 Task: Find connections with filter location Rubí with filter topic #Marketingwith filter profile language Spanish with filter current company Morris Garages India with filter school Symbiosis Law School, Pune with filter industry Motor Vehicle Parts Manufacturing with filter service category Consulting with filter keywords title Youth Volunteer
Action: Mouse moved to (675, 92)
Screenshot: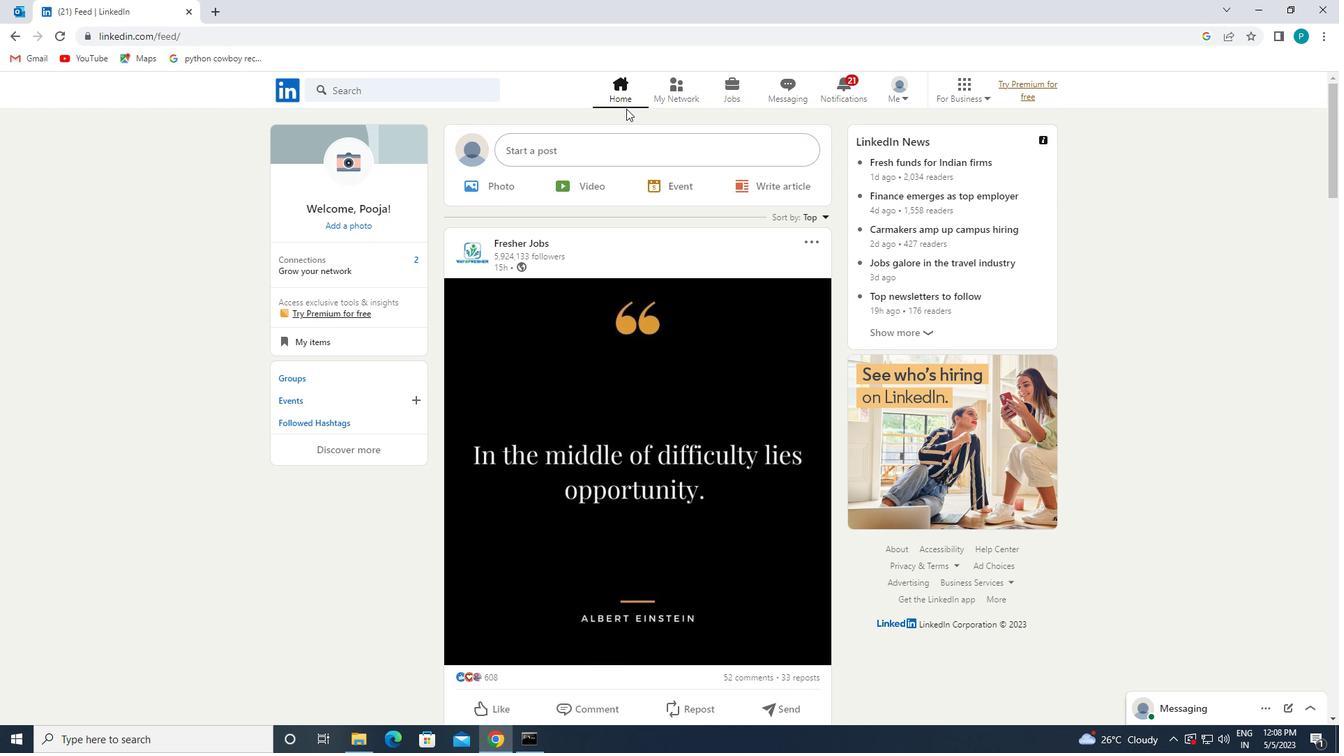 
Action: Mouse pressed left at (675, 92)
Screenshot: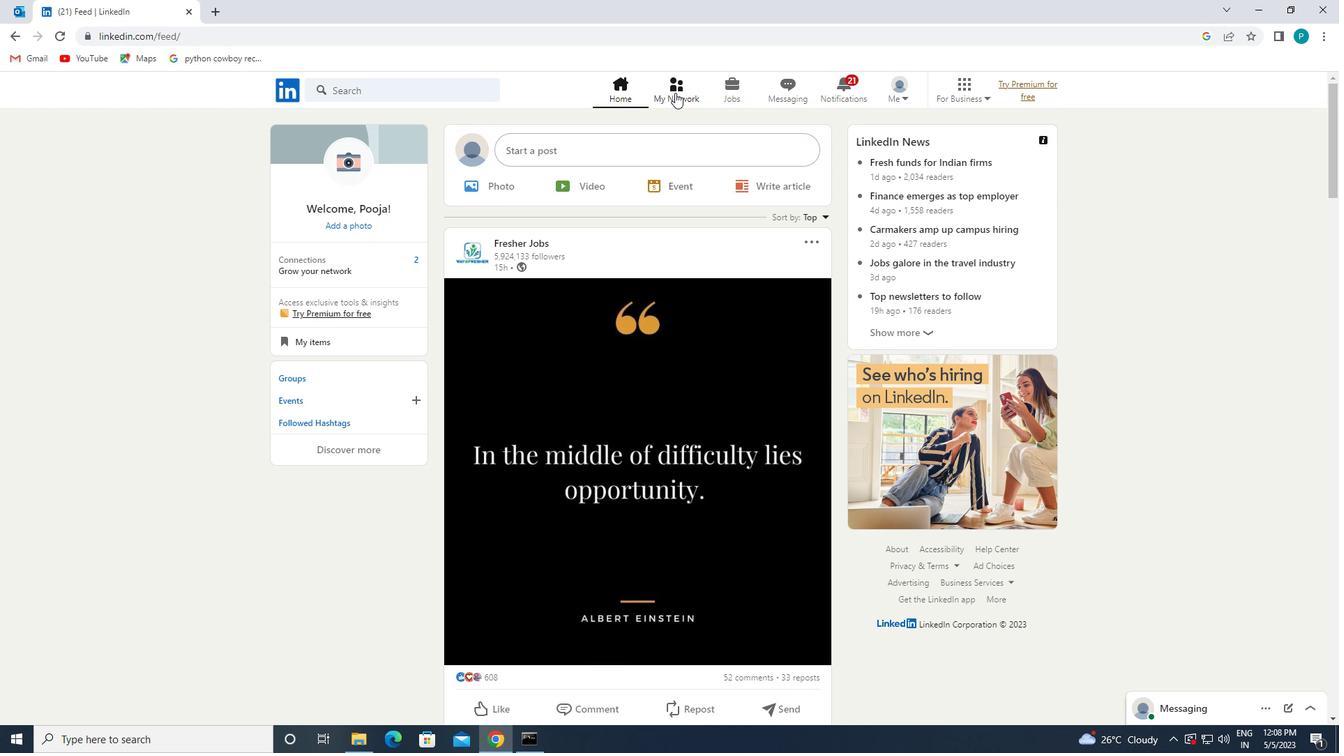 
Action: Mouse moved to (343, 159)
Screenshot: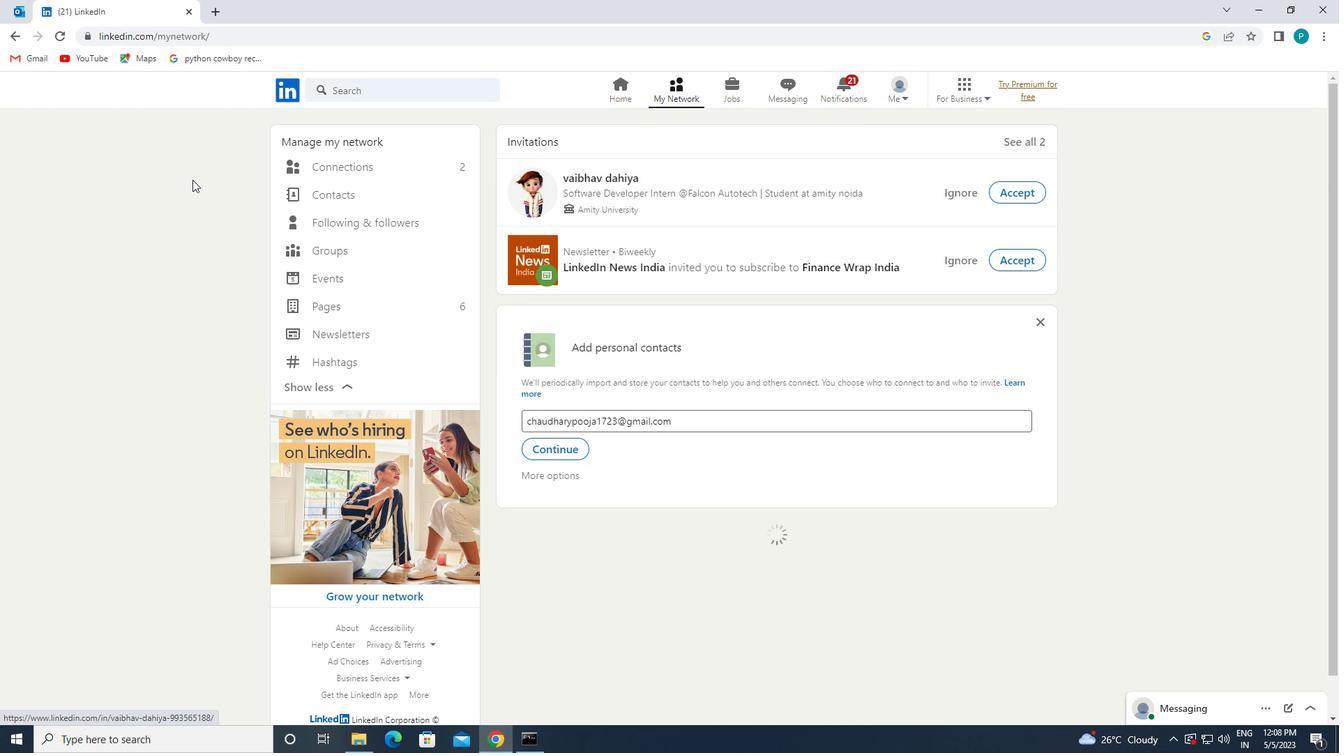 
Action: Mouse pressed left at (343, 159)
Screenshot: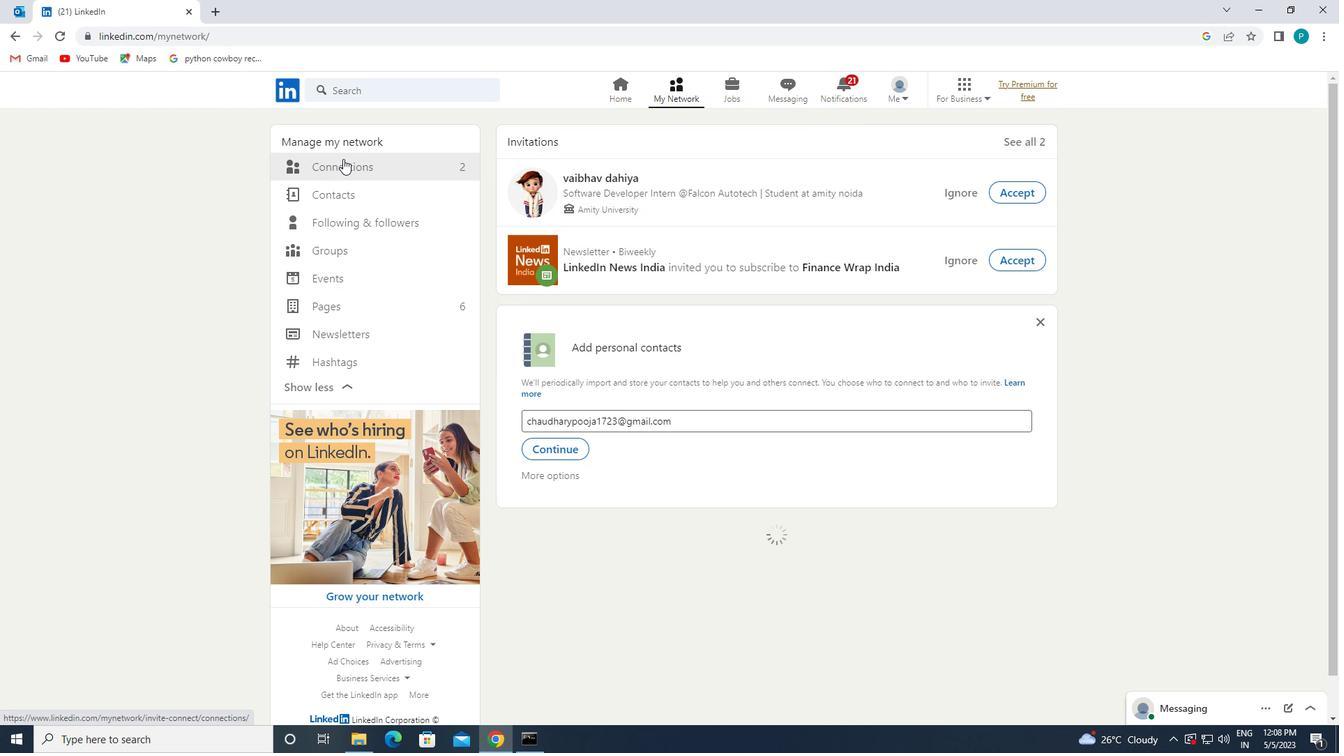 
Action: Mouse moved to (744, 170)
Screenshot: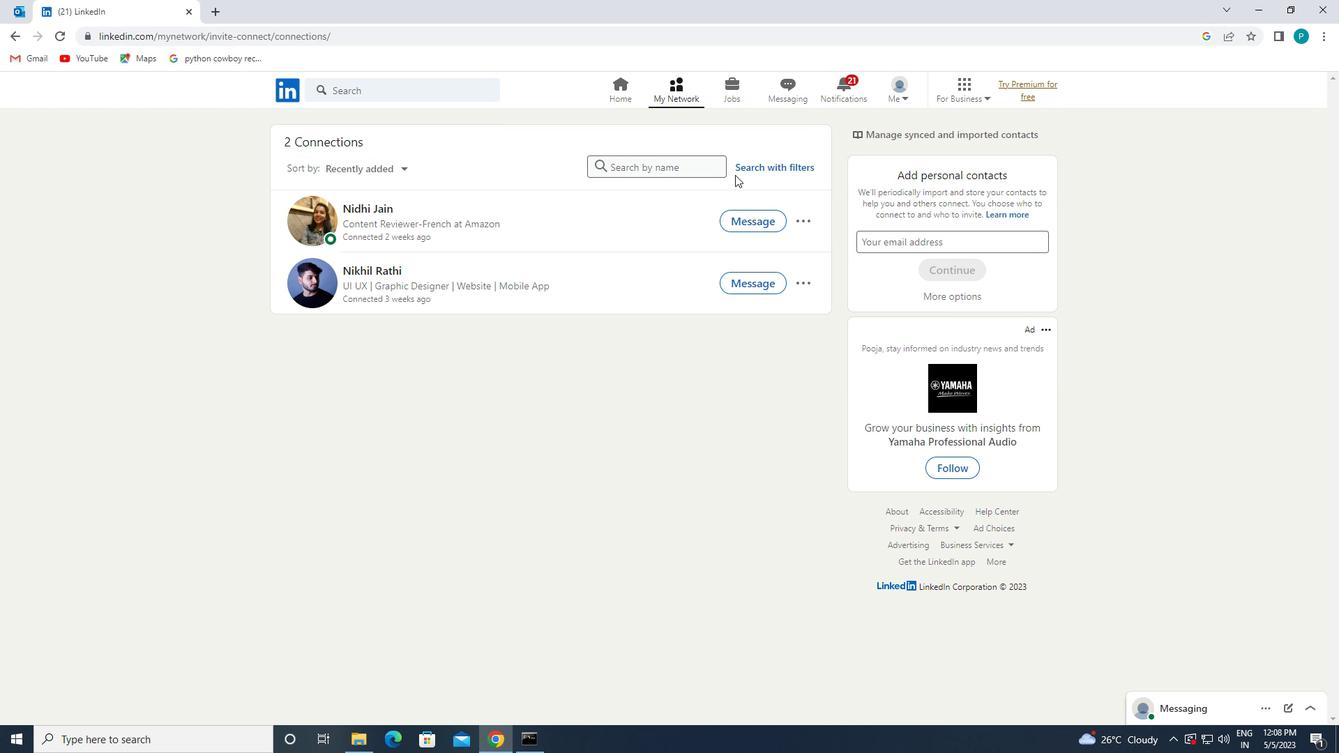 
Action: Mouse pressed left at (744, 170)
Screenshot: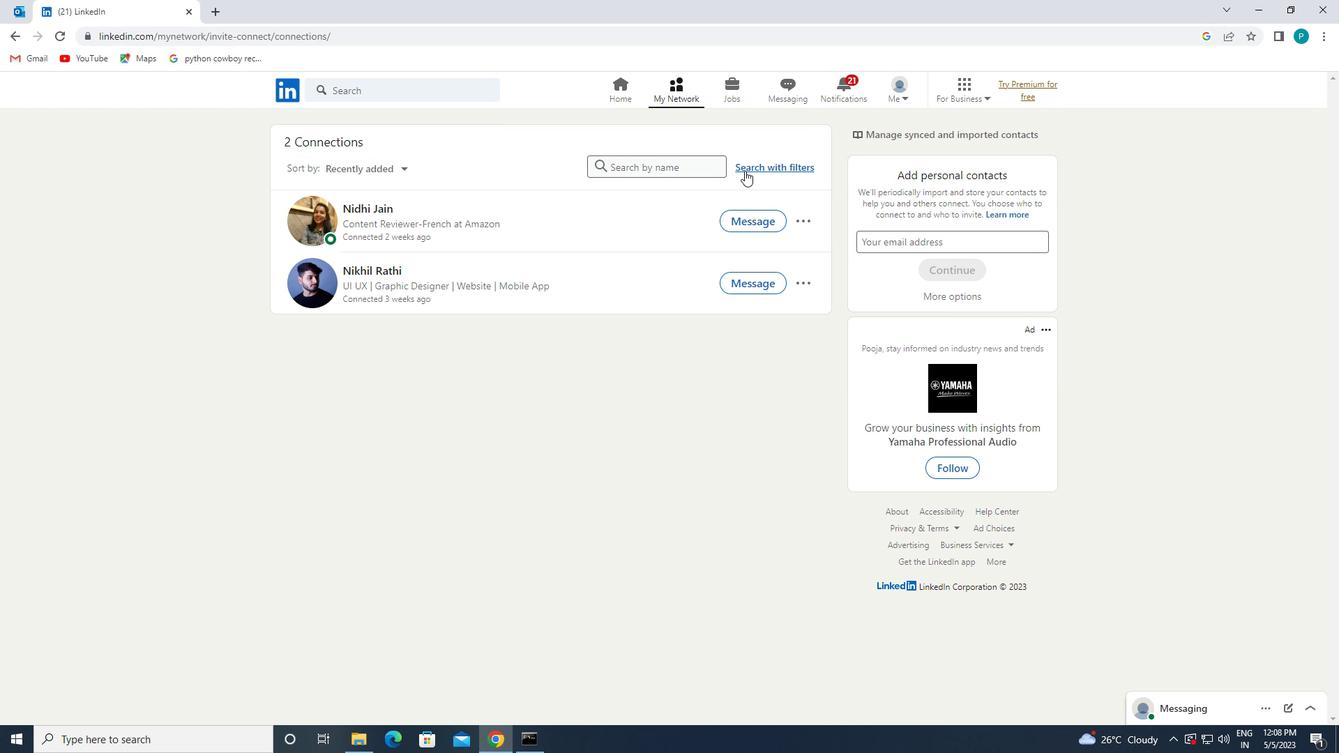 
Action: Mouse moved to (704, 139)
Screenshot: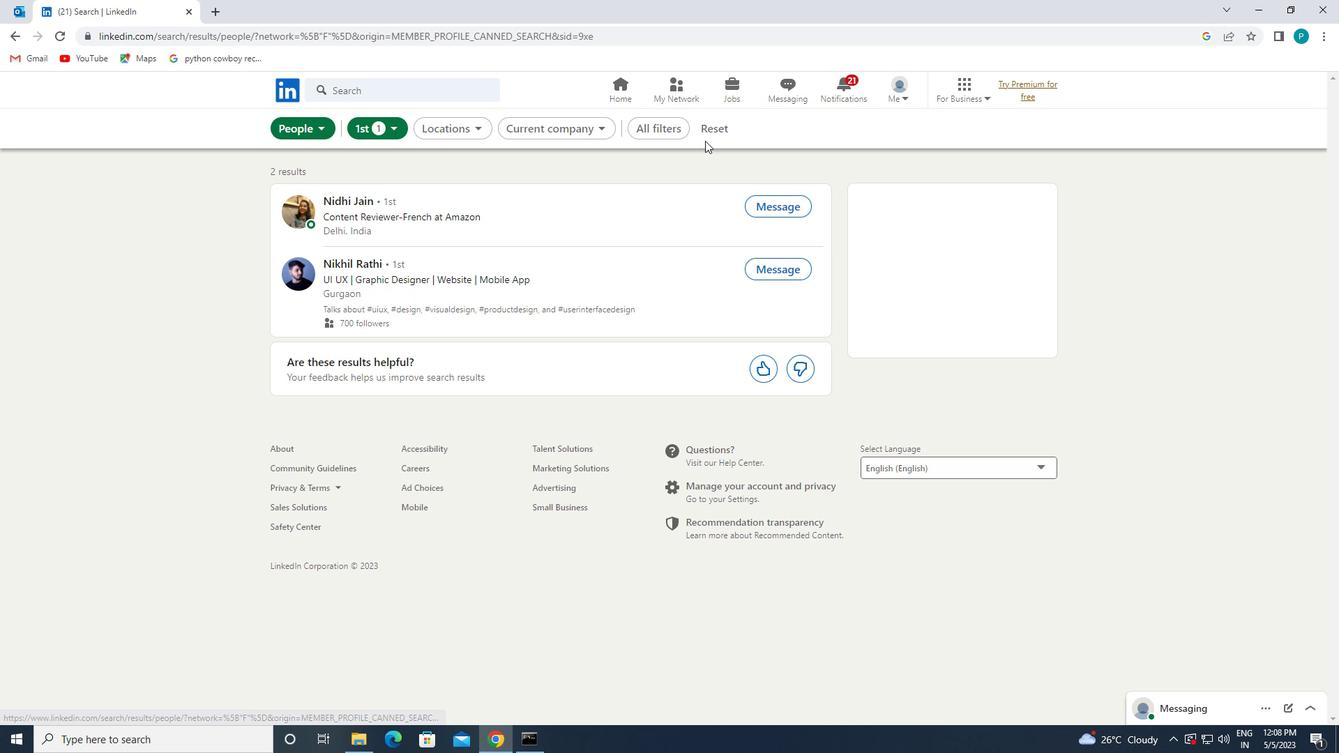 
Action: Mouse pressed left at (704, 139)
Screenshot: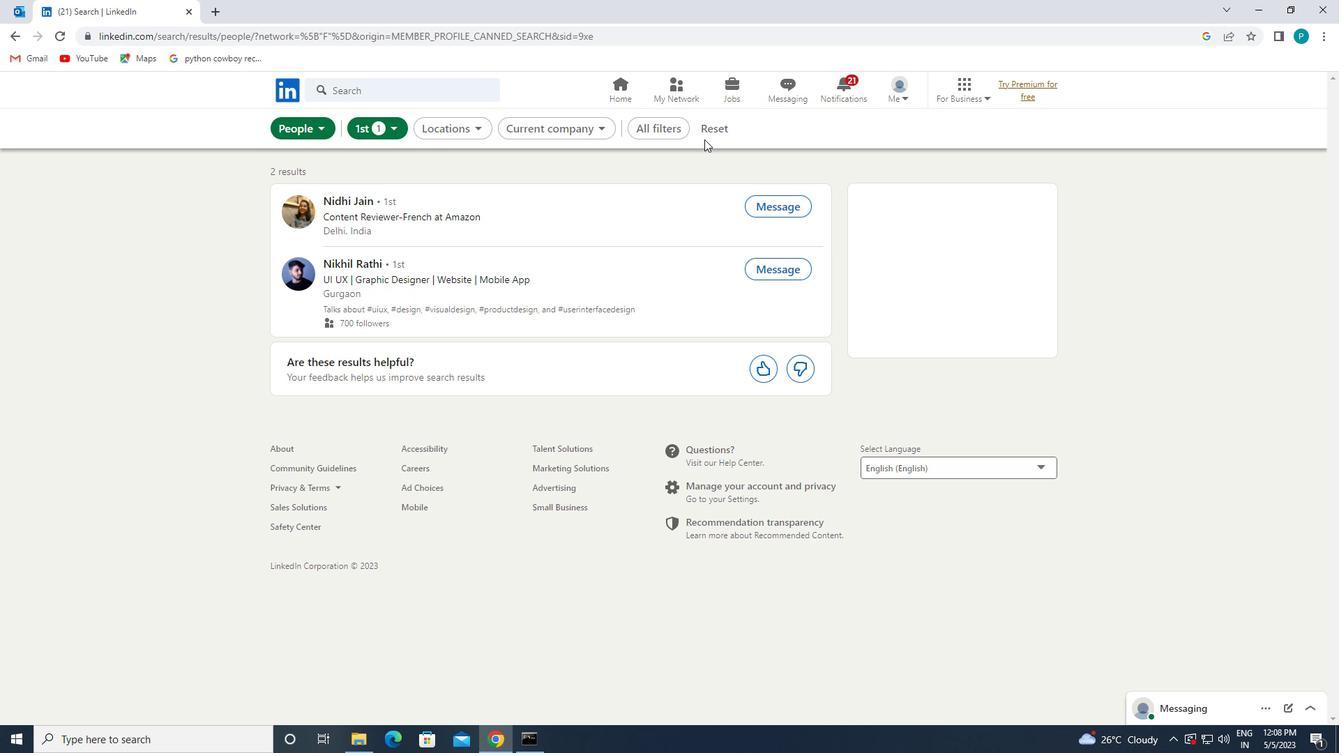 
Action: Mouse moved to (704, 128)
Screenshot: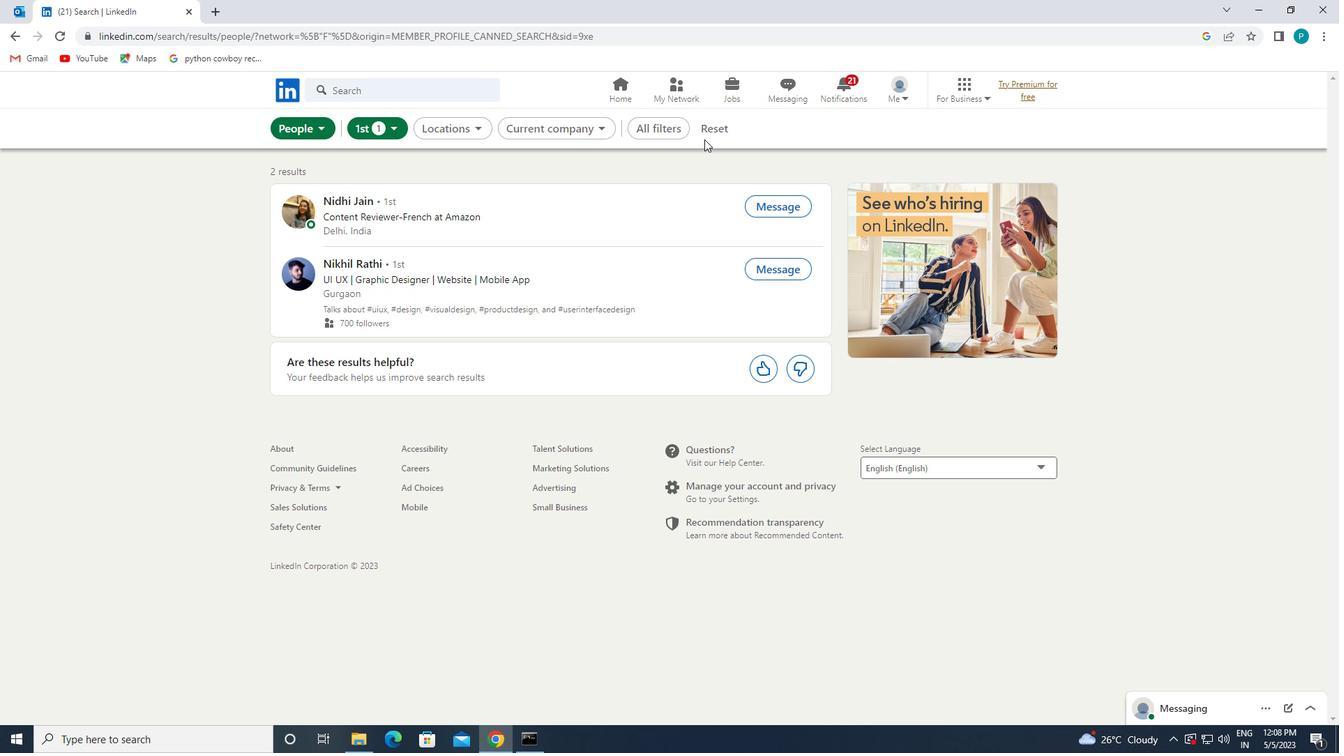 
Action: Mouse pressed left at (704, 128)
Screenshot: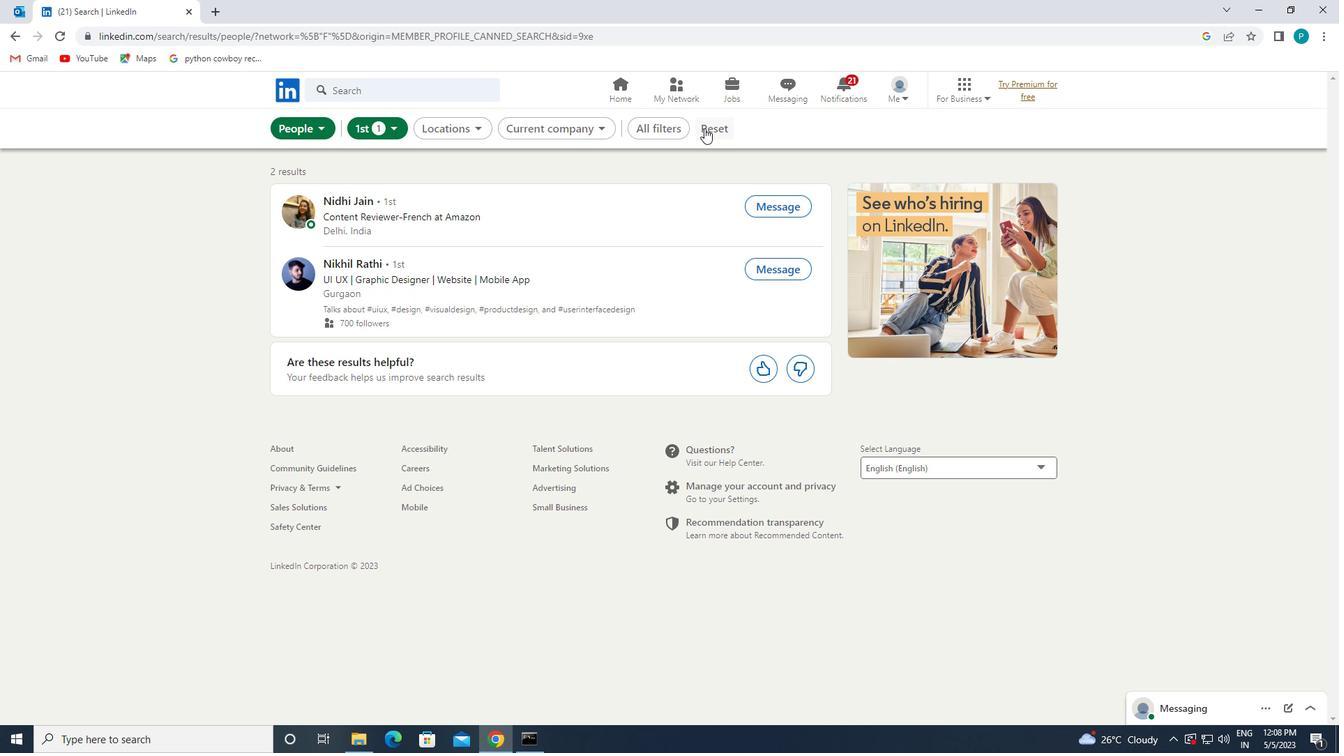 
Action: Mouse moved to (694, 124)
Screenshot: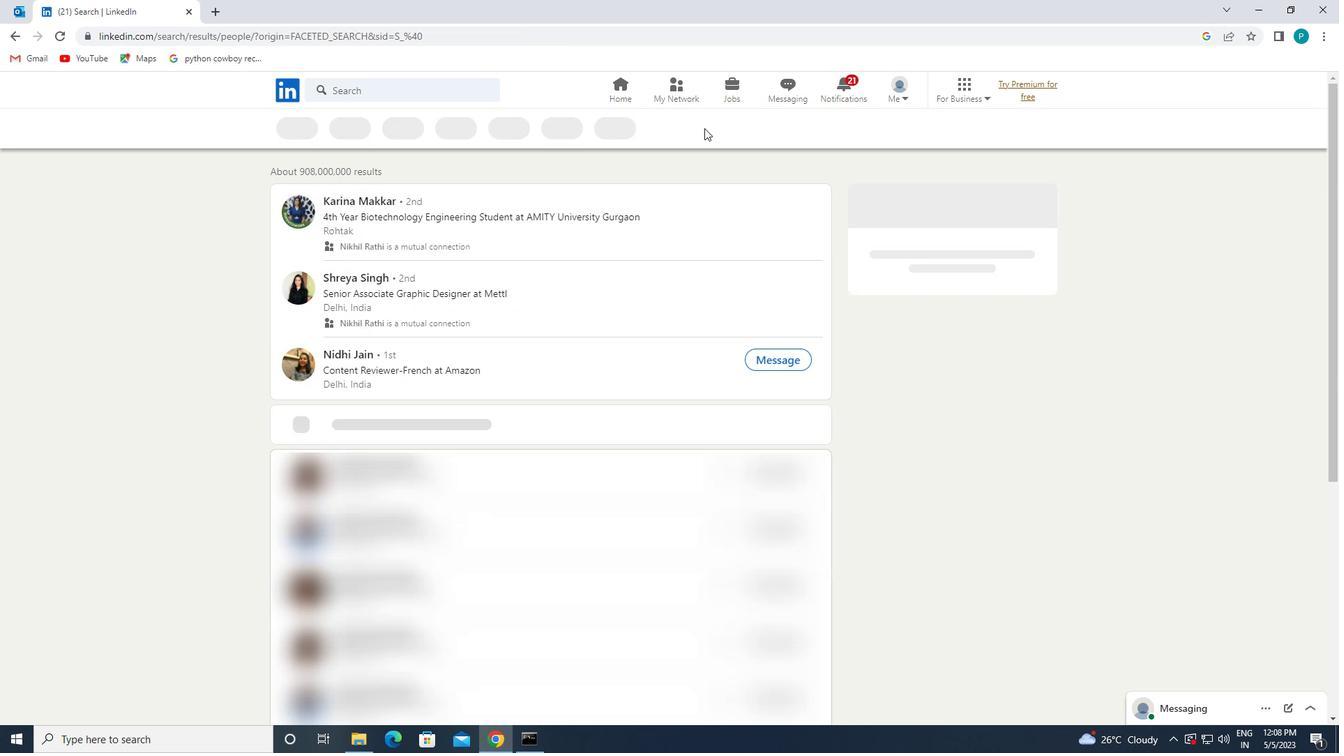 
Action: Mouse pressed left at (694, 124)
Screenshot: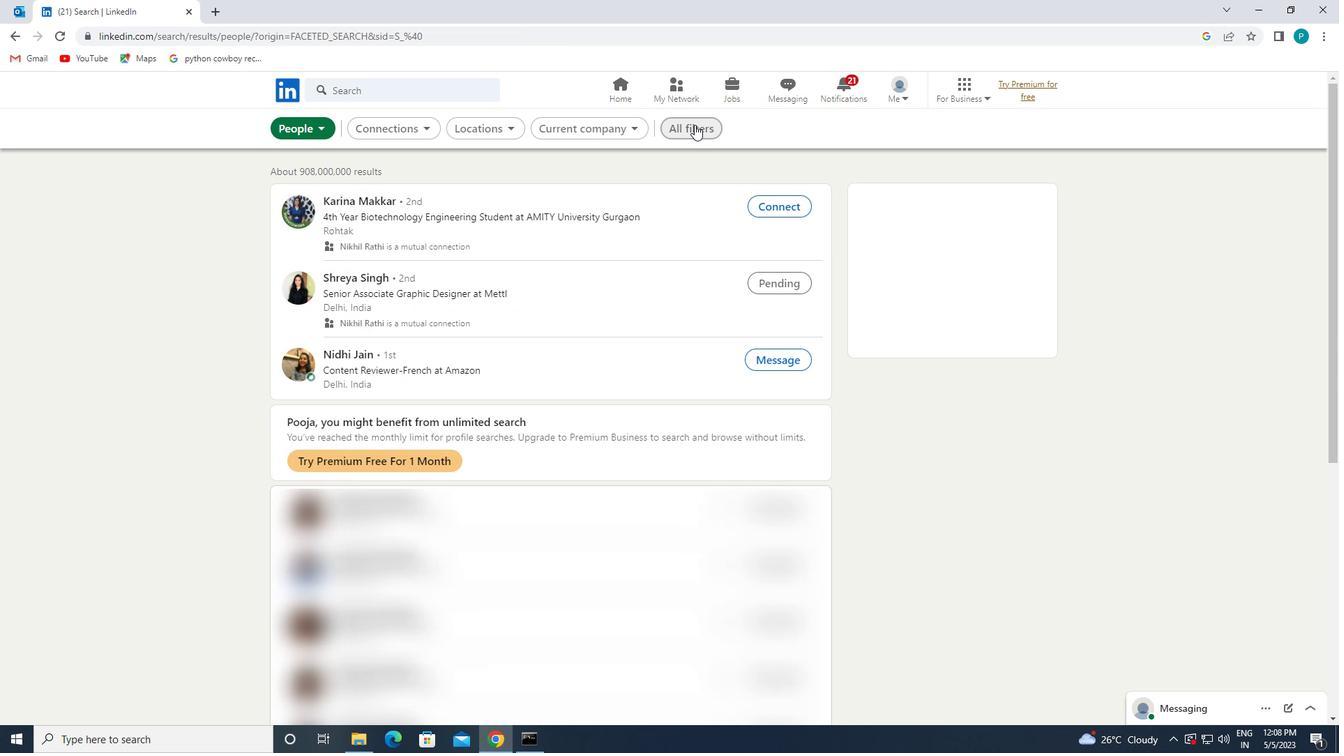 
Action: Mouse moved to (1131, 320)
Screenshot: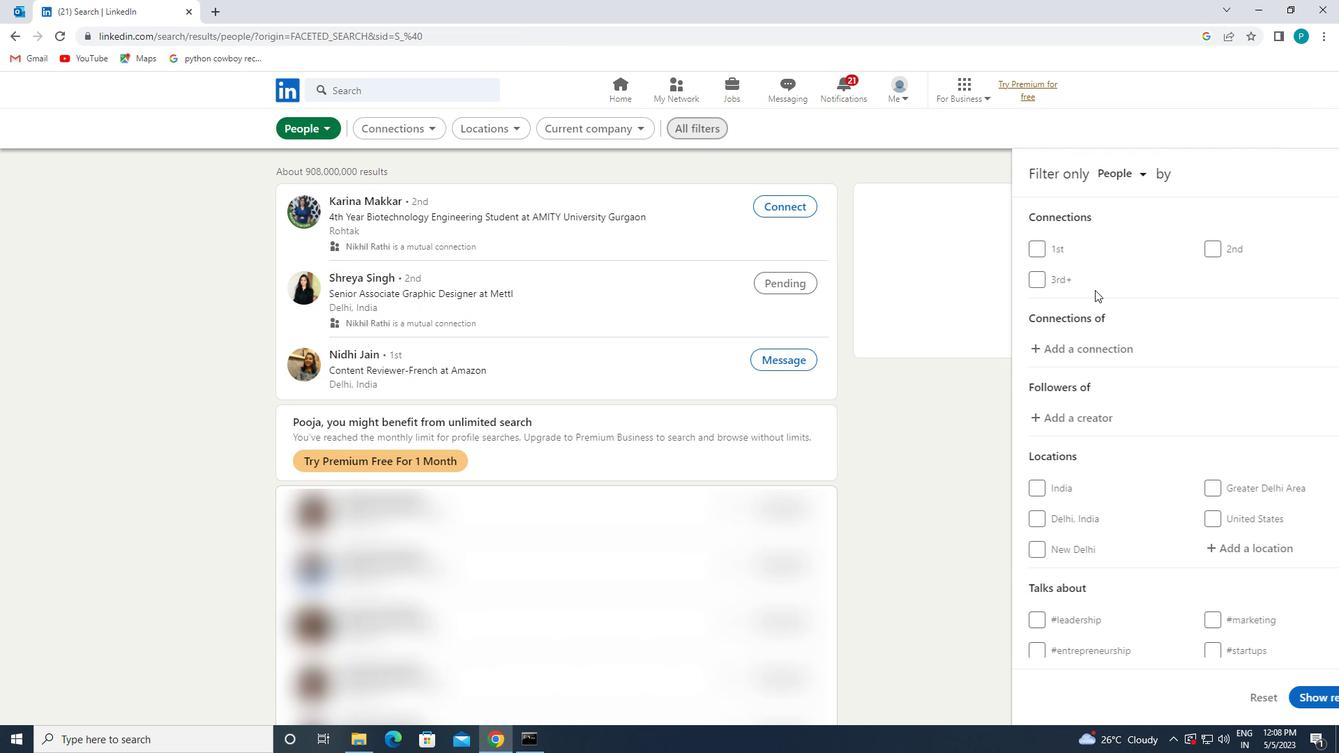 
Action: Mouse scrolled (1131, 319) with delta (0, 0)
Screenshot: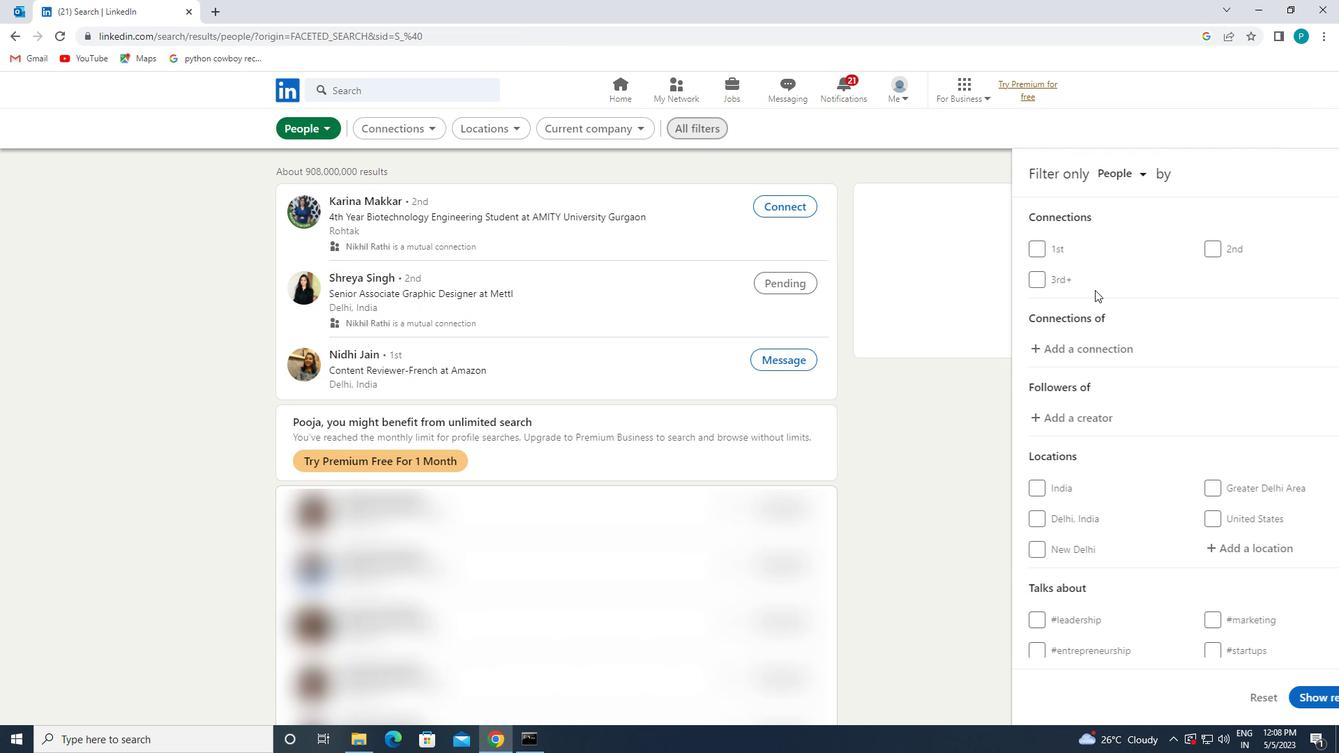 
Action: Mouse moved to (1132, 320)
Screenshot: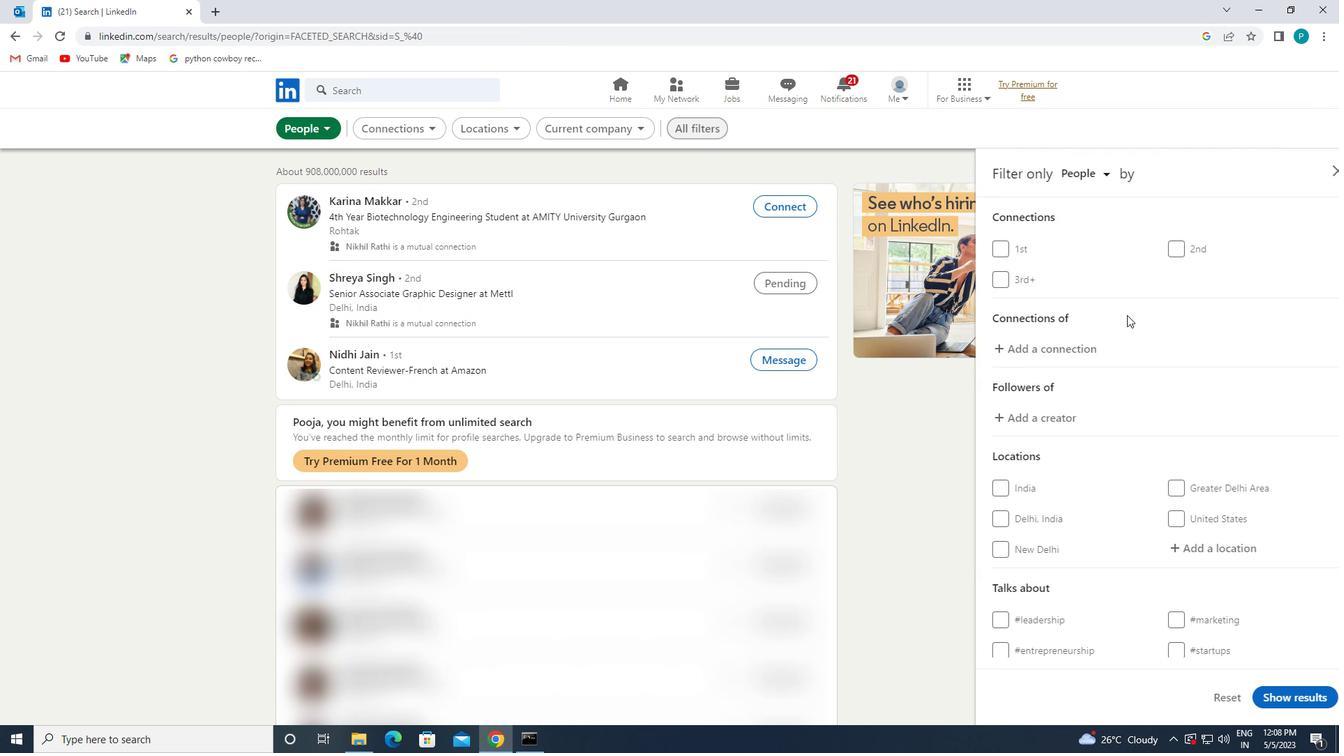 
Action: Mouse scrolled (1132, 320) with delta (0, 0)
Screenshot: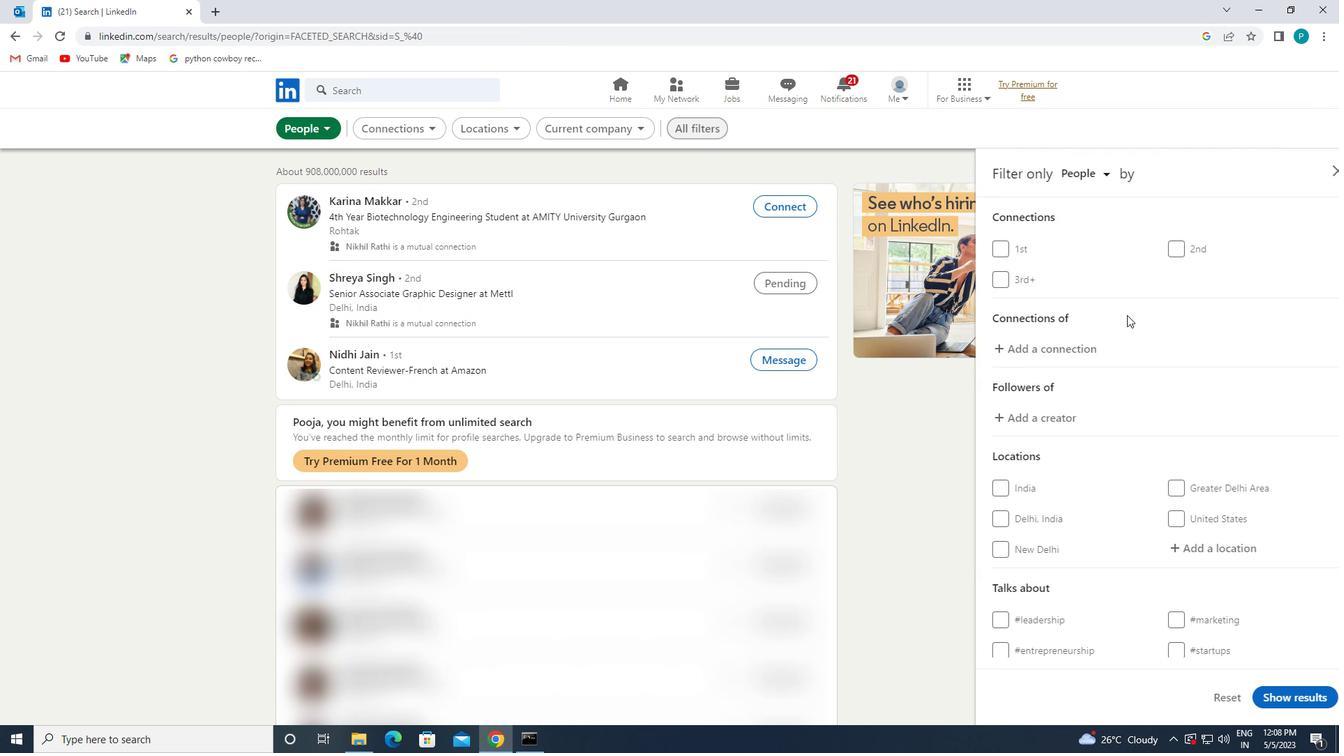 
Action: Mouse scrolled (1132, 320) with delta (0, 0)
Screenshot: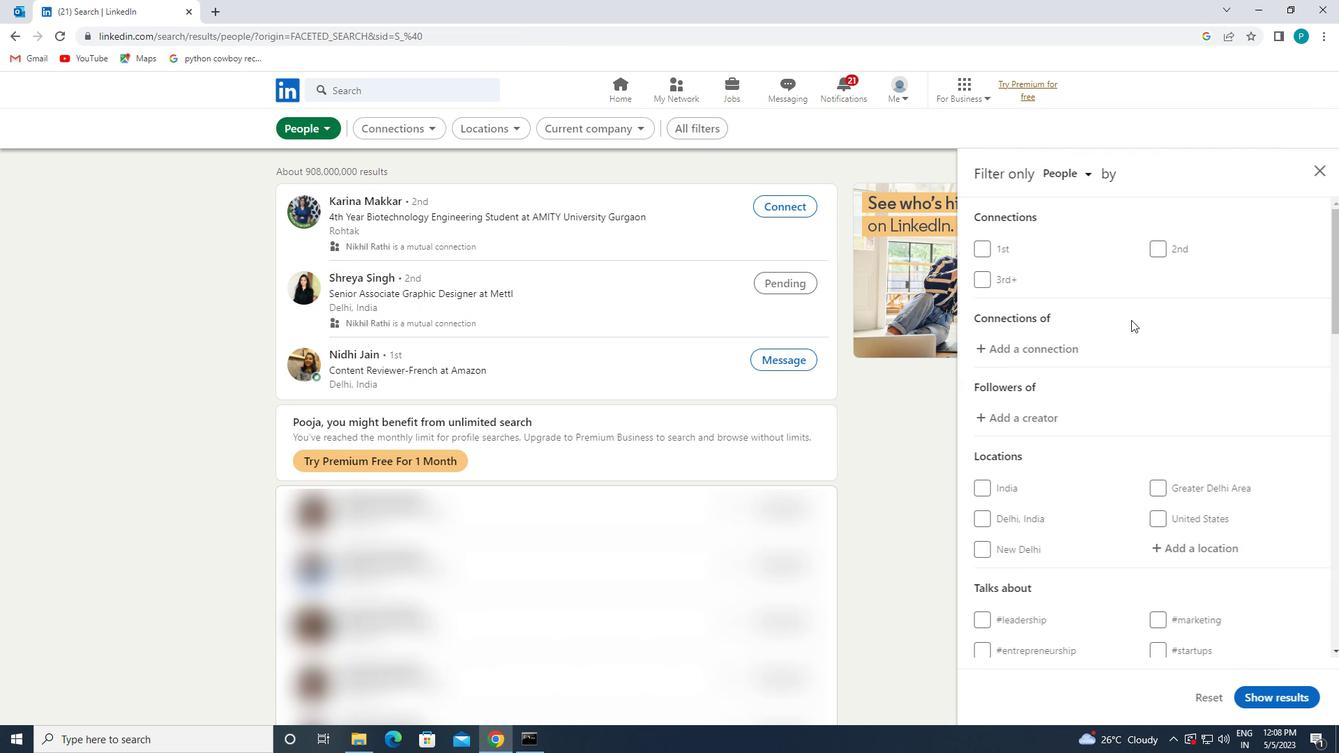 
Action: Mouse moved to (1169, 334)
Screenshot: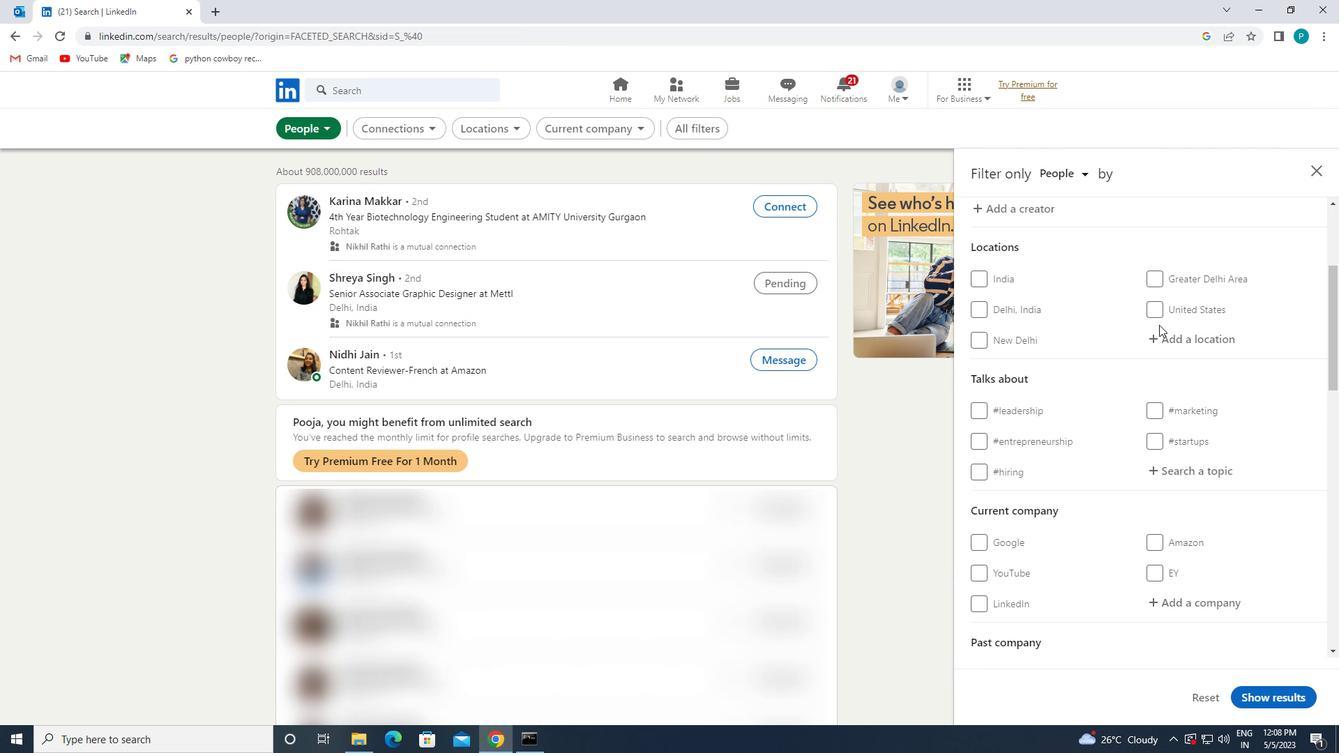 
Action: Mouse pressed left at (1169, 334)
Screenshot: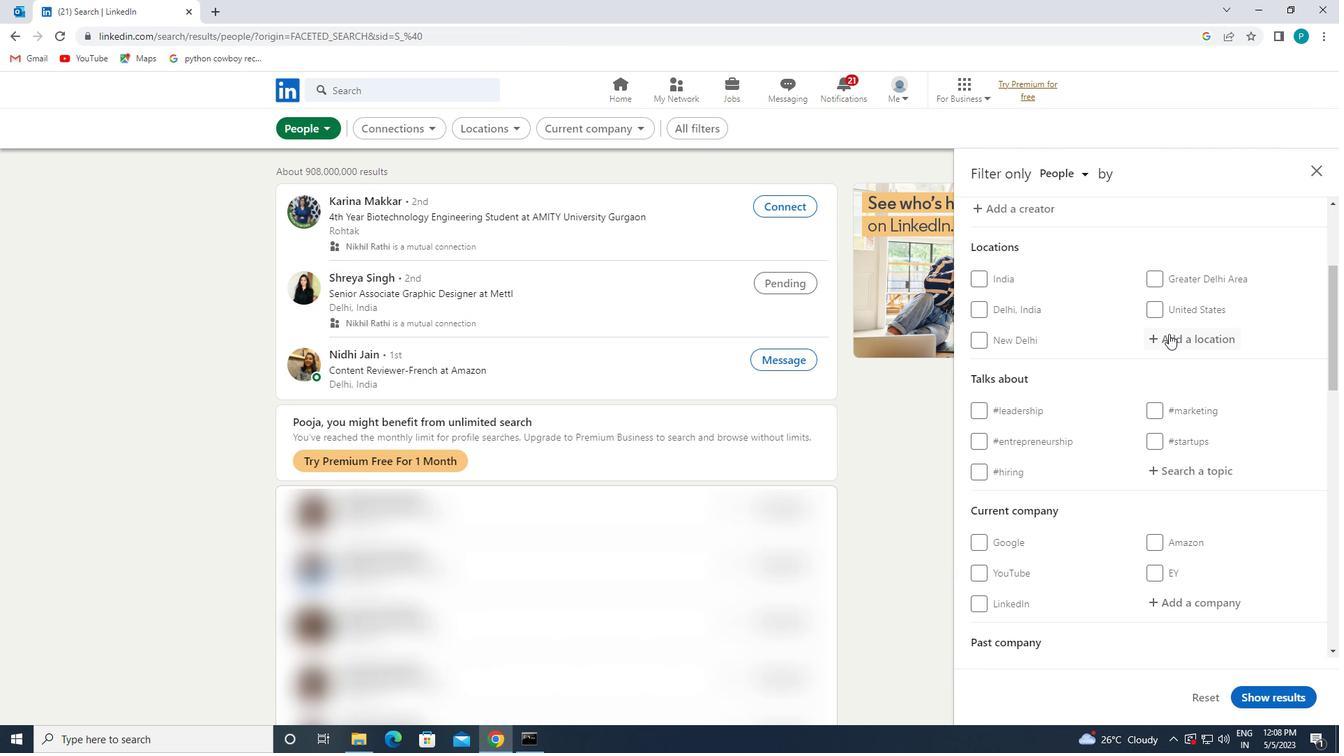 
Action: Mouse moved to (1170, 334)
Screenshot: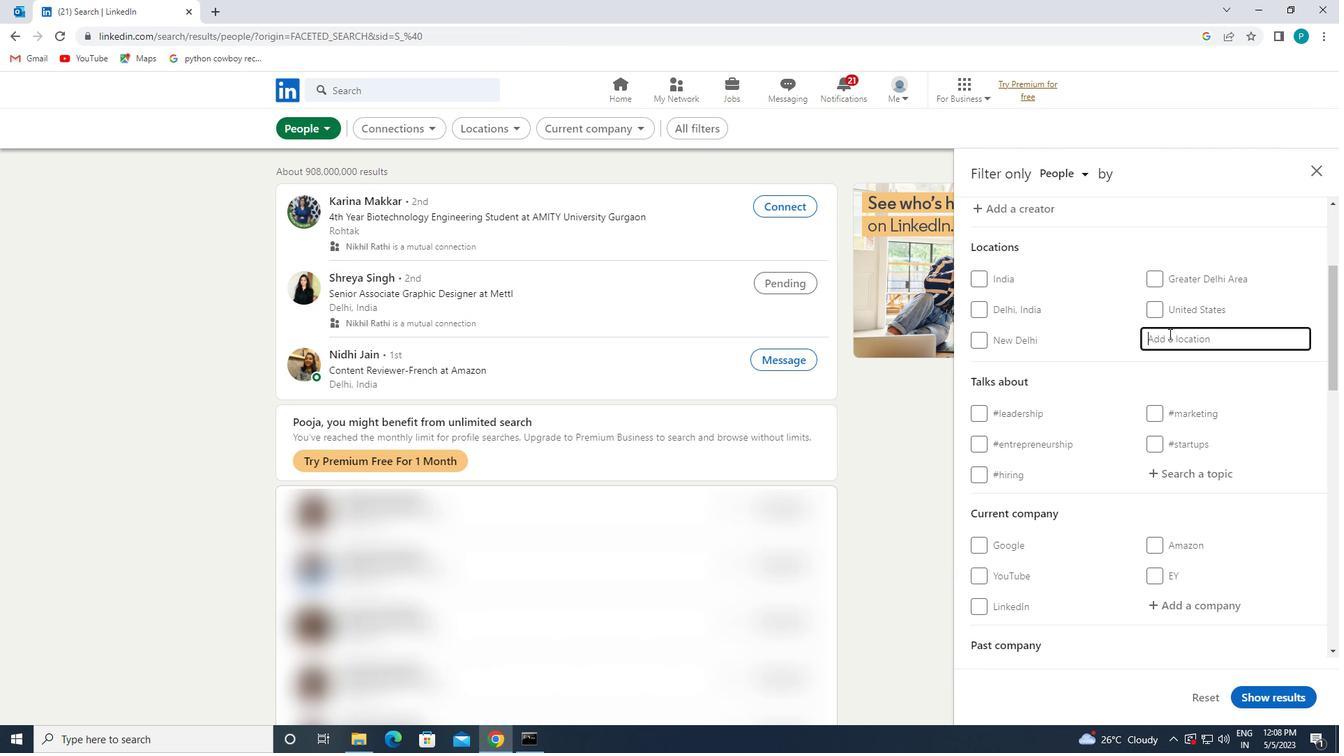 
Action: Key pressed <Key.caps_lock>r<Key.caps_lock>ubi
Screenshot: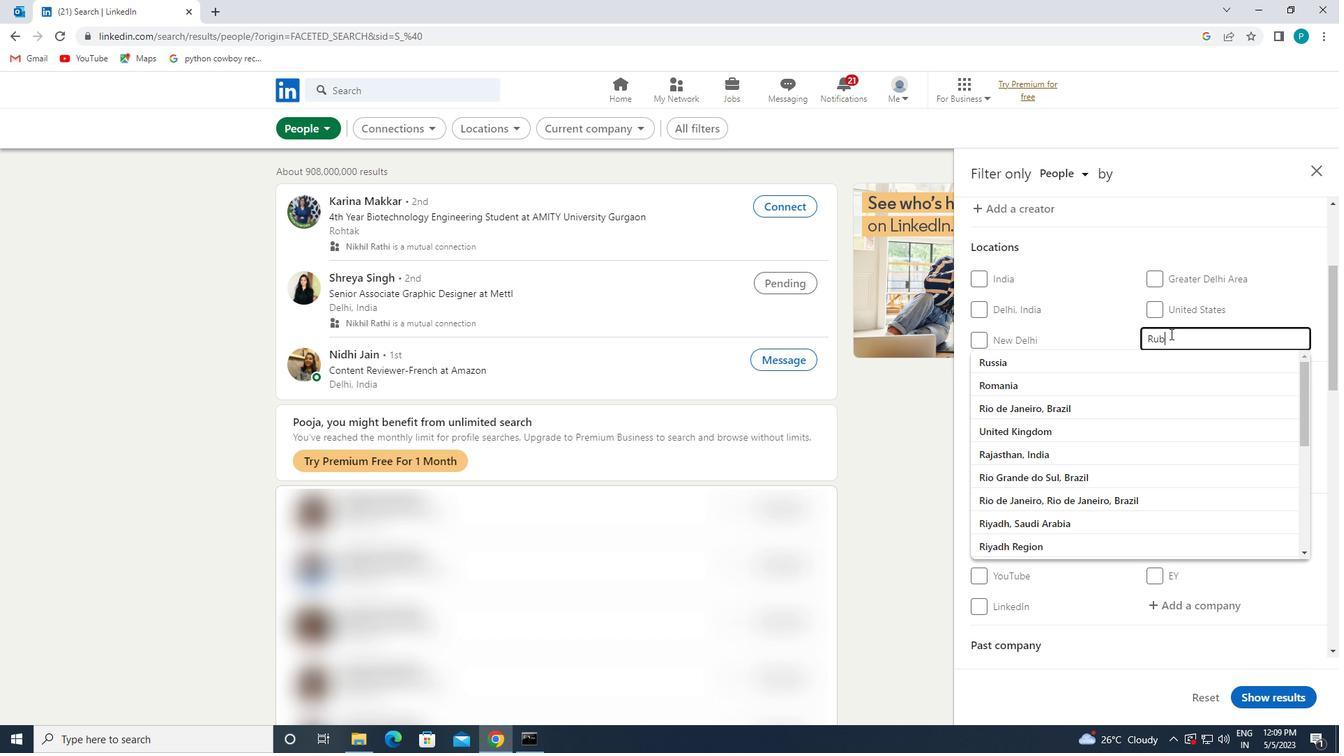 
Action: Mouse moved to (1143, 365)
Screenshot: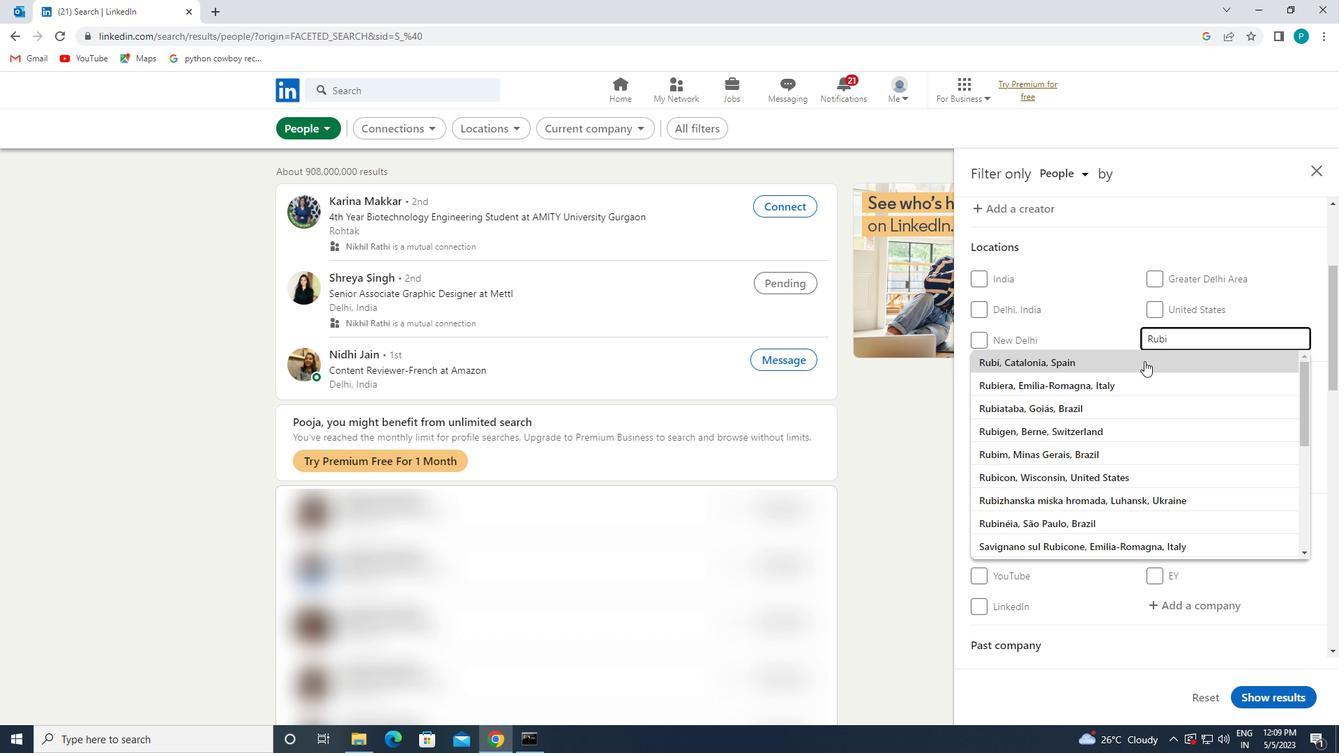 
Action: Mouse pressed left at (1143, 365)
Screenshot: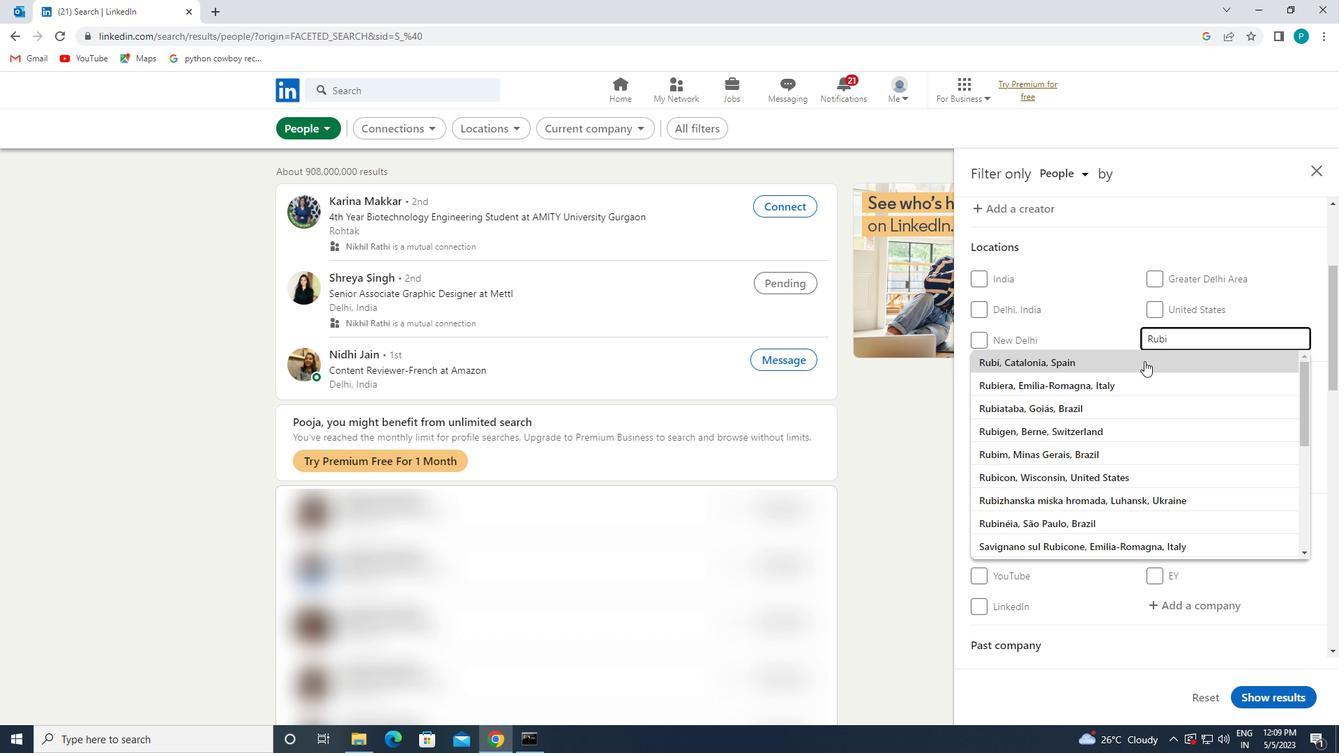 
Action: Mouse moved to (1159, 375)
Screenshot: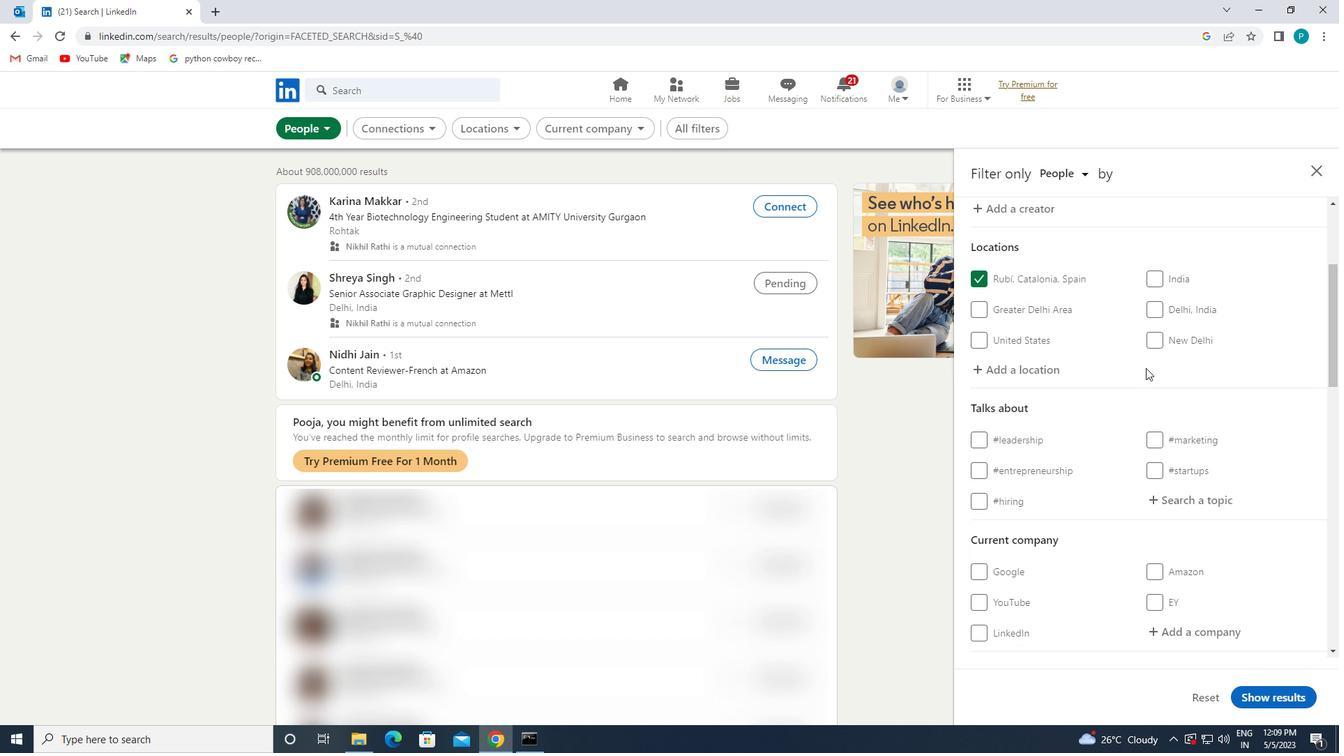 
Action: Mouse scrolled (1159, 375) with delta (0, 0)
Screenshot: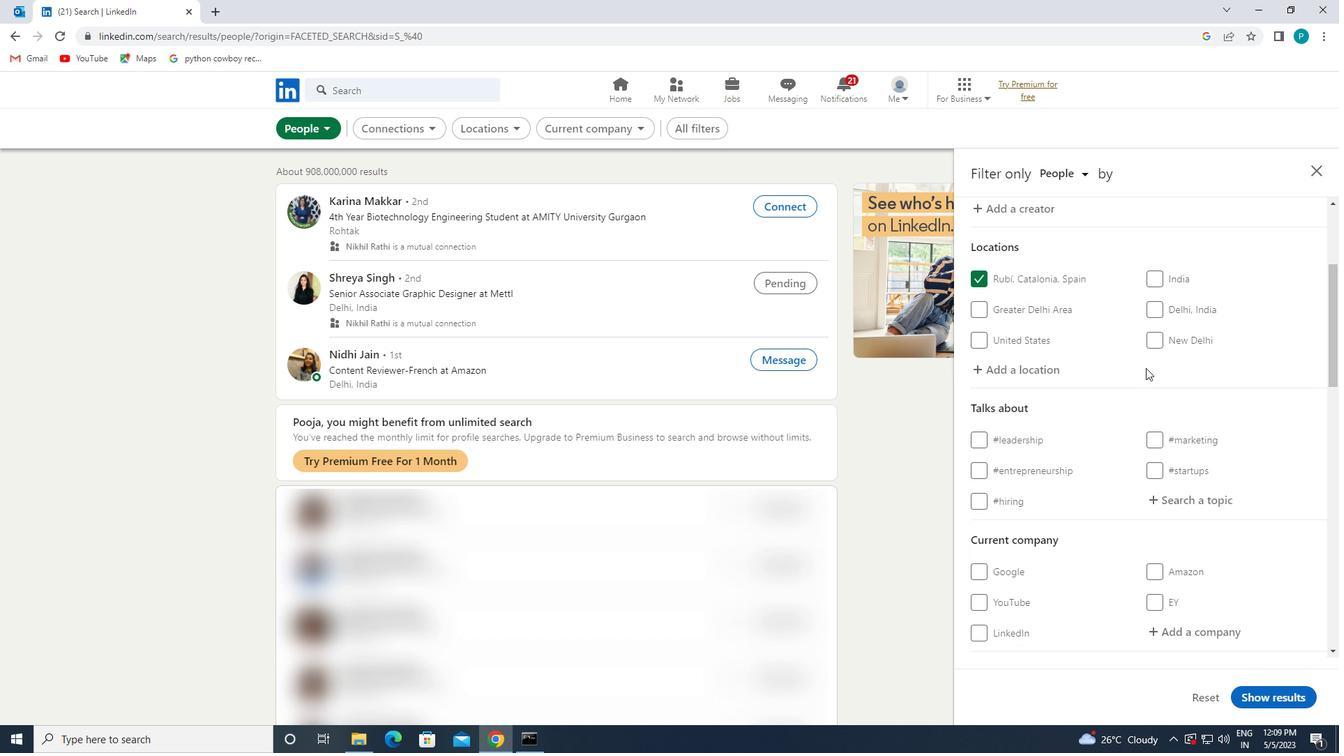 
Action: Mouse scrolled (1159, 375) with delta (0, 0)
Screenshot: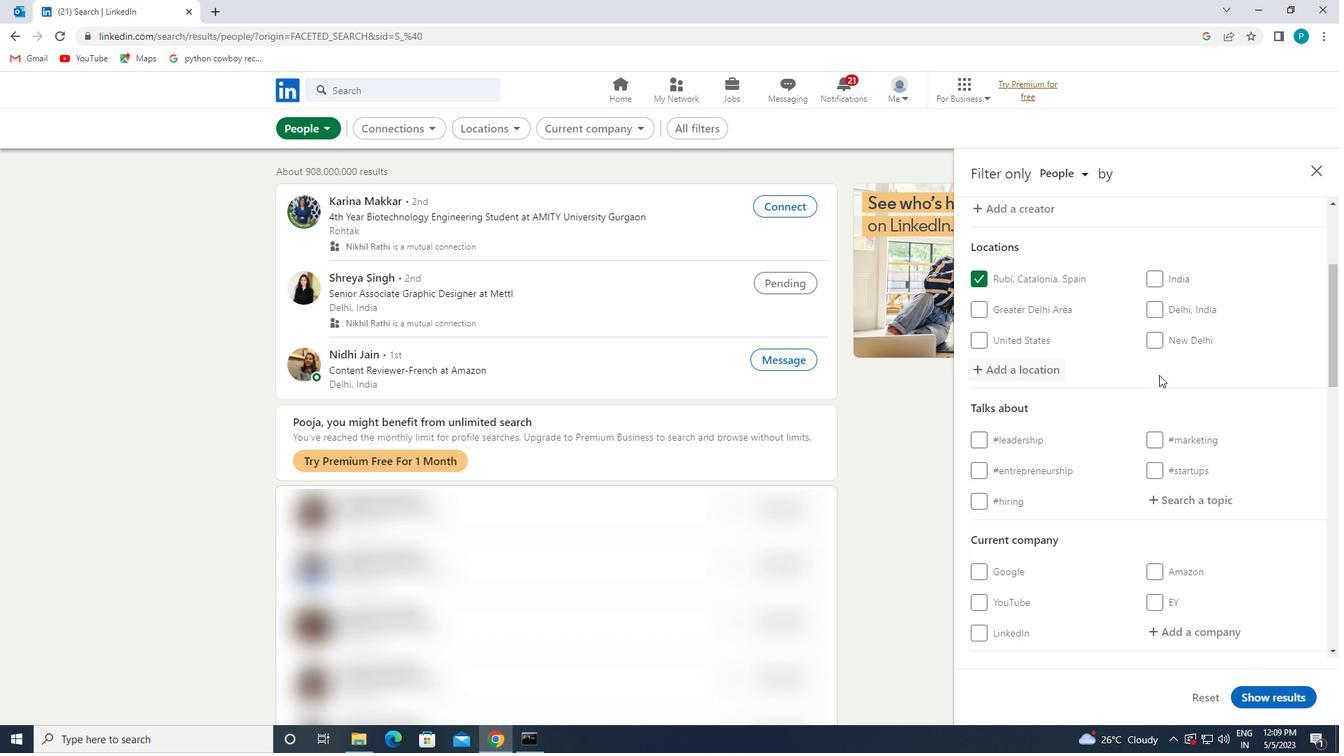 
Action: Mouse scrolled (1159, 375) with delta (0, 0)
Screenshot: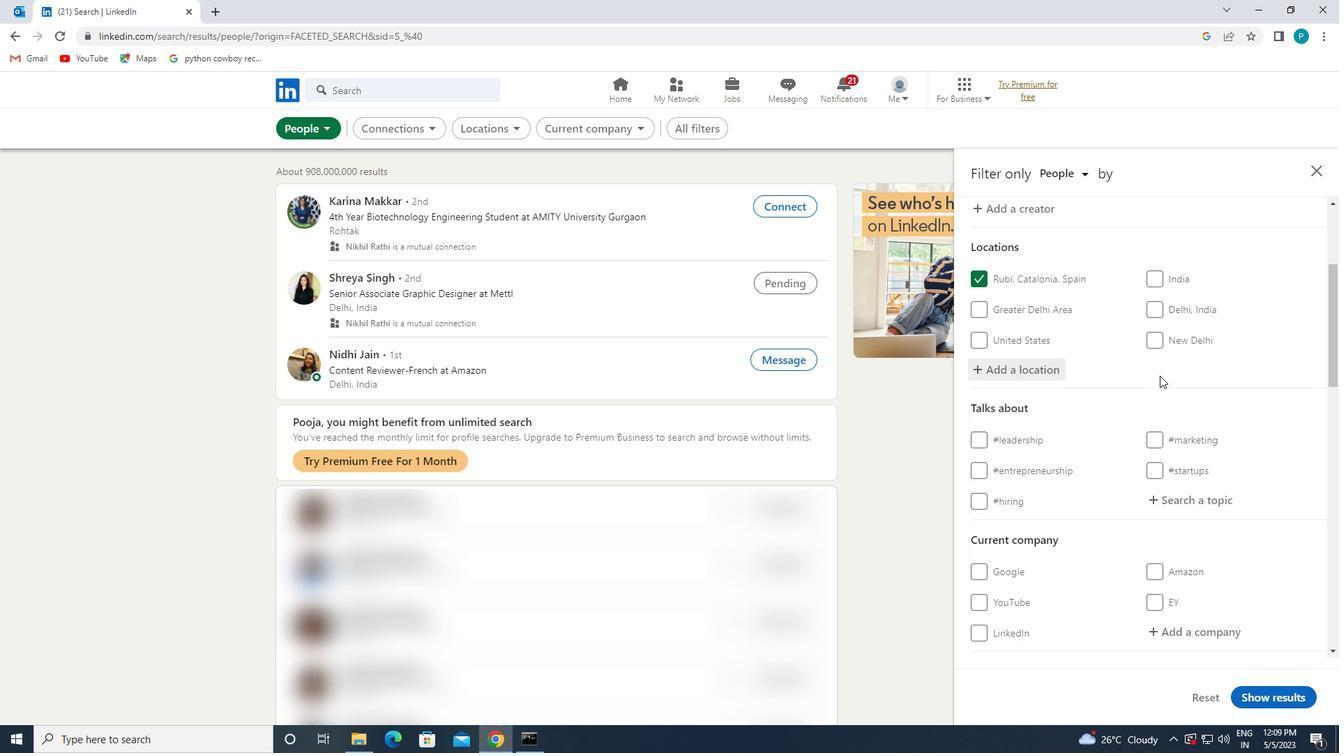 
Action: Mouse moved to (1166, 270)
Screenshot: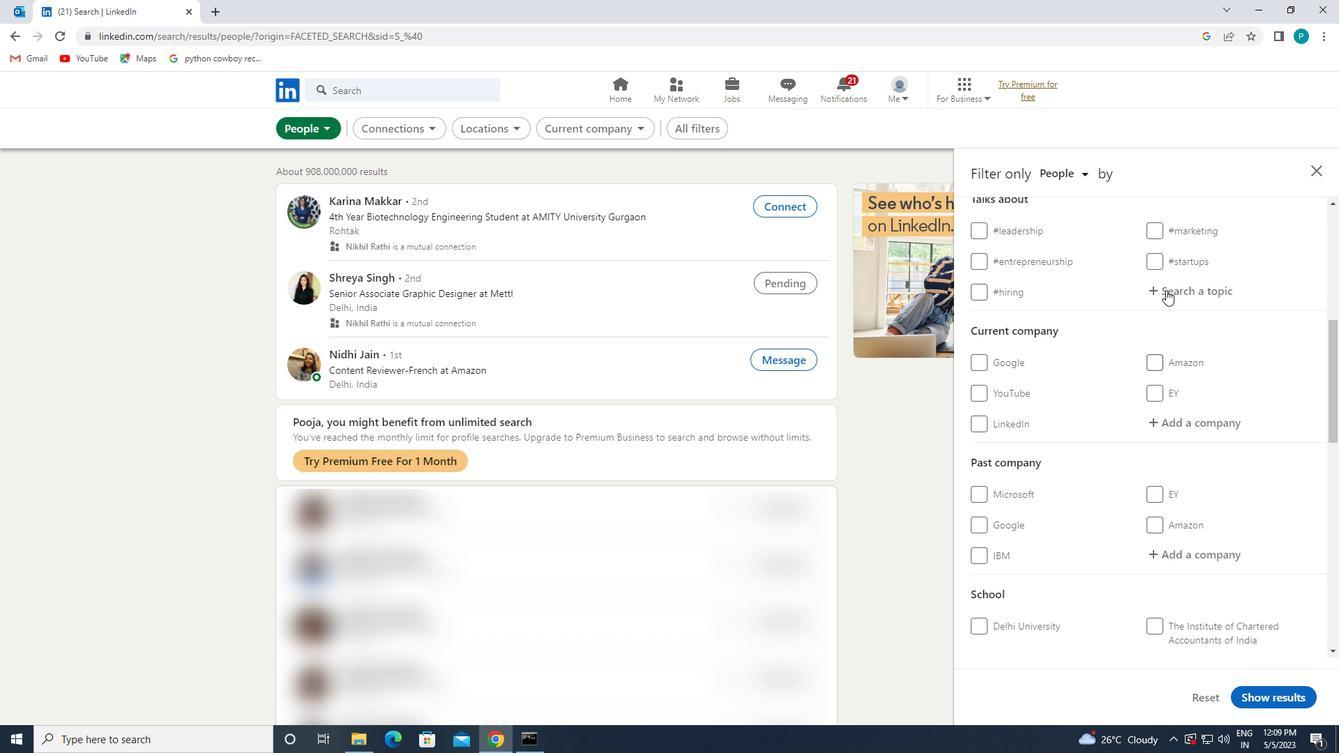 
Action: Mouse pressed left at (1166, 270)
Screenshot: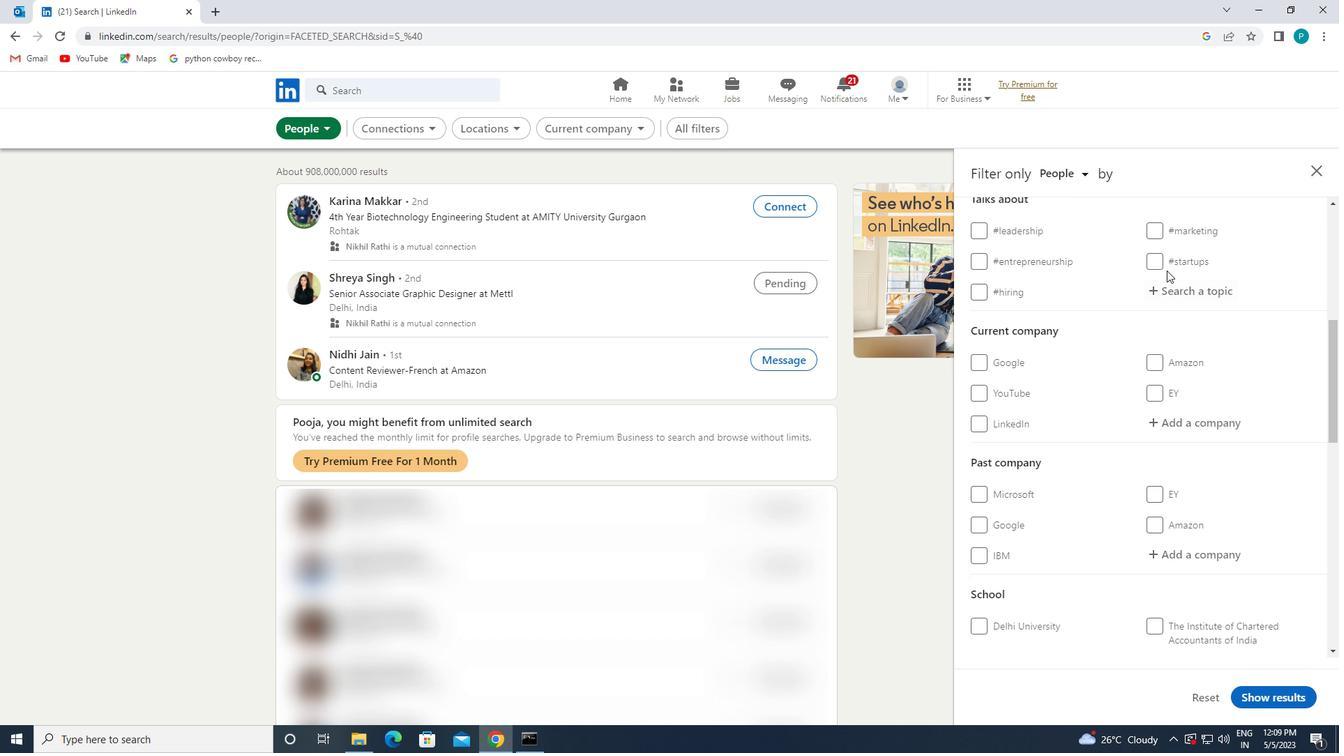 
Action: Mouse moved to (1171, 281)
Screenshot: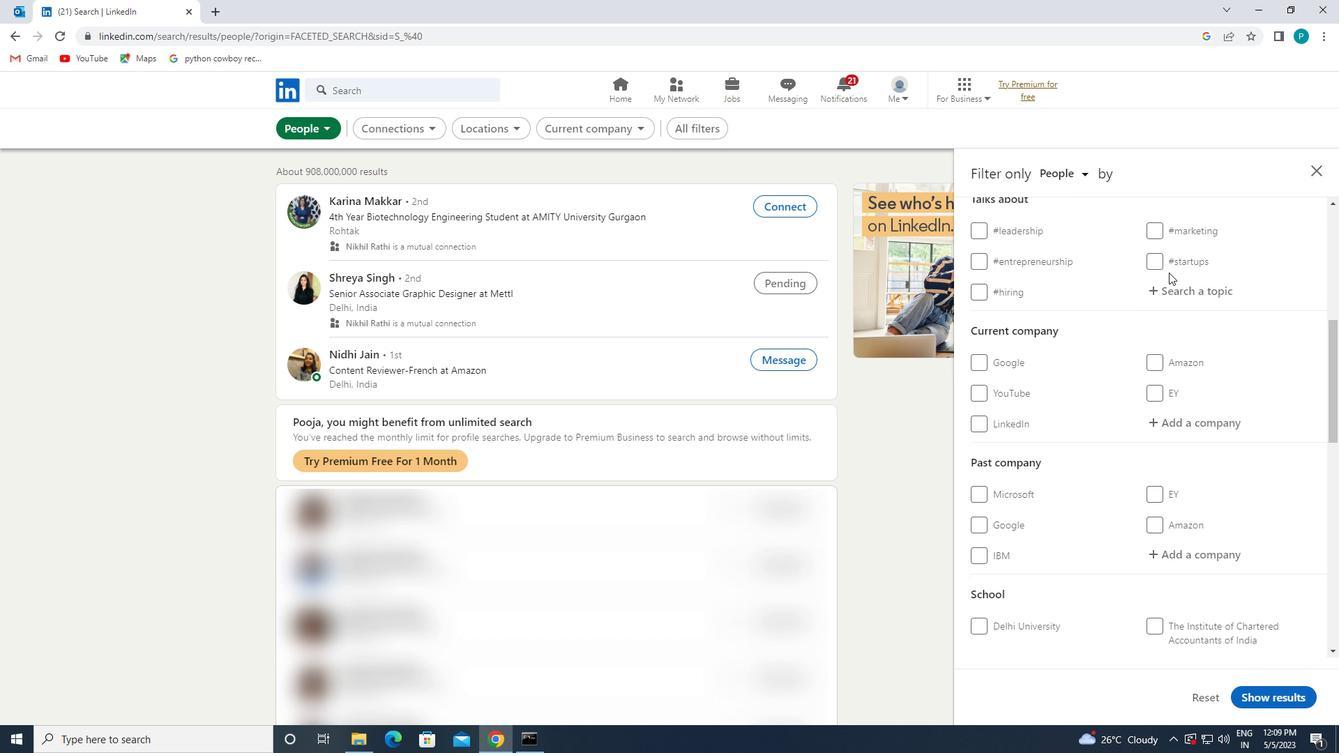 
Action: Mouse pressed left at (1171, 281)
Screenshot: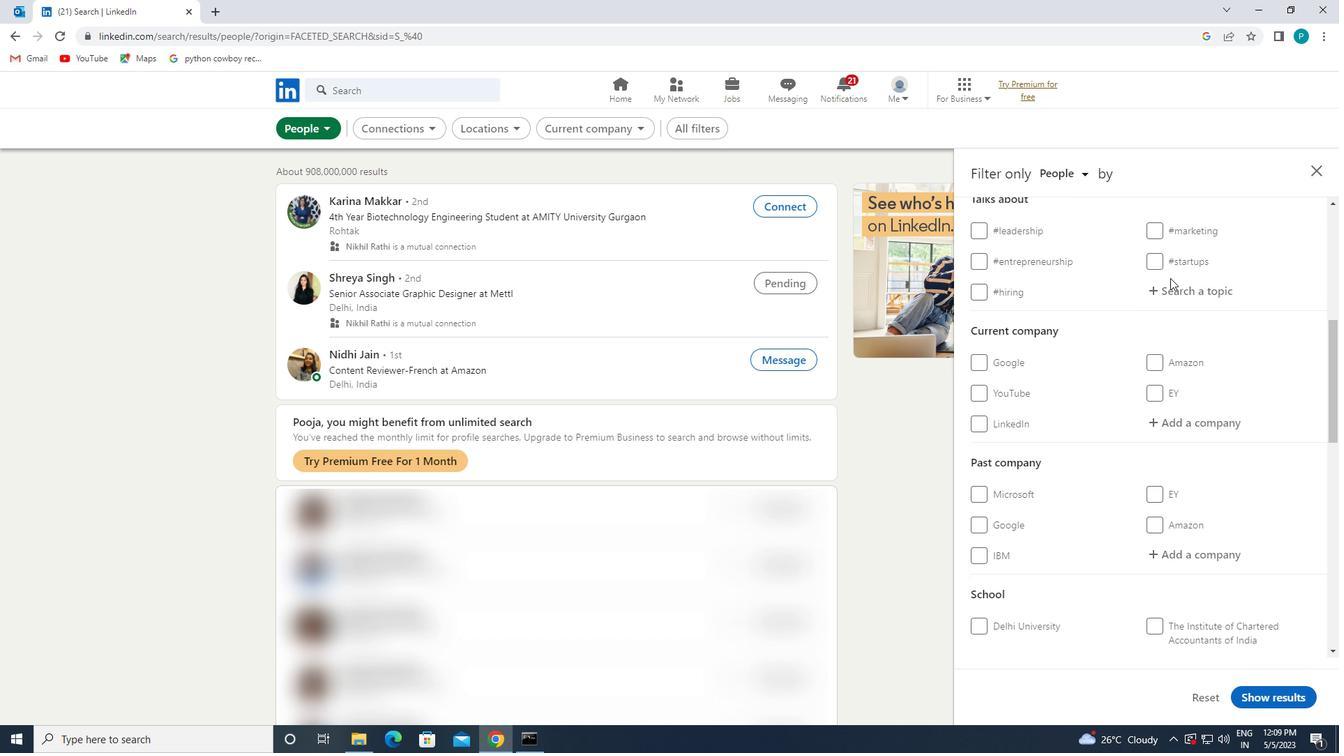 
Action: Key pressed <Key.shift>#<Key.caps_lock>M<Key.caps_lock>ARJ<Key.backspace>KETING
Screenshot: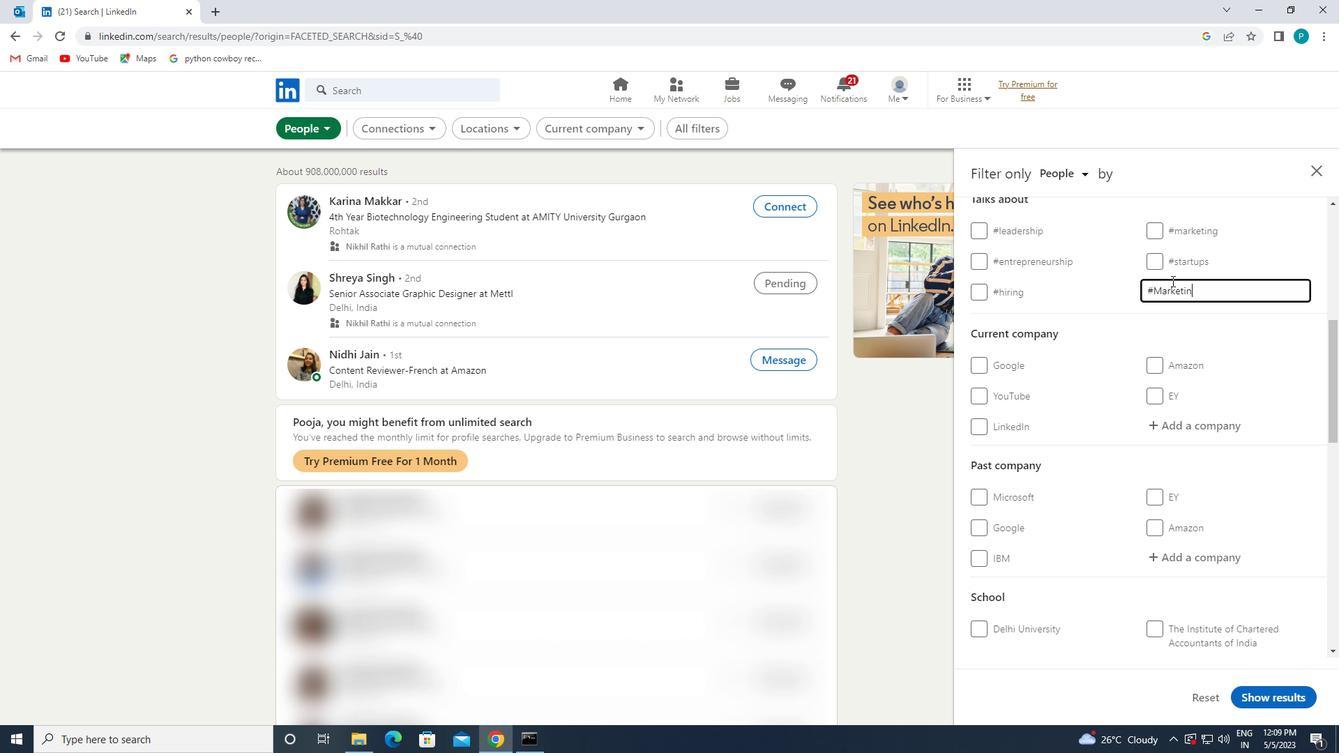 
Action: Mouse moved to (1136, 378)
Screenshot: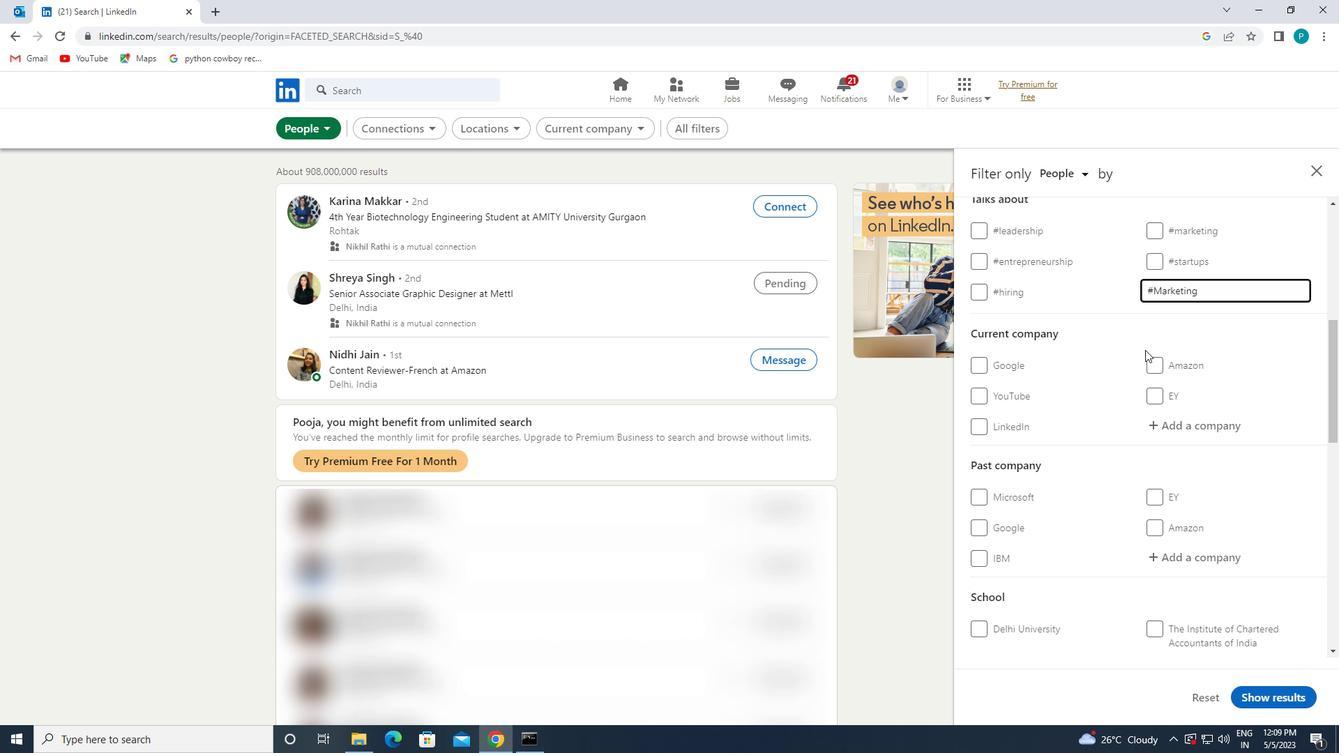 
Action: Mouse scrolled (1136, 377) with delta (0, 0)
Screenshot: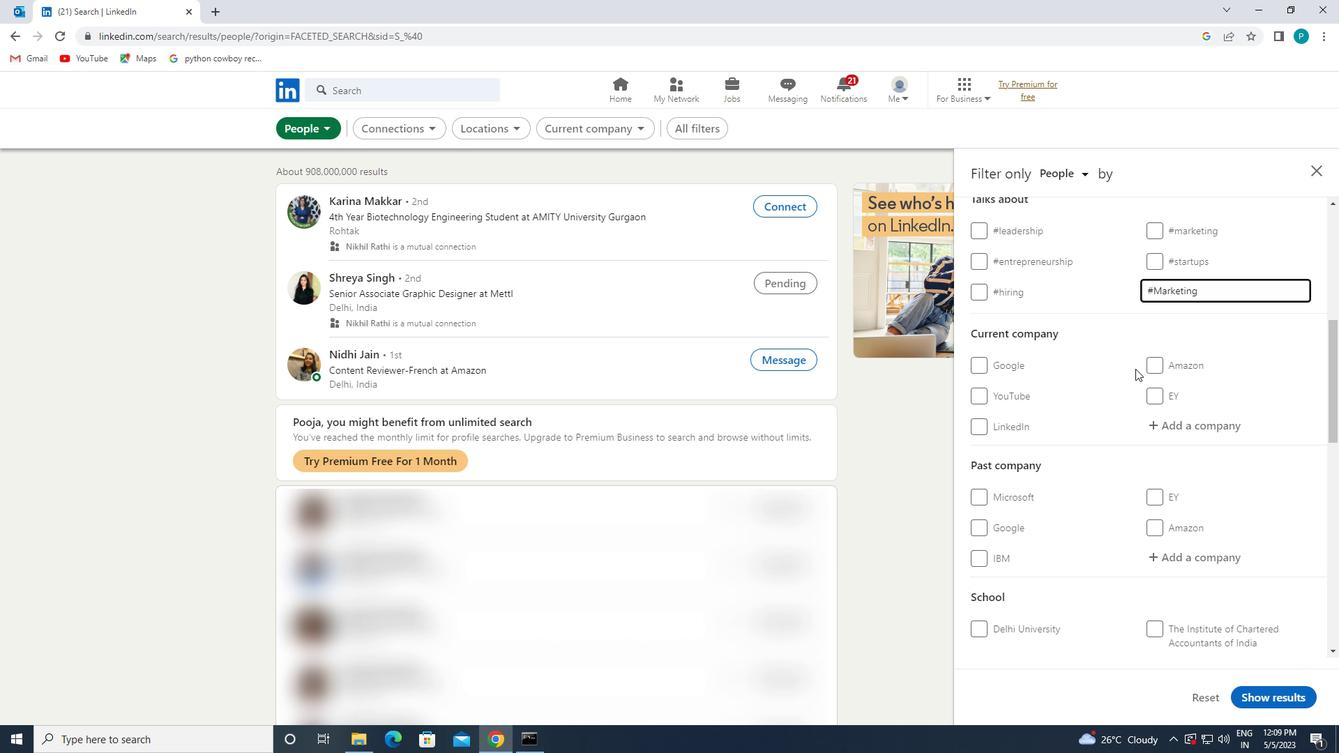 
Action: Mouse moved to (1136, 379)
Screenshot: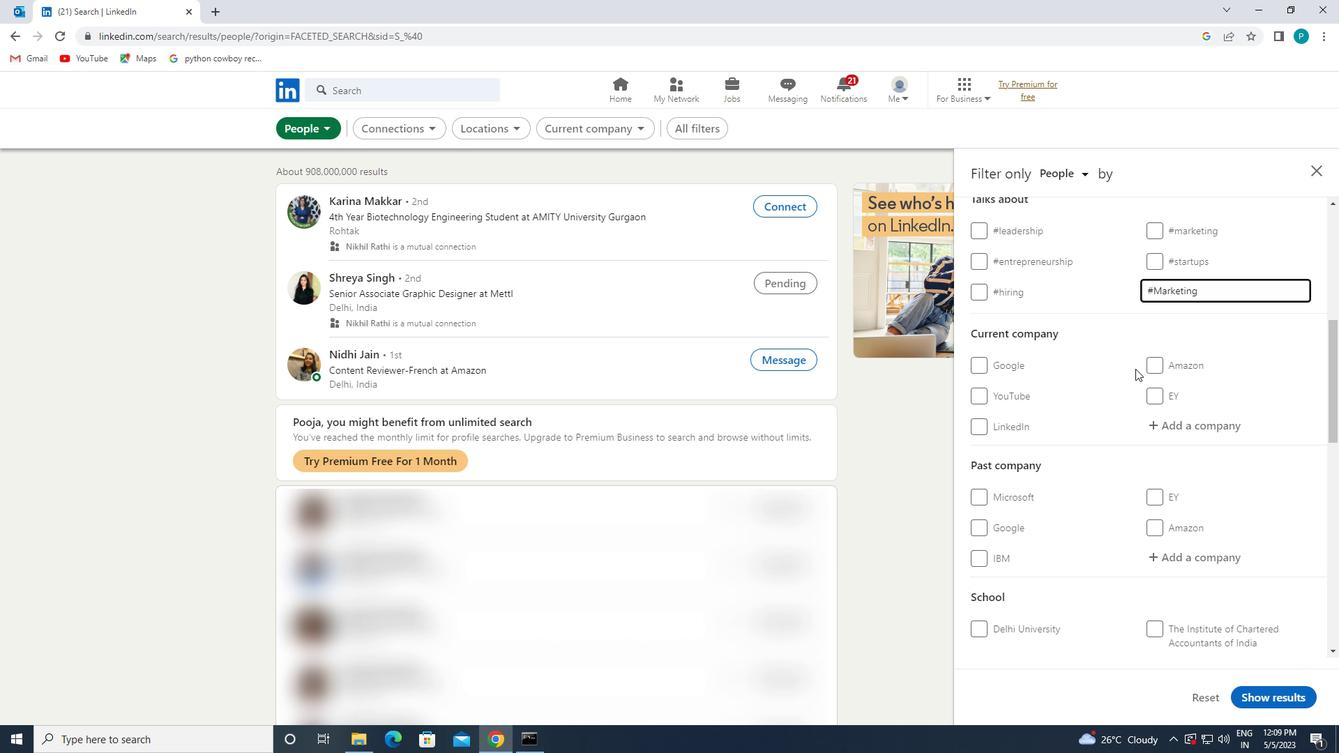 
Action: Mouse scrolled (1136, 378) with delta (0, 0)
Screenshot: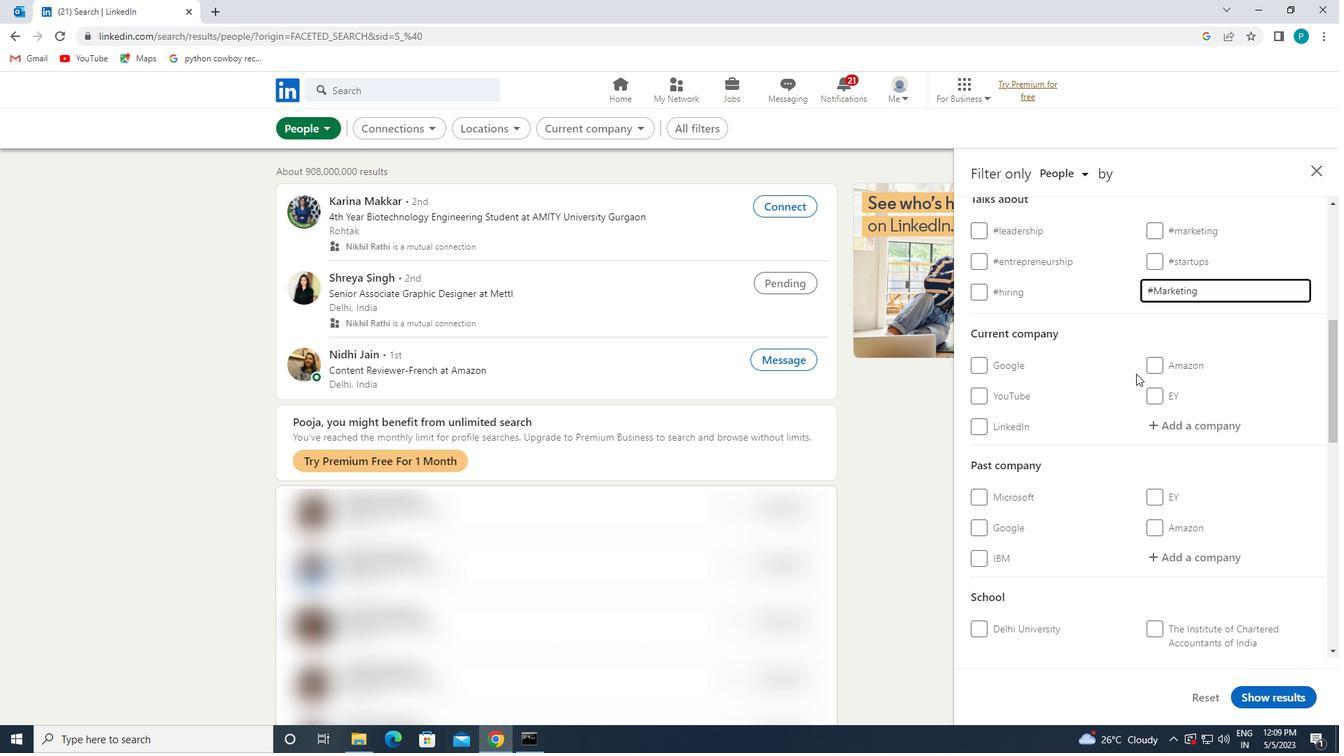 
Action: Mouse scrolled (1136, 378) with delta (0, 0)
Screenshot: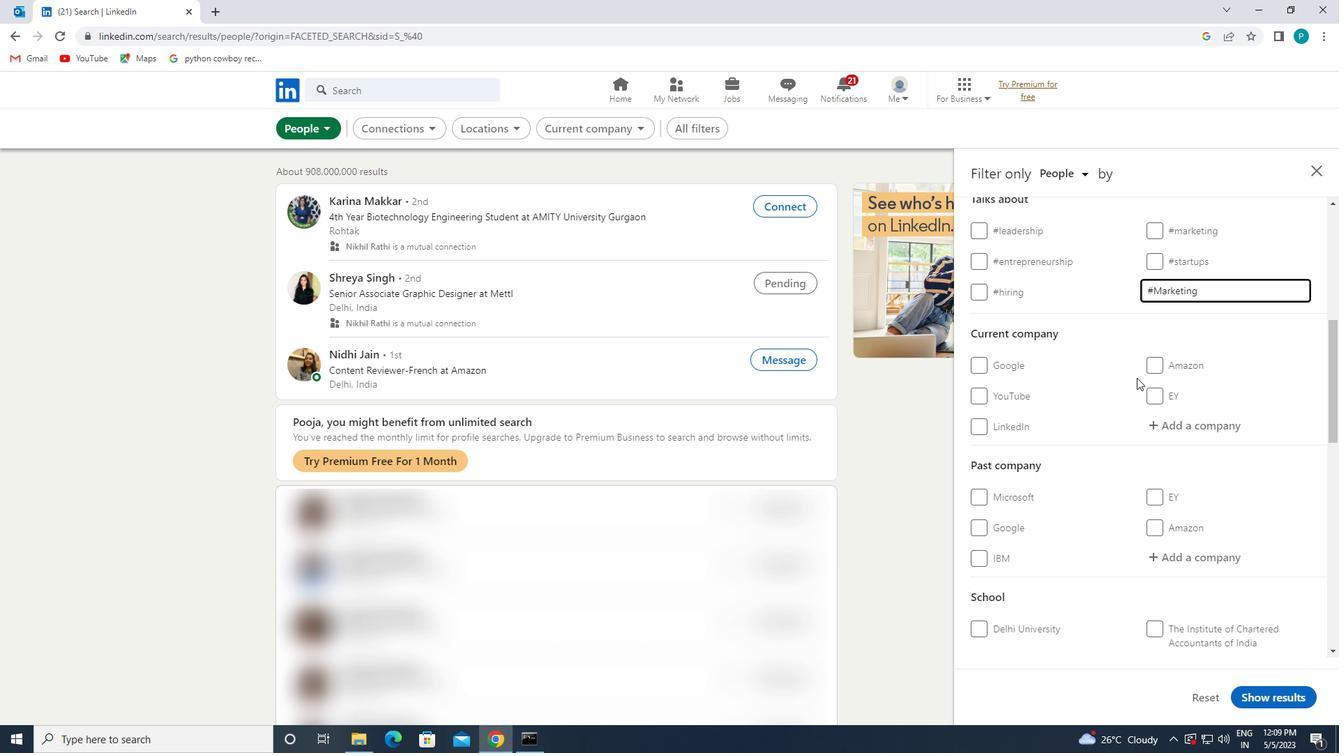 
Action: Mouse scrolled (1136, 378) with delta (0, 0)
Screenshot: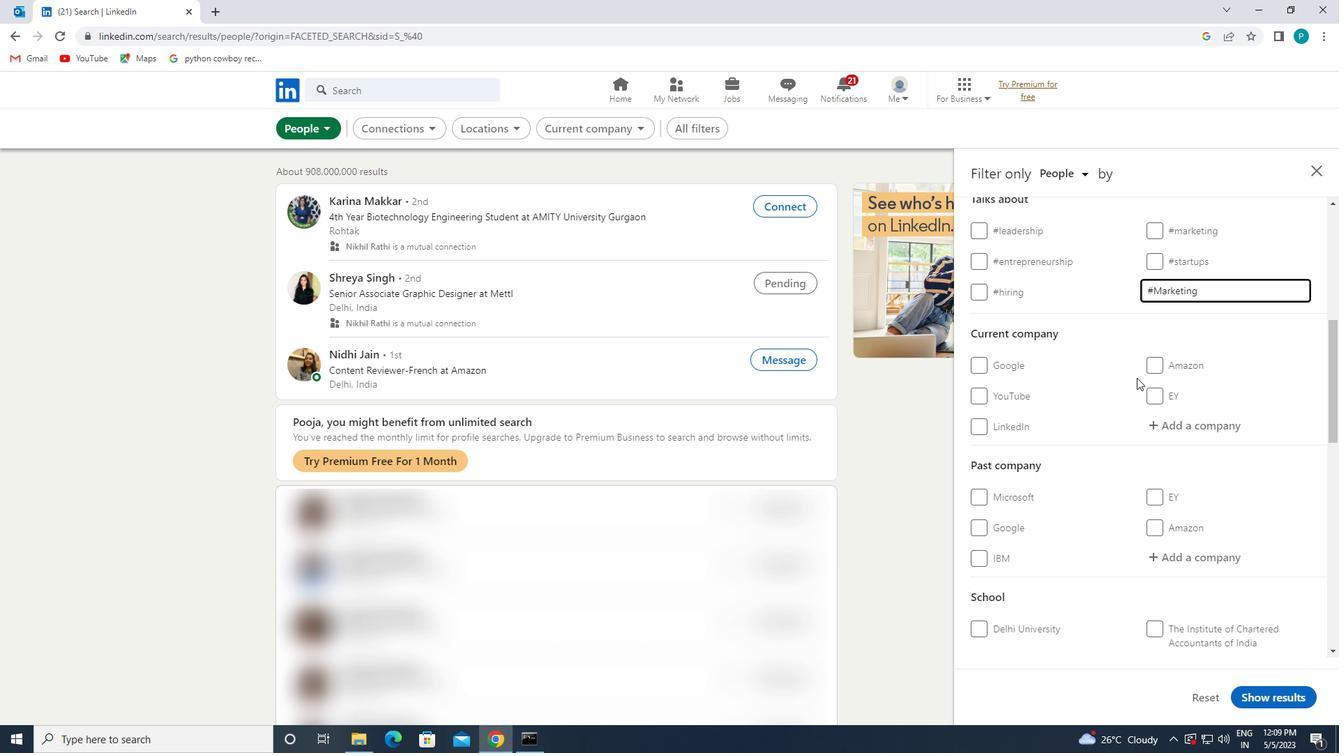
Action: Mouse moved to (1143, 394)
Screenshot: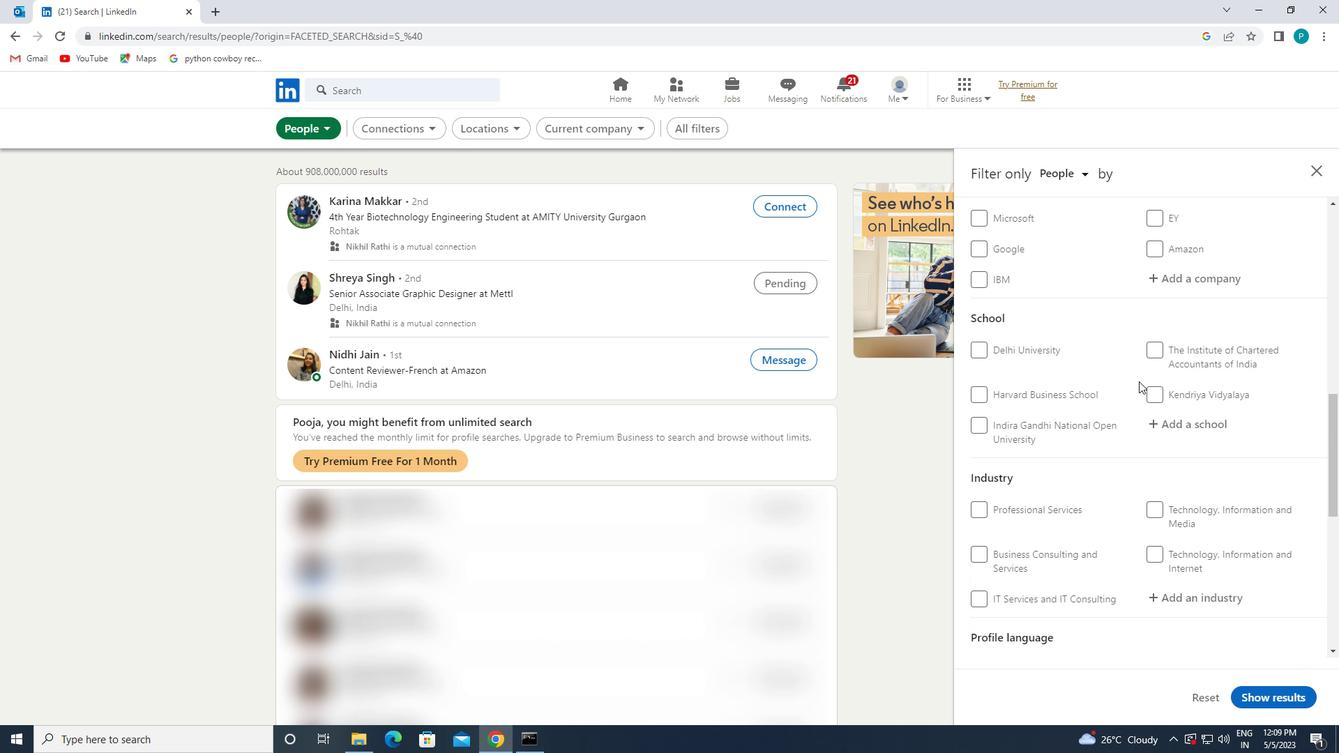 
Action: Mouse scrolled (1143, 394) with delta (0, 0)
Screenshot: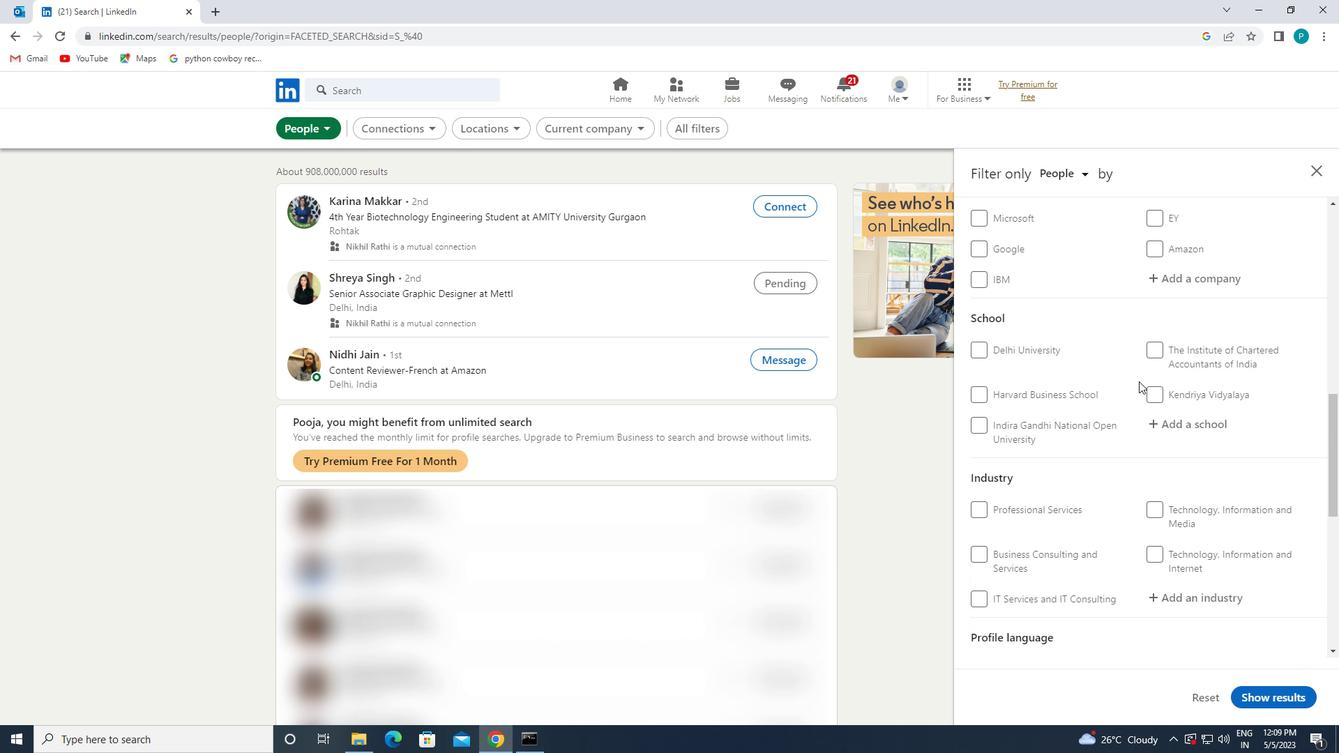 
Action: Mouse scrolled (1143, 394) with delta (0, 0)
Screenshot: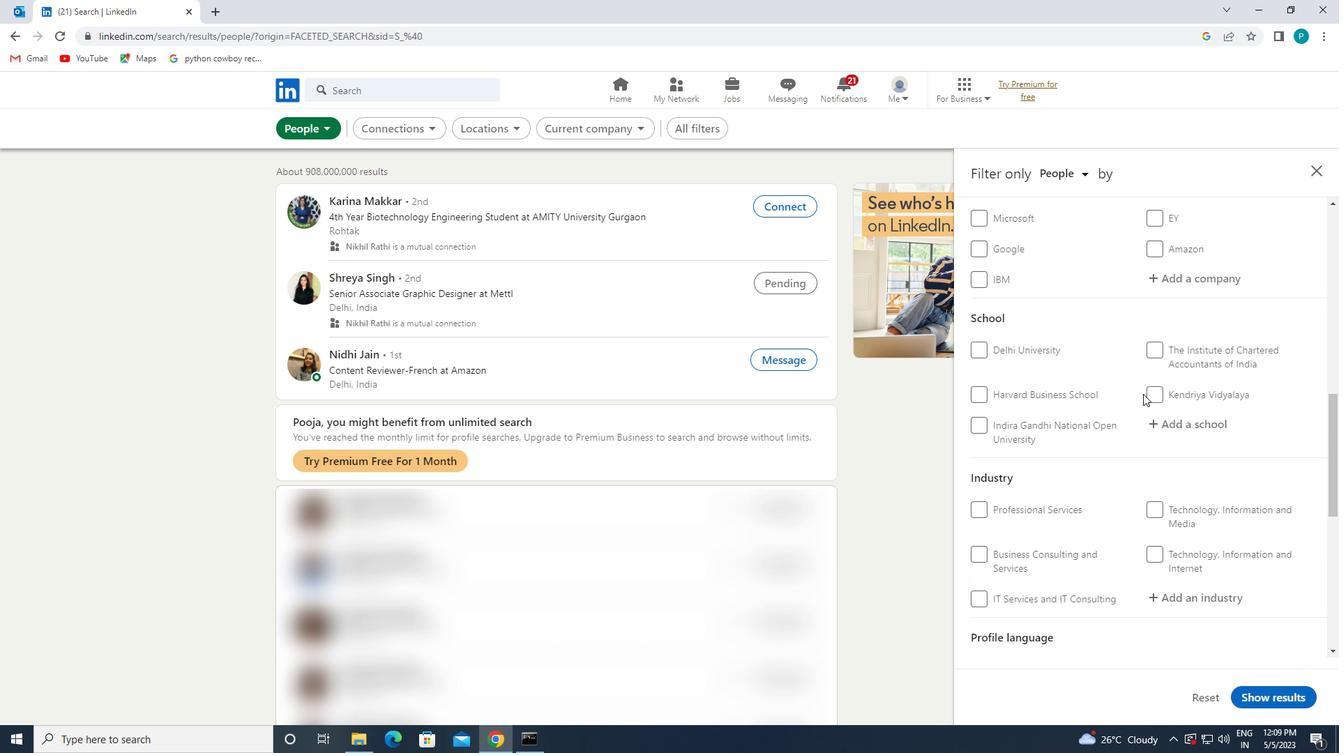 
Action: Mouse moved to (995, 557)
Screenshot: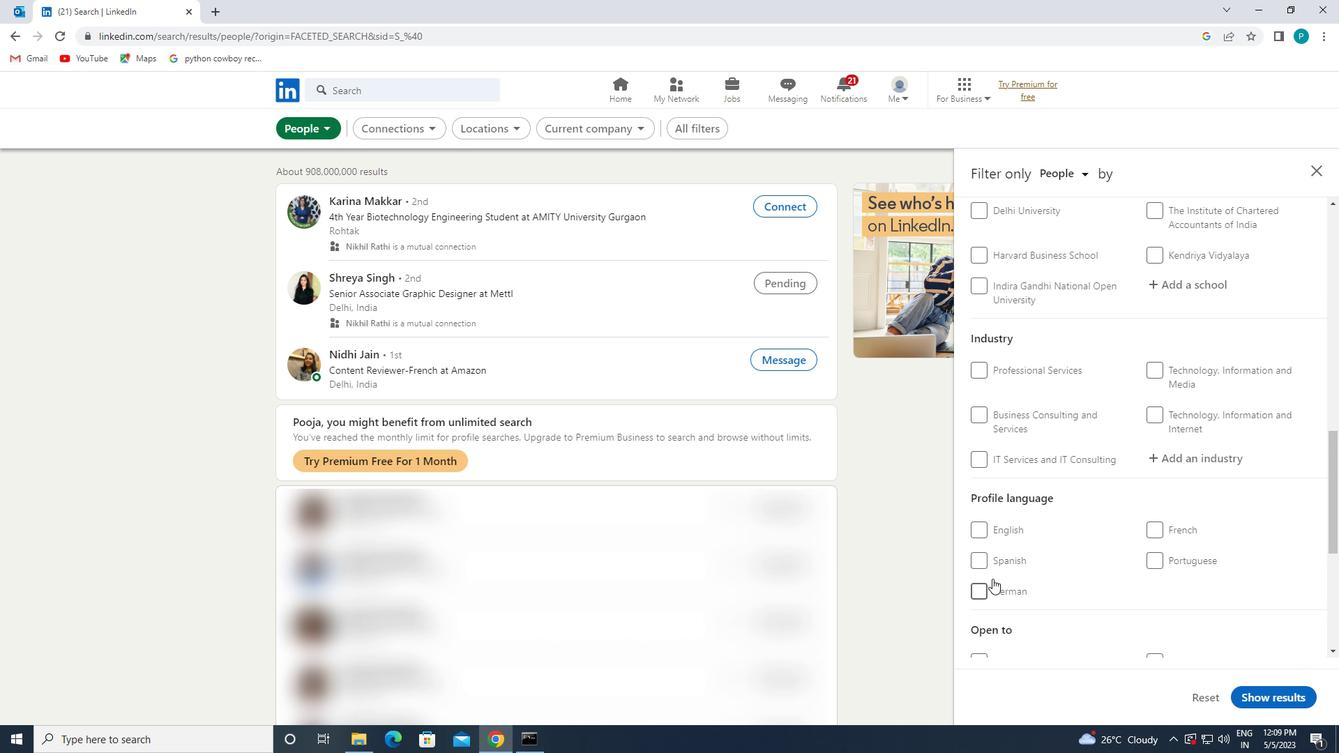 
Action: Mouse pressed left at (995, 557)
Screenshot: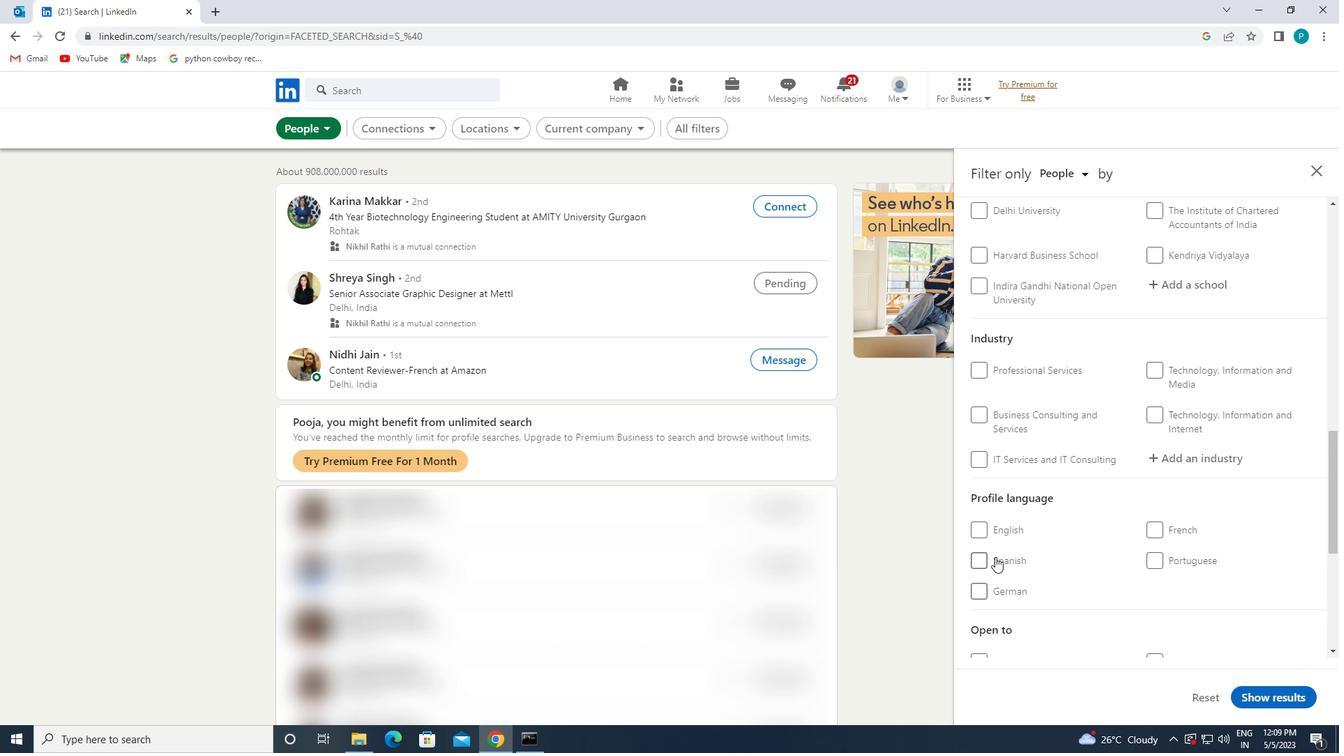 
Action: Mouse moved to (1252, 511)
Screenshot: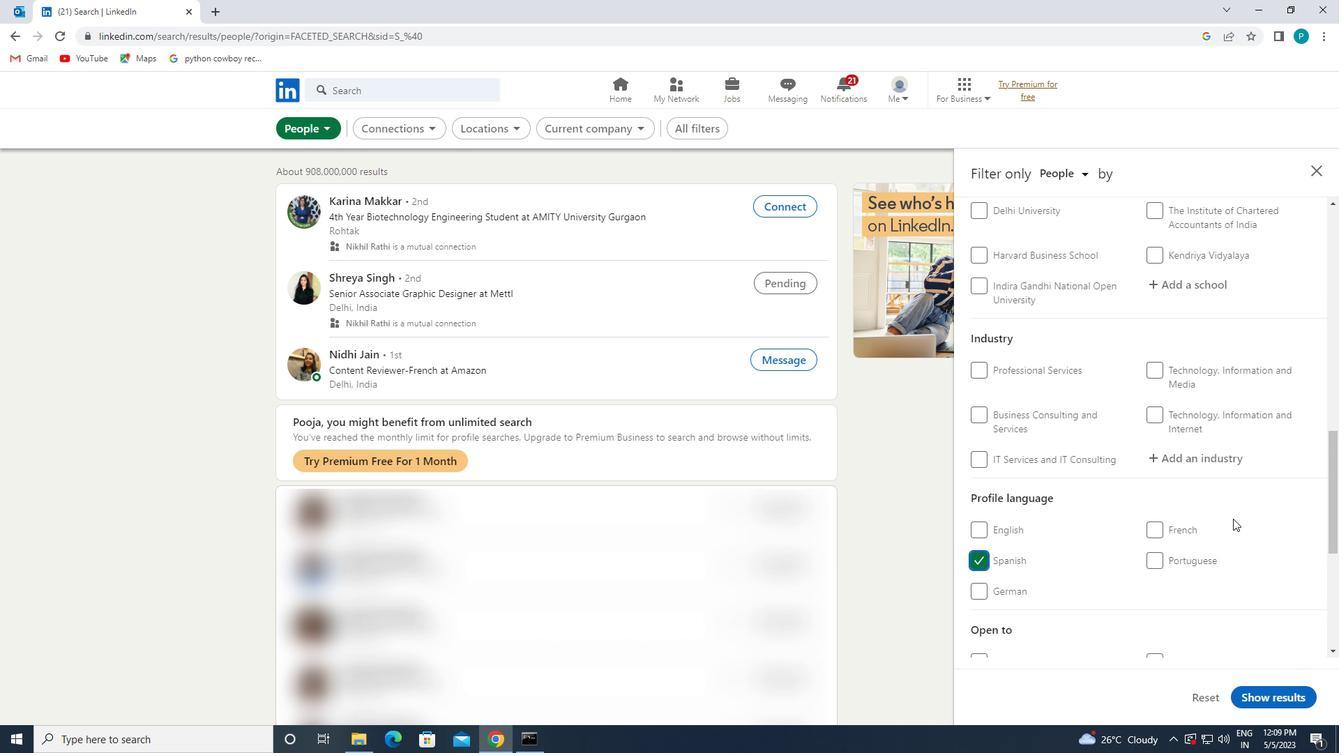 
Action: Mouse scrolled (1252, 512) with delta (0, 0)
Screenshot: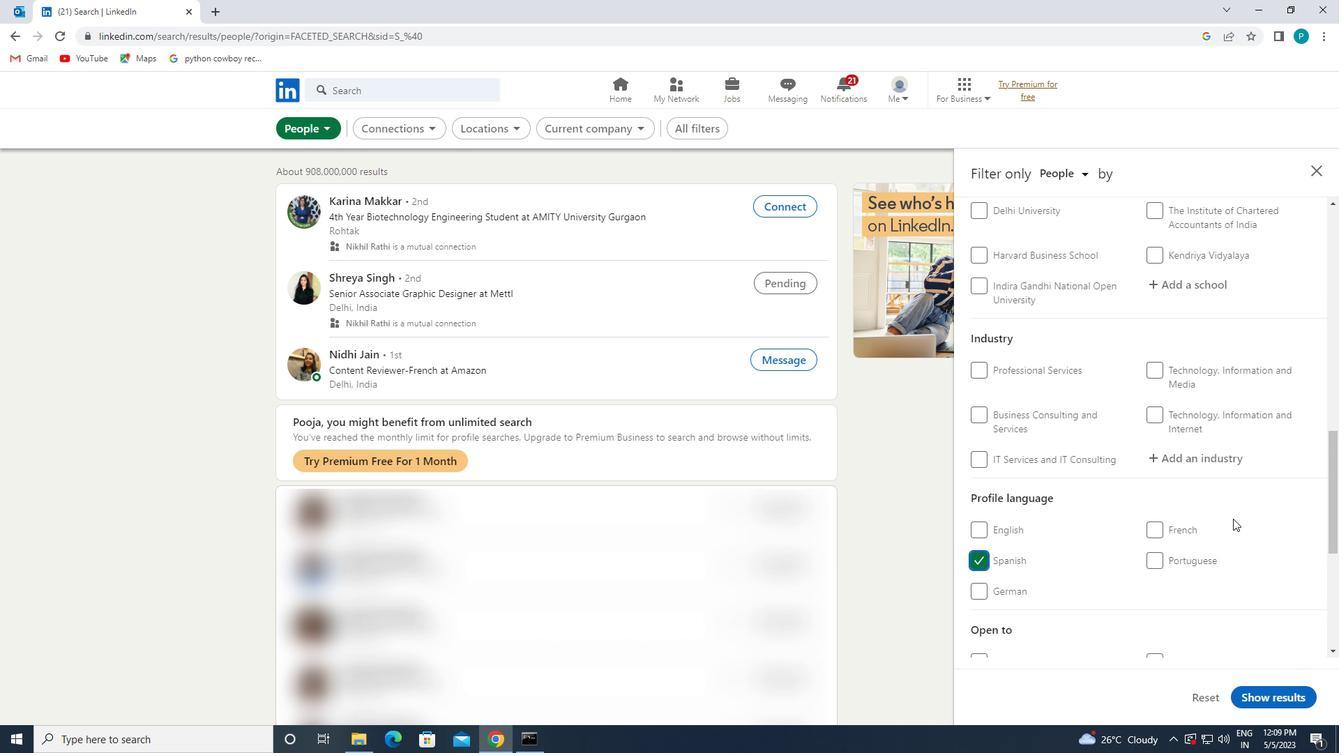 
Action: Mouse scrolled (1252, 512) with delta (0, 0)
Screenshot: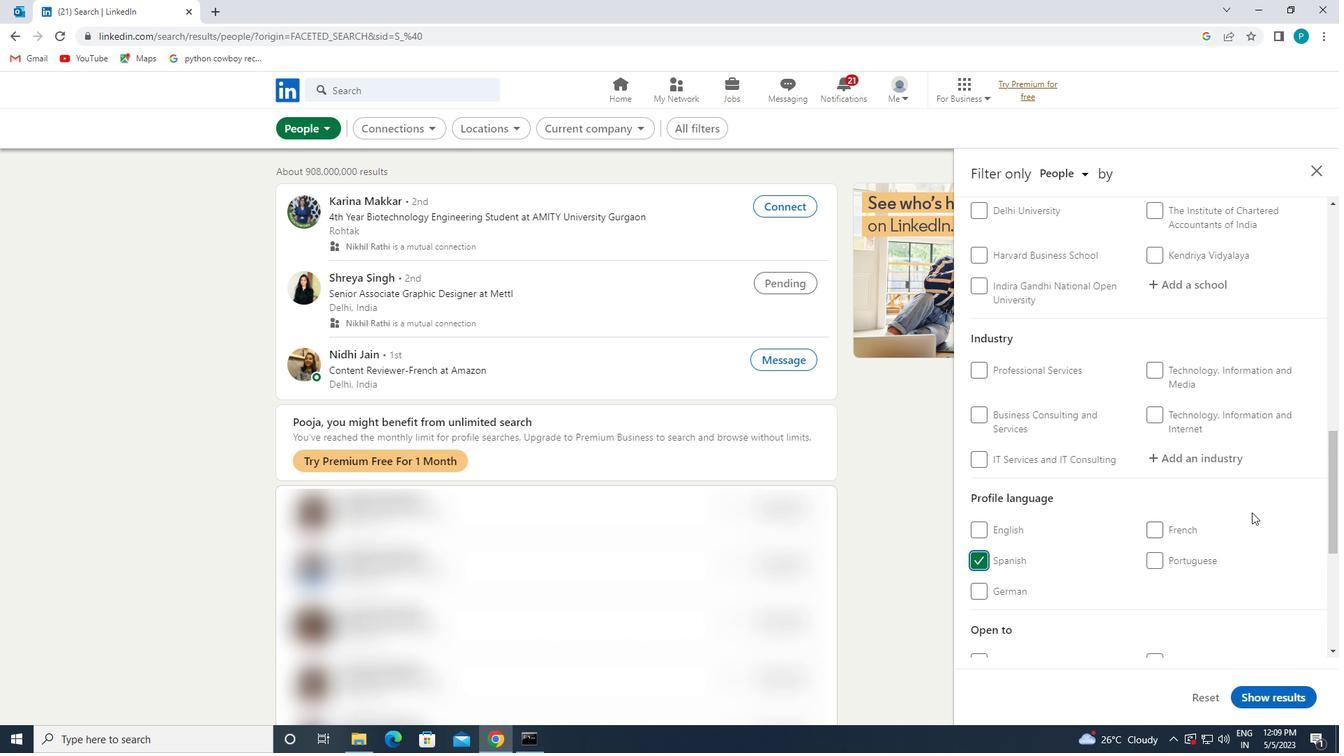 
Action: Mouse scrolled (1252, 512) with delta (0, 0)
Screenshot: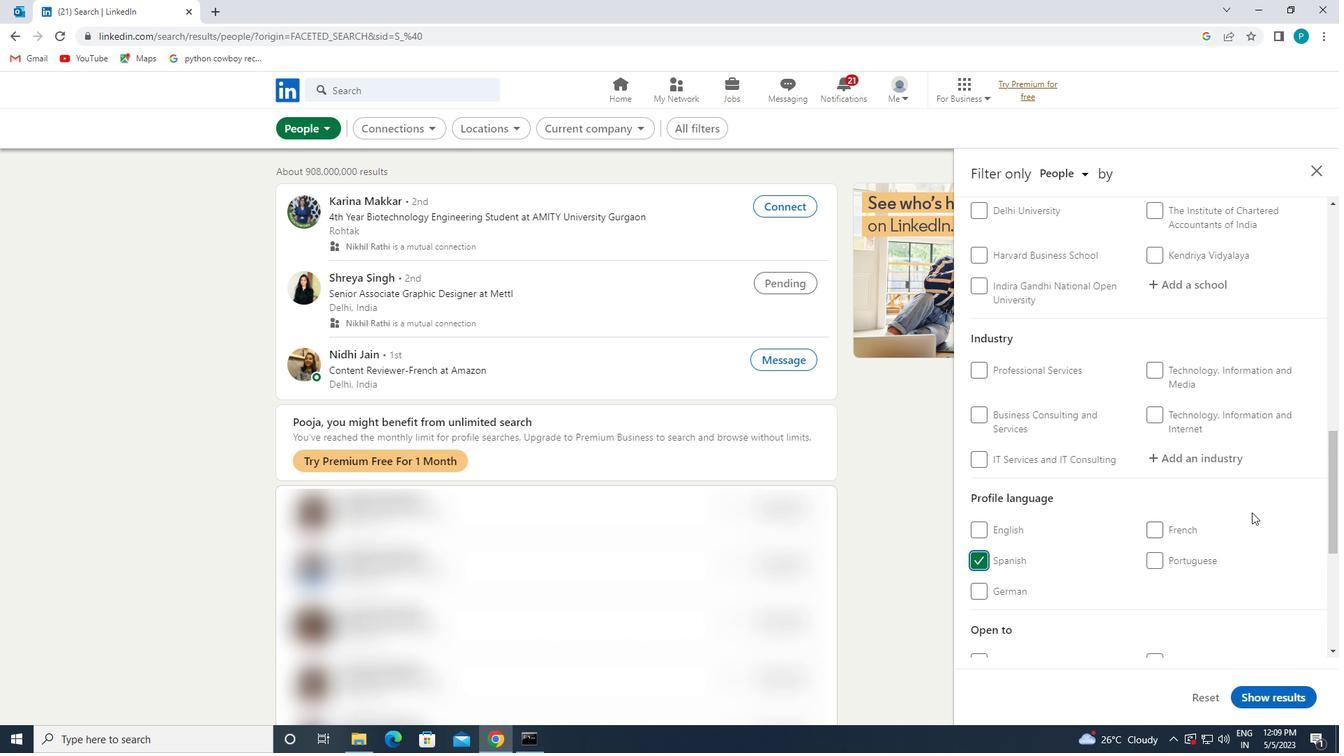
Action: Mouse moved to (1252, 509)
Screenshot: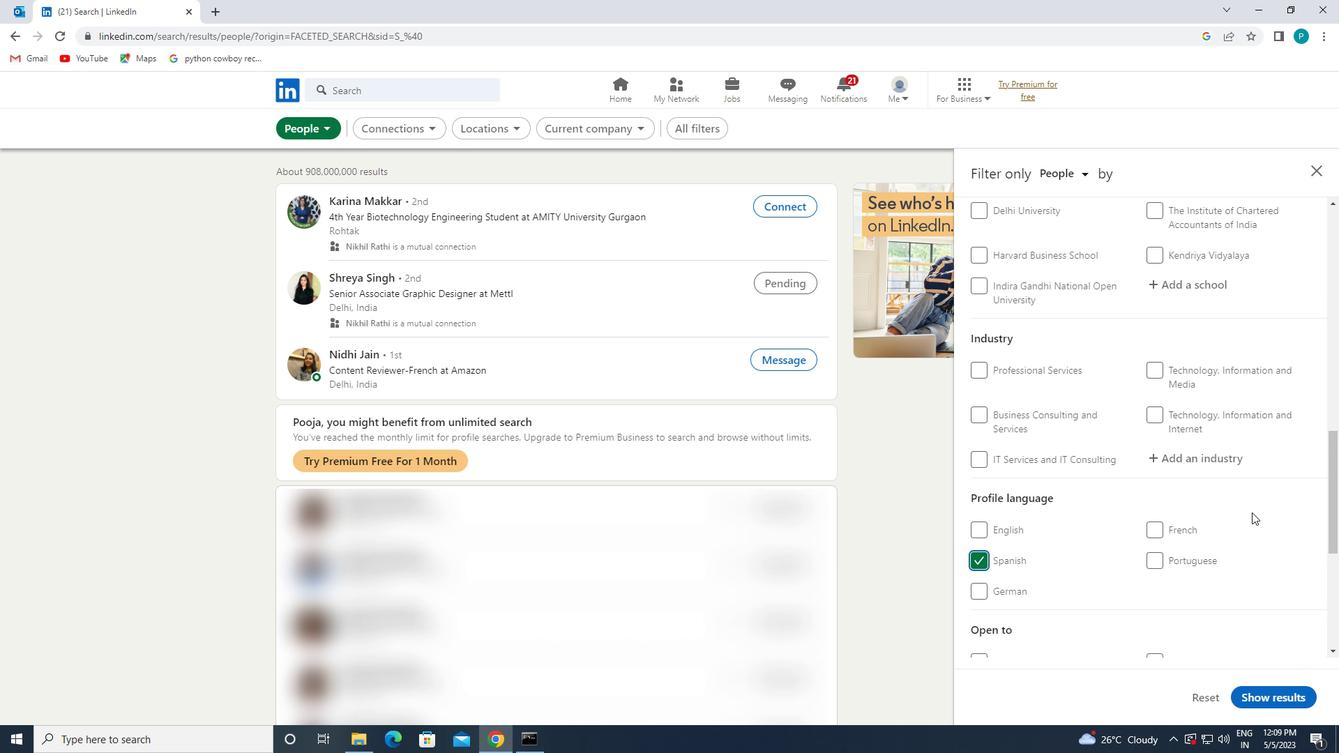
Action: Mouse scrolled (1252, 510) with delta (0, 0)
Screenshot: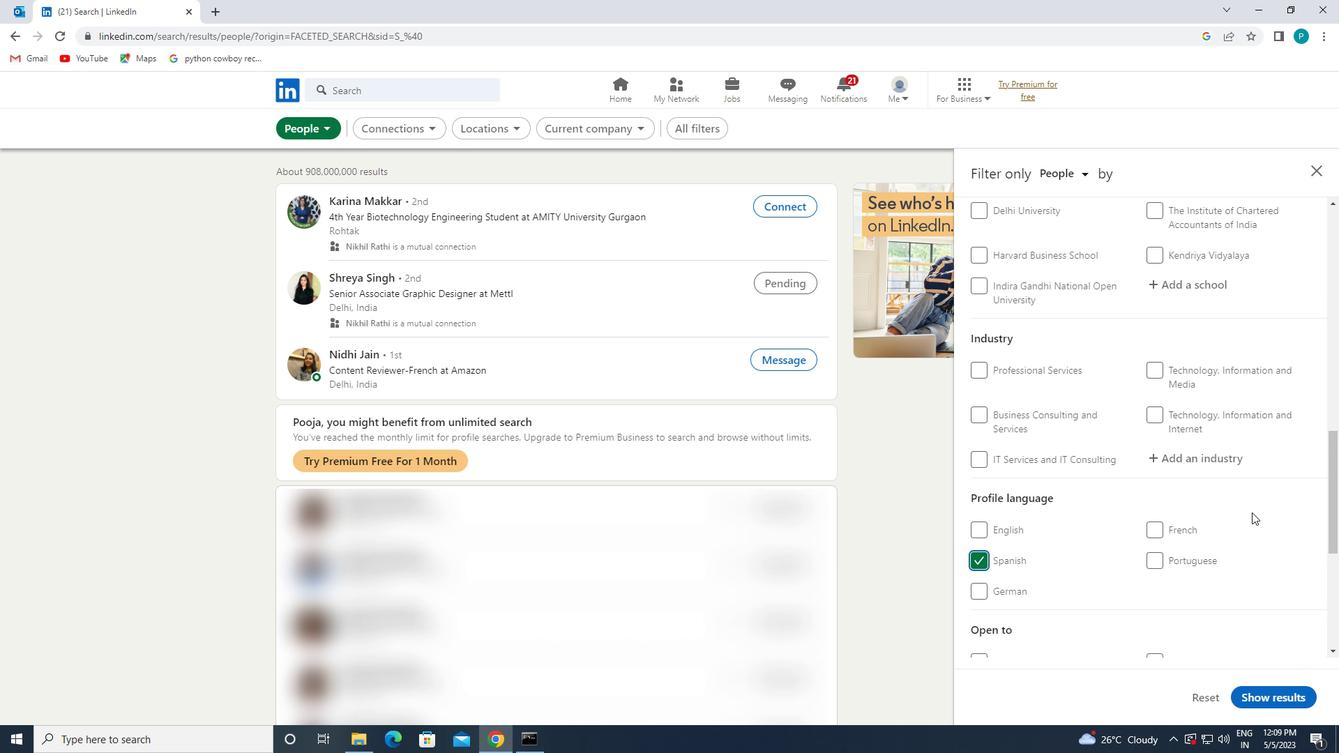 
Action: Mouse moved to (1229, 468)
Screenshot: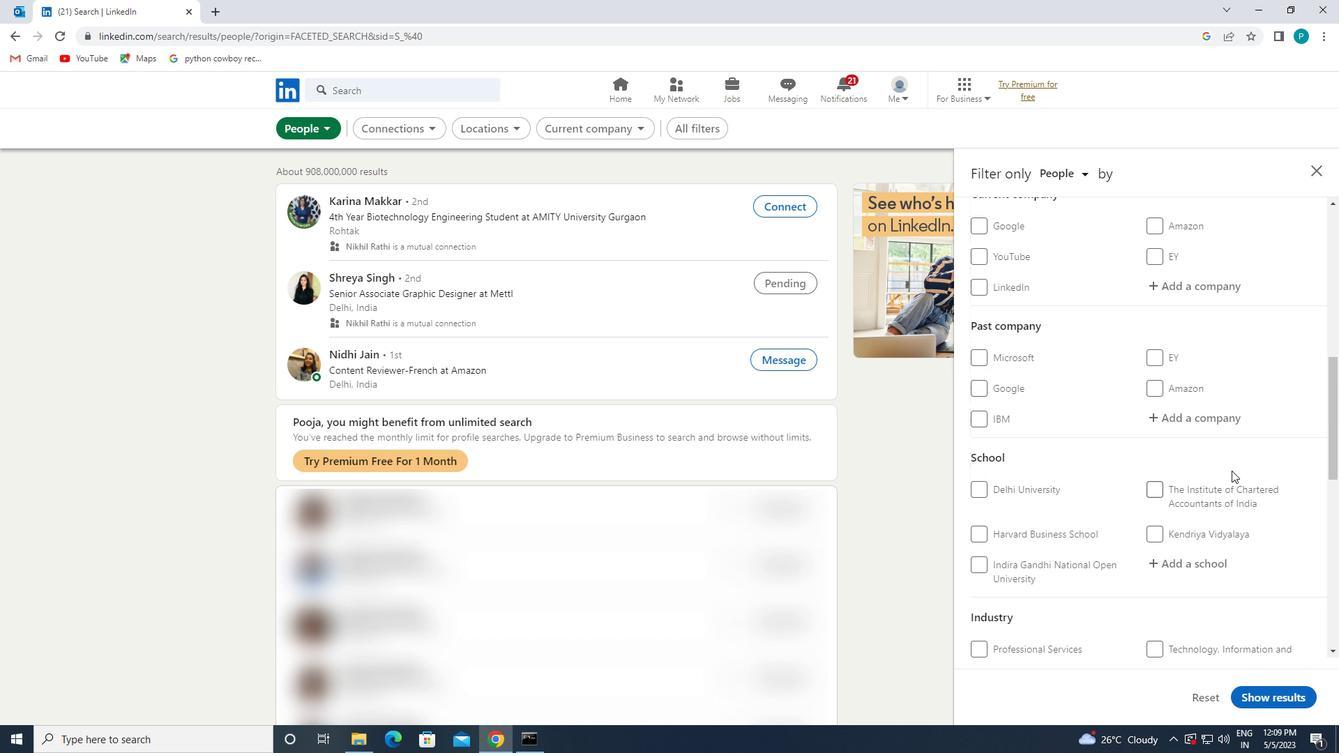 
Action: Mouse scrolled (1229, 468) with delta (0, 0)
Screenshot: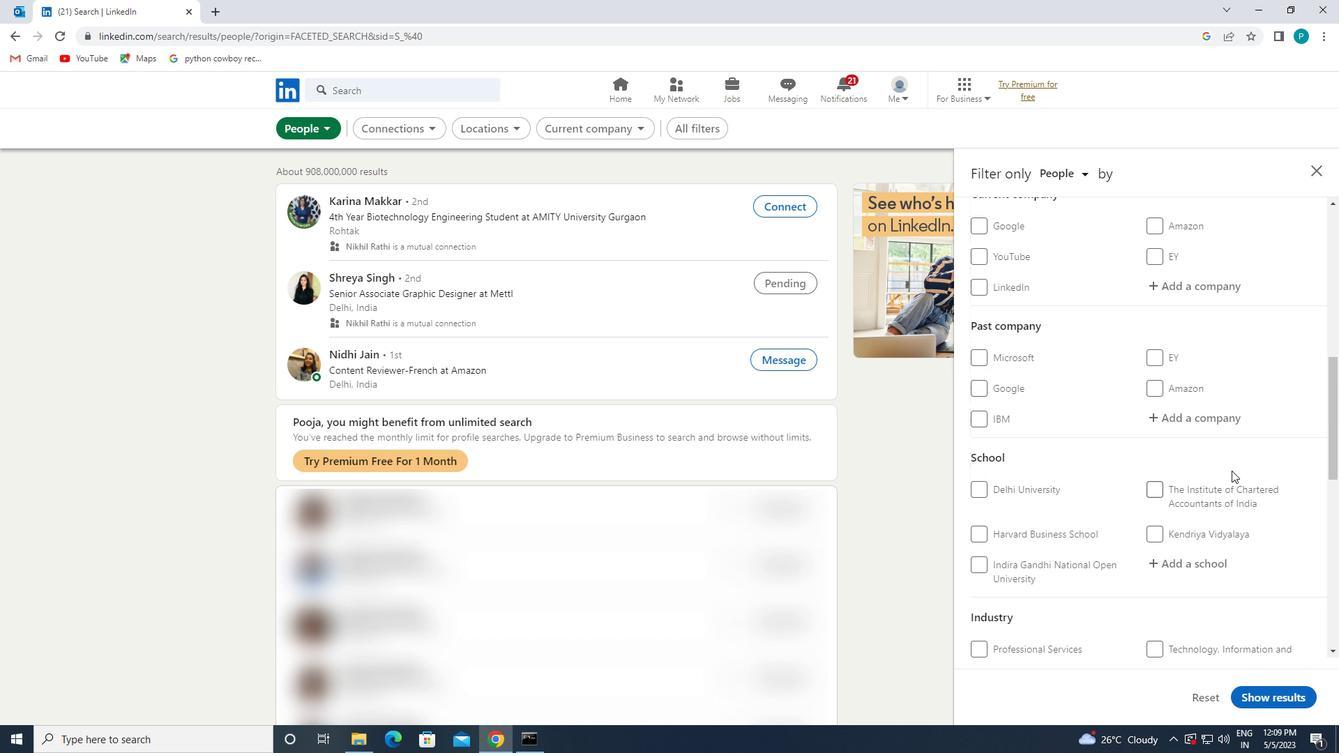 
Action: Mouse moved to (1126, 284)
Screenshot: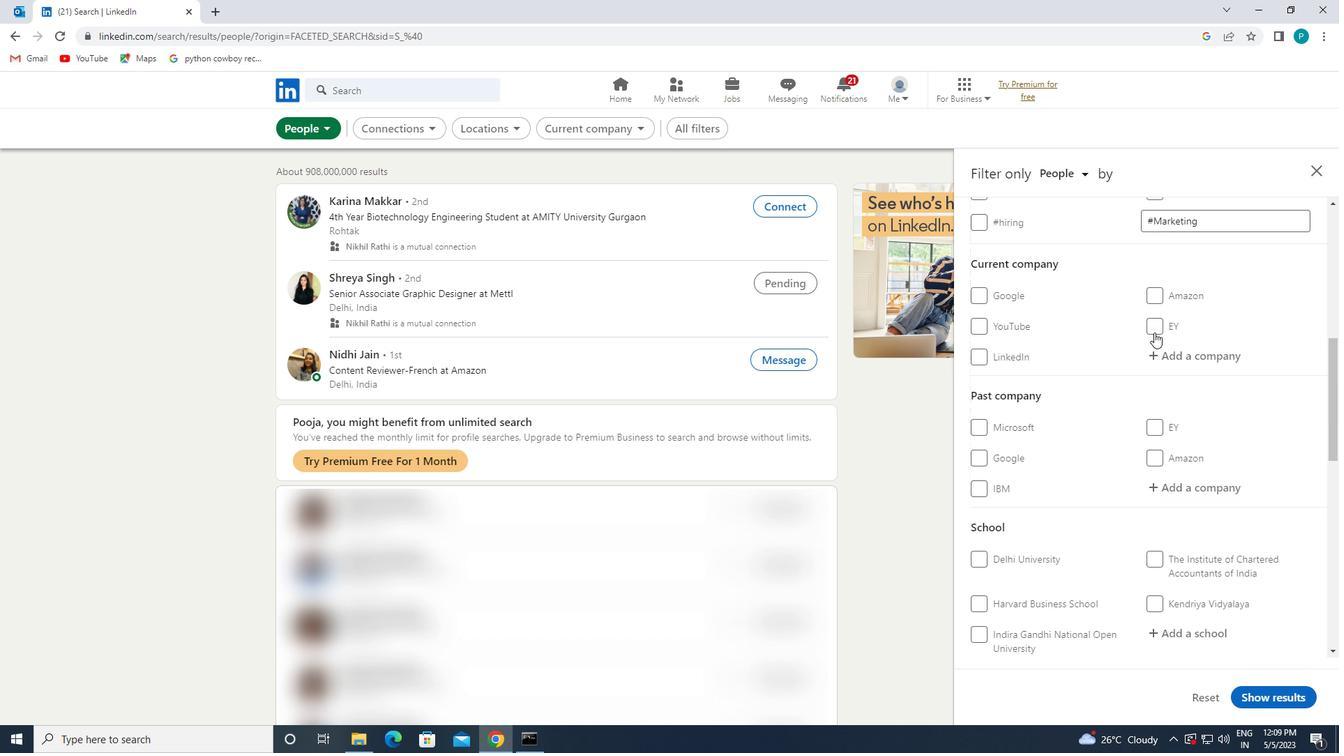 
Action: Mouse pressed left at (1126, 284)
Screenshot: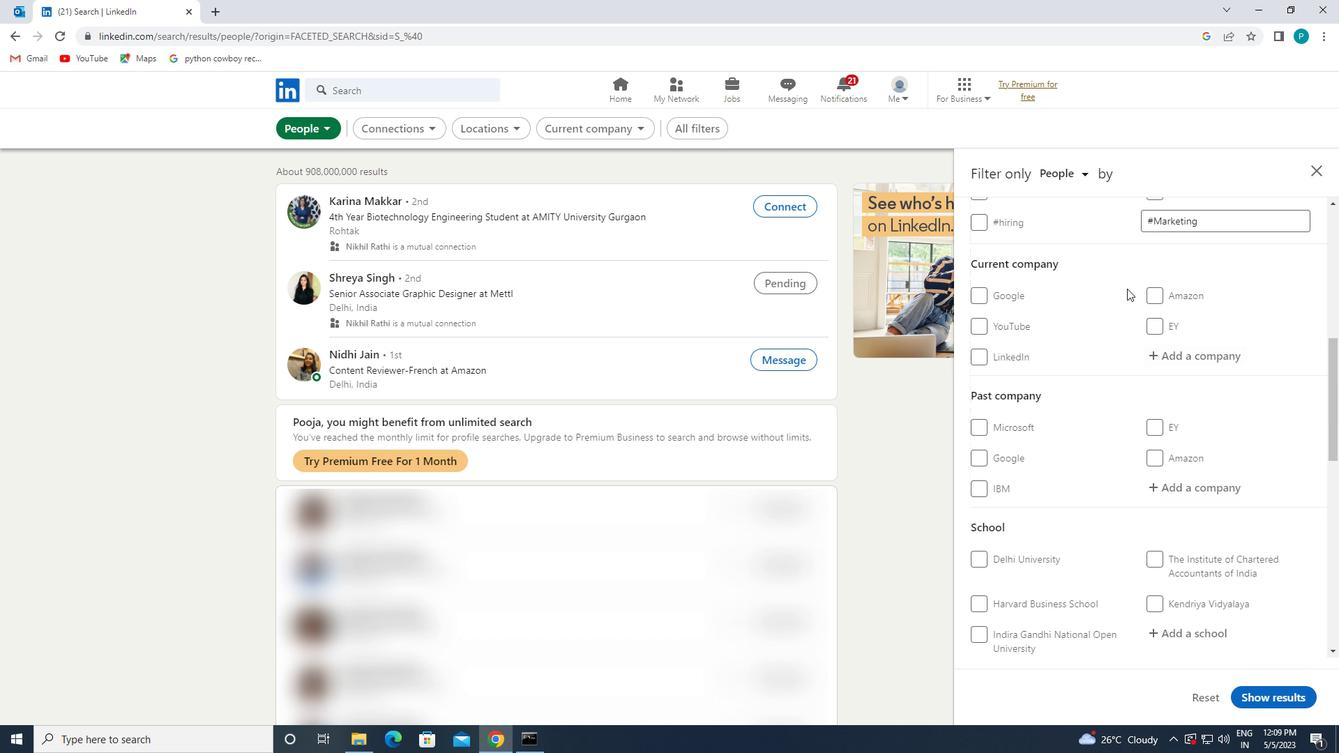
Action: Mouse moved to (1155, 352)
Screenshot: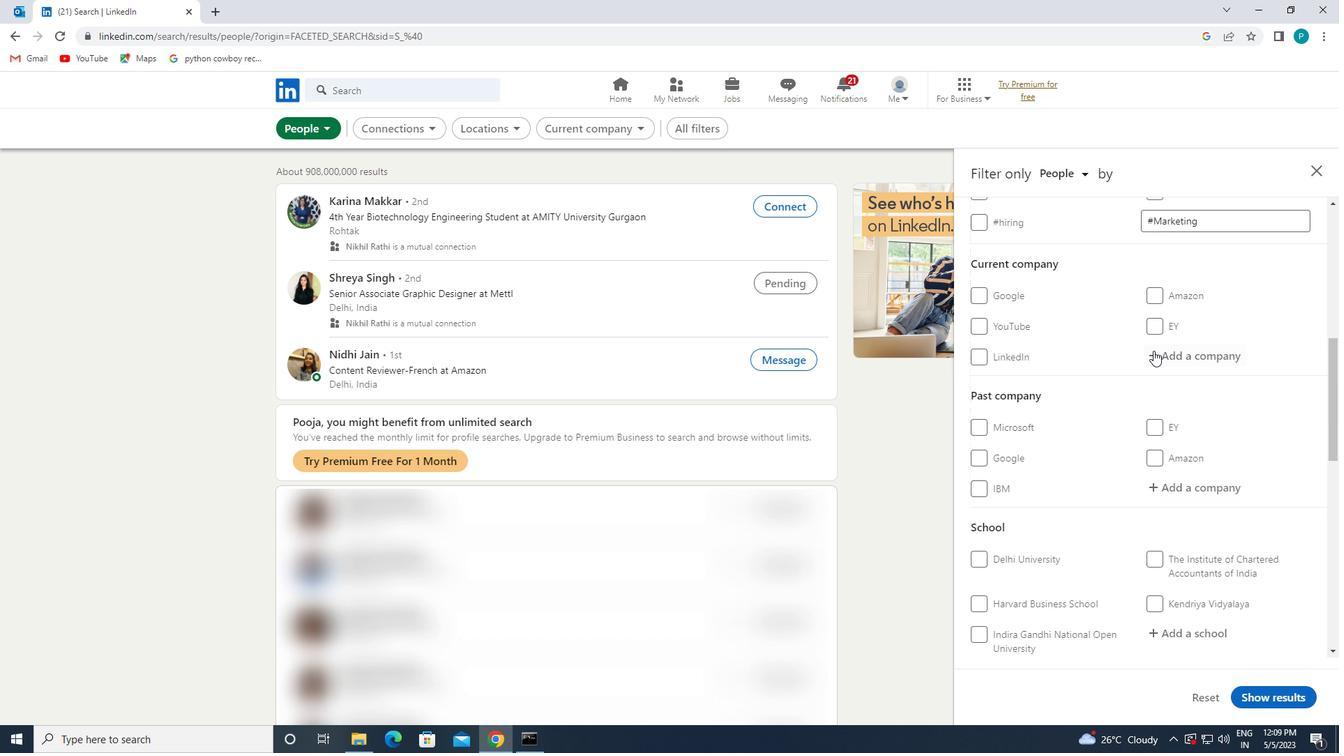 
Action: Mouse pressed left at (1155, 352)
Screenshot: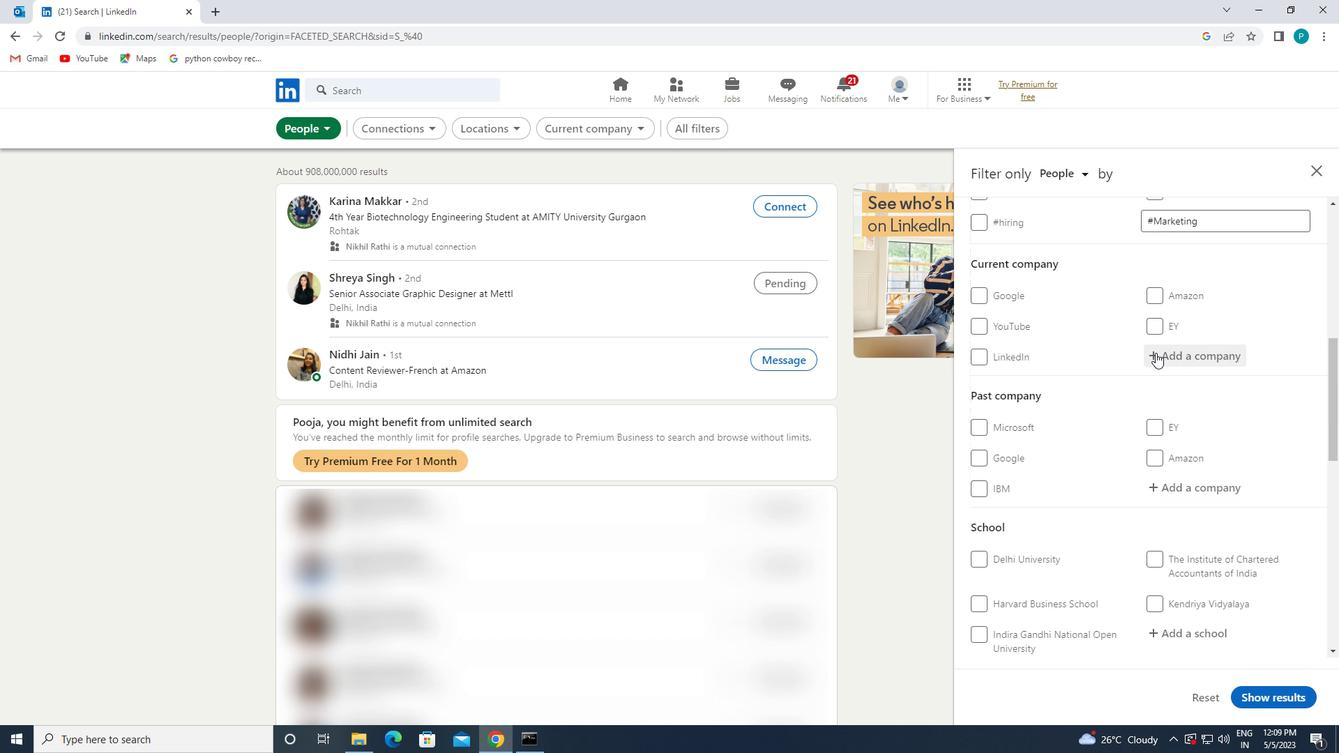 
Action: Key pressed <Key.caps_lock>M<Key.caps_lock>ORRI
Screenshot: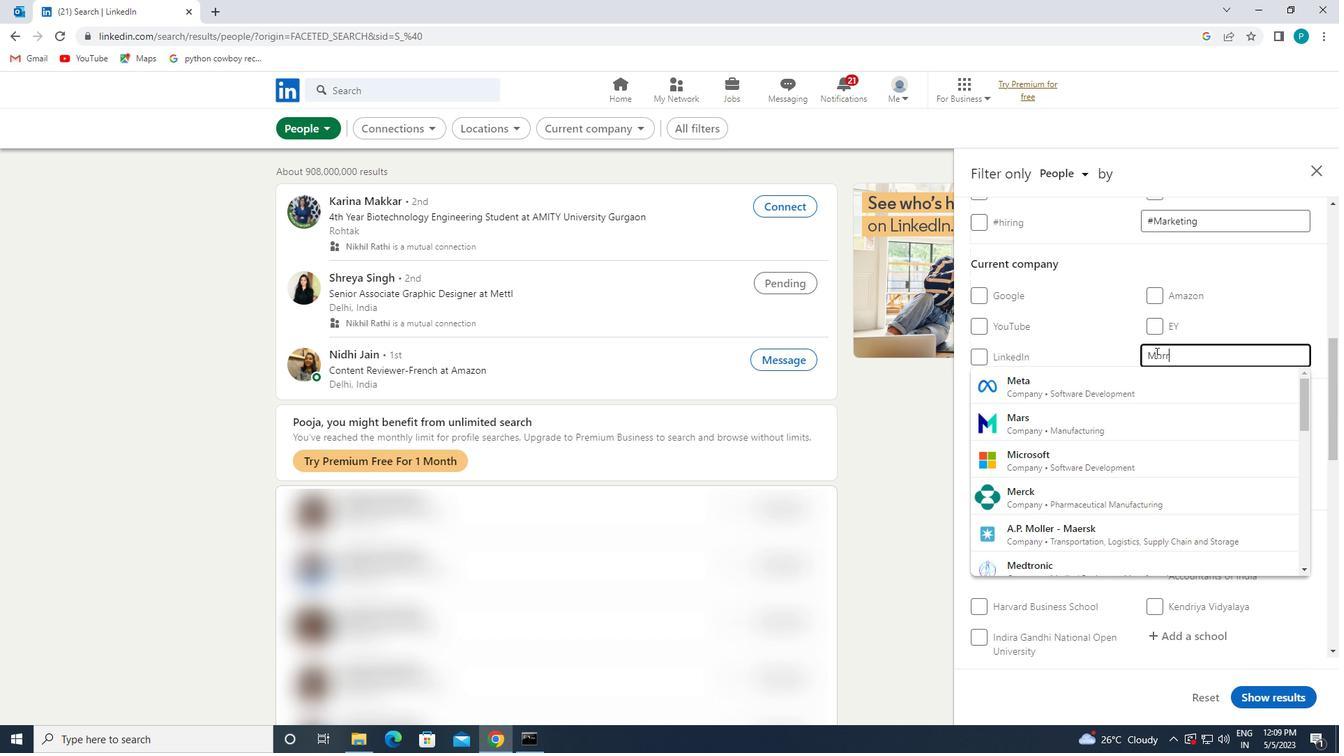 
Action: Mouse moved to (1155, 353)
Screenshot: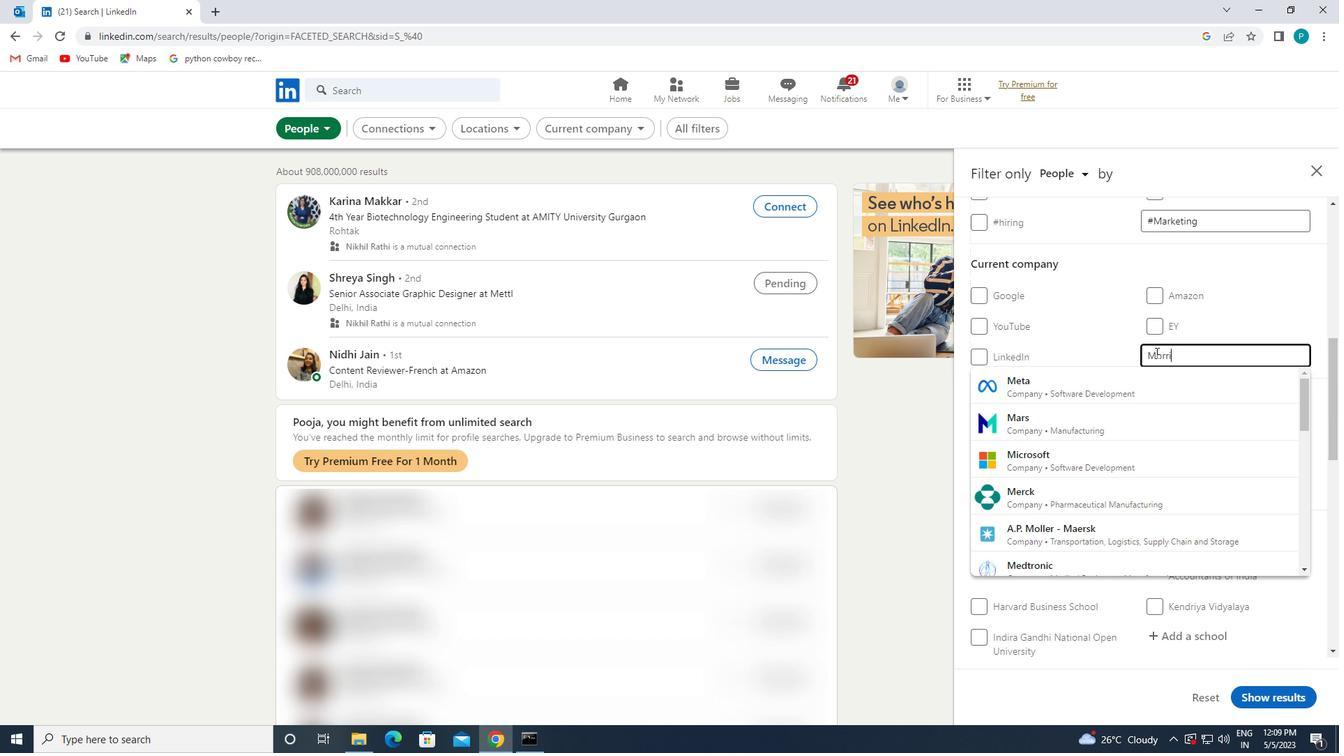 
Action: Key pressed S
Screenshot: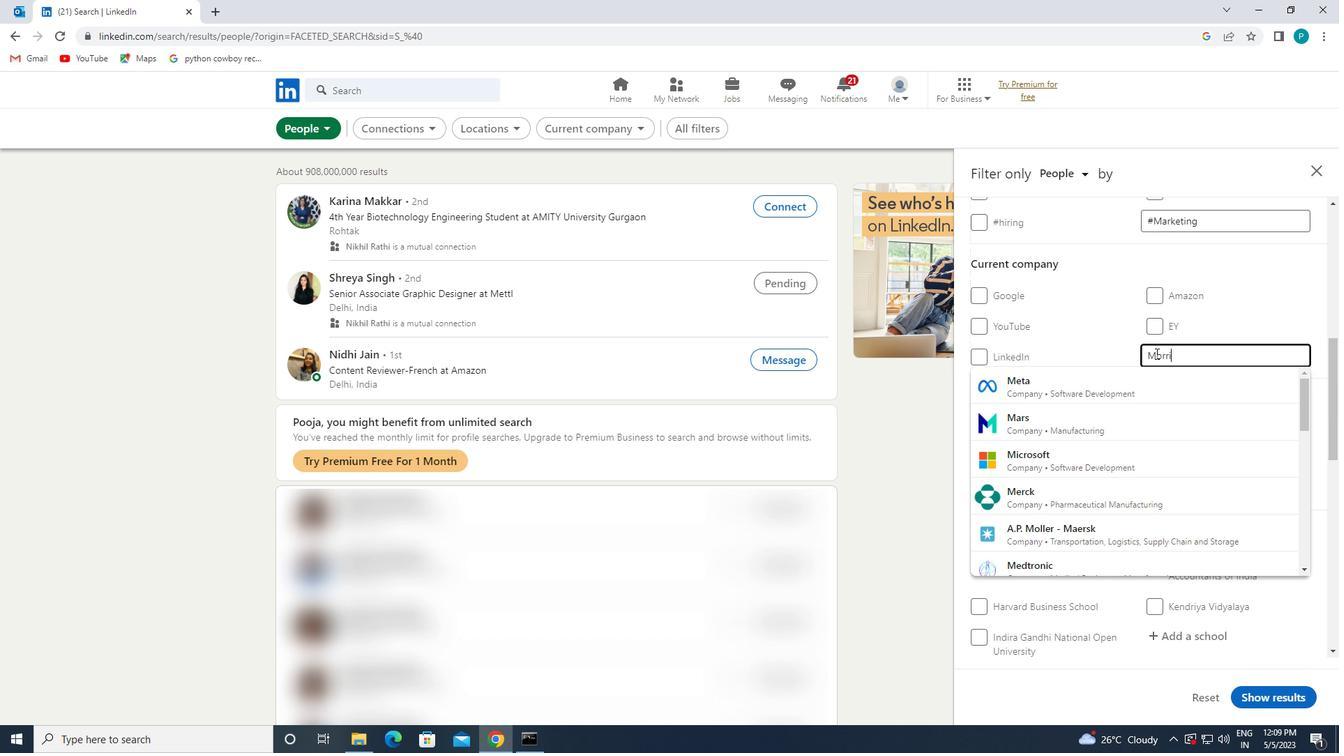 
Action: Mouse moved to (1145, 390)
Screenshot: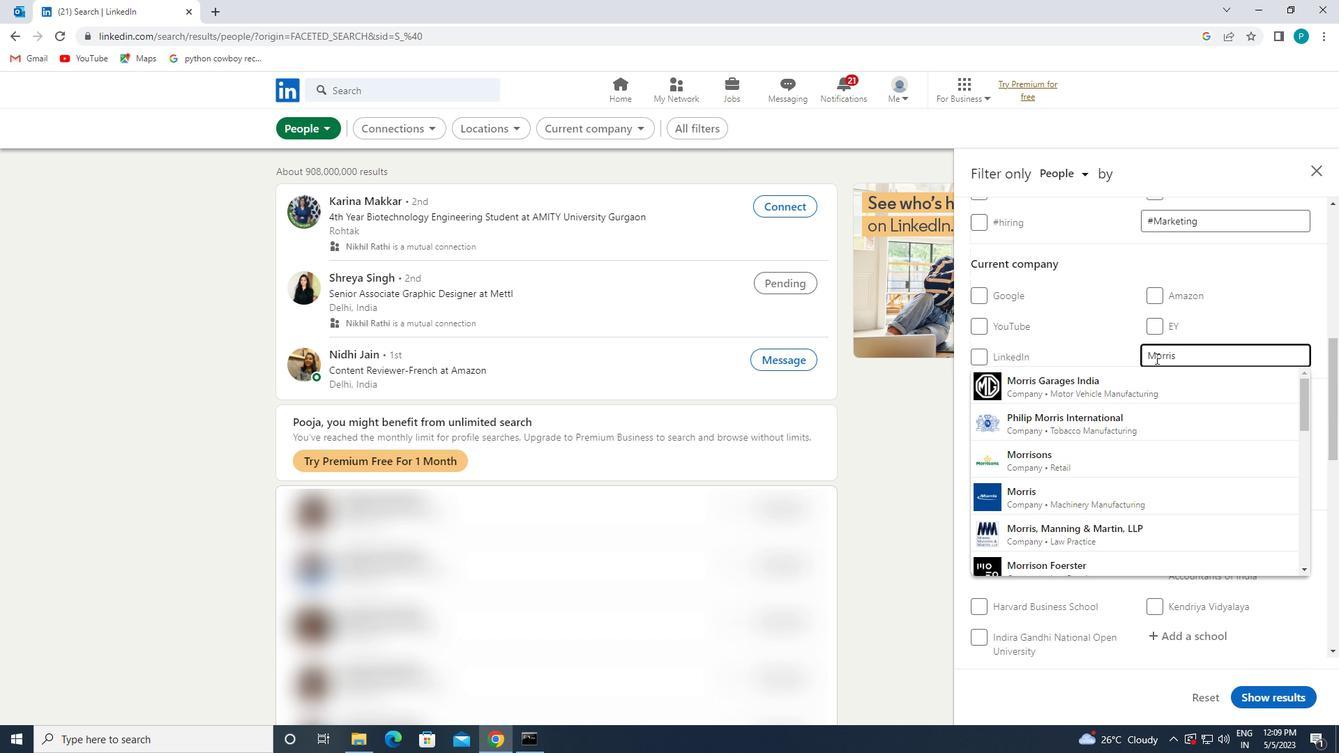 
Action: Mouse pressed left at (1145, 390)
Screenshot: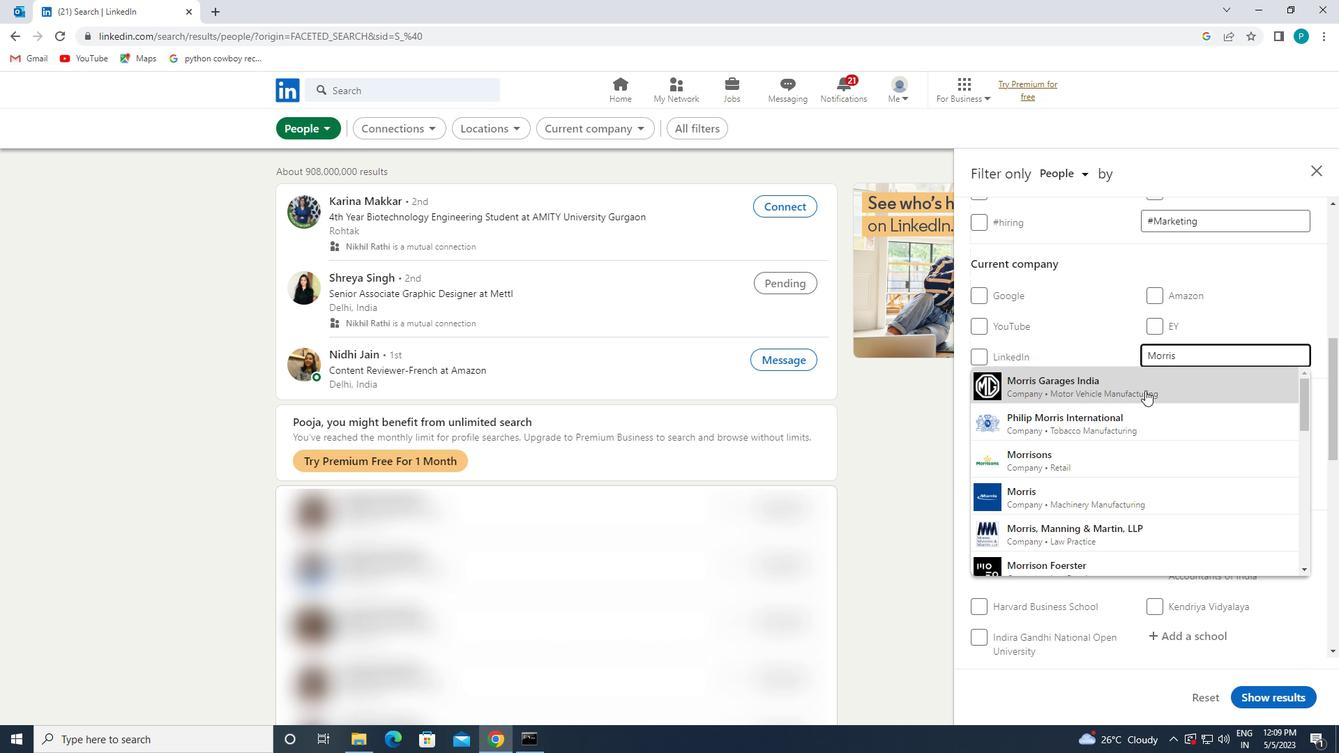 
Action: Mouse moved to (1221, 417)
Screenshot: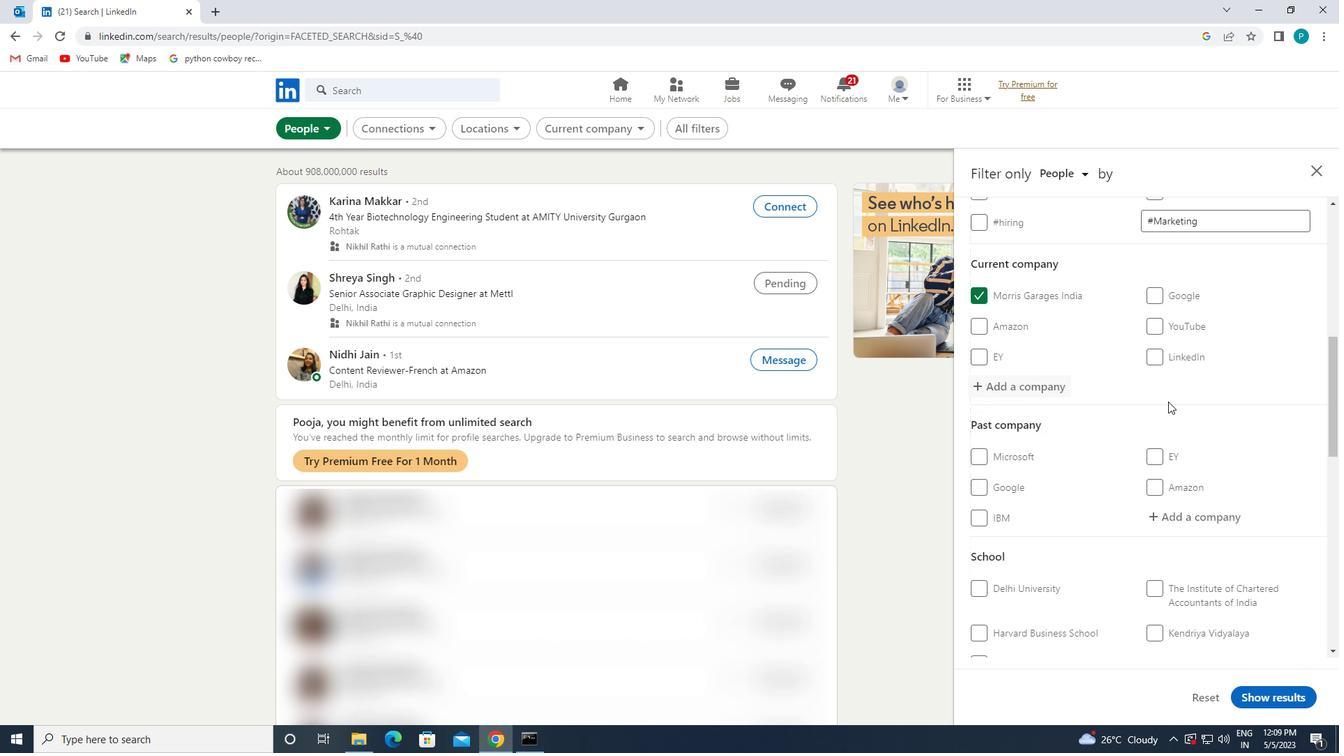 
Action: Mouse scrolled (1221, 417) with delta (0, 0)
Screenshot: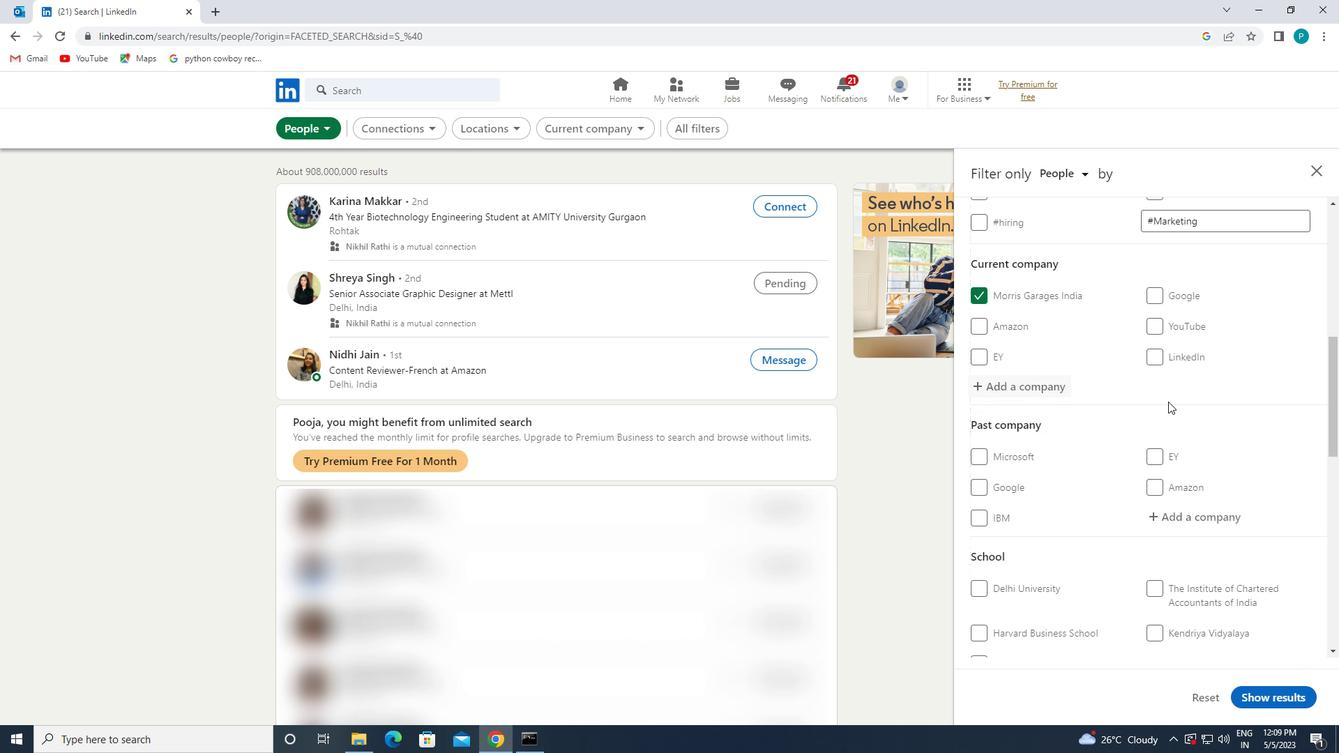 
Action: Mouse scrolled (1221, 417) with delta (0, 0)
Screenshot: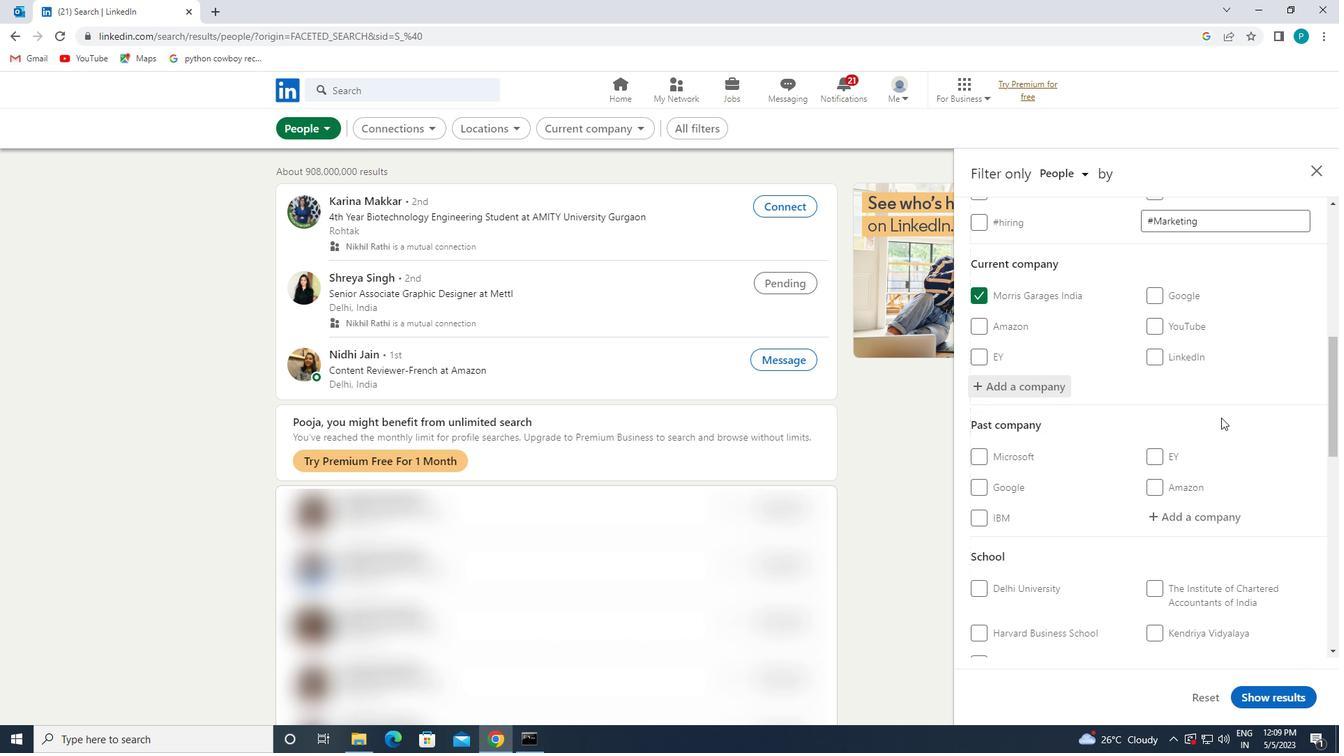 
Action: Mouse scrolled (1221, 417) with delta (0, 0)
Screenshot: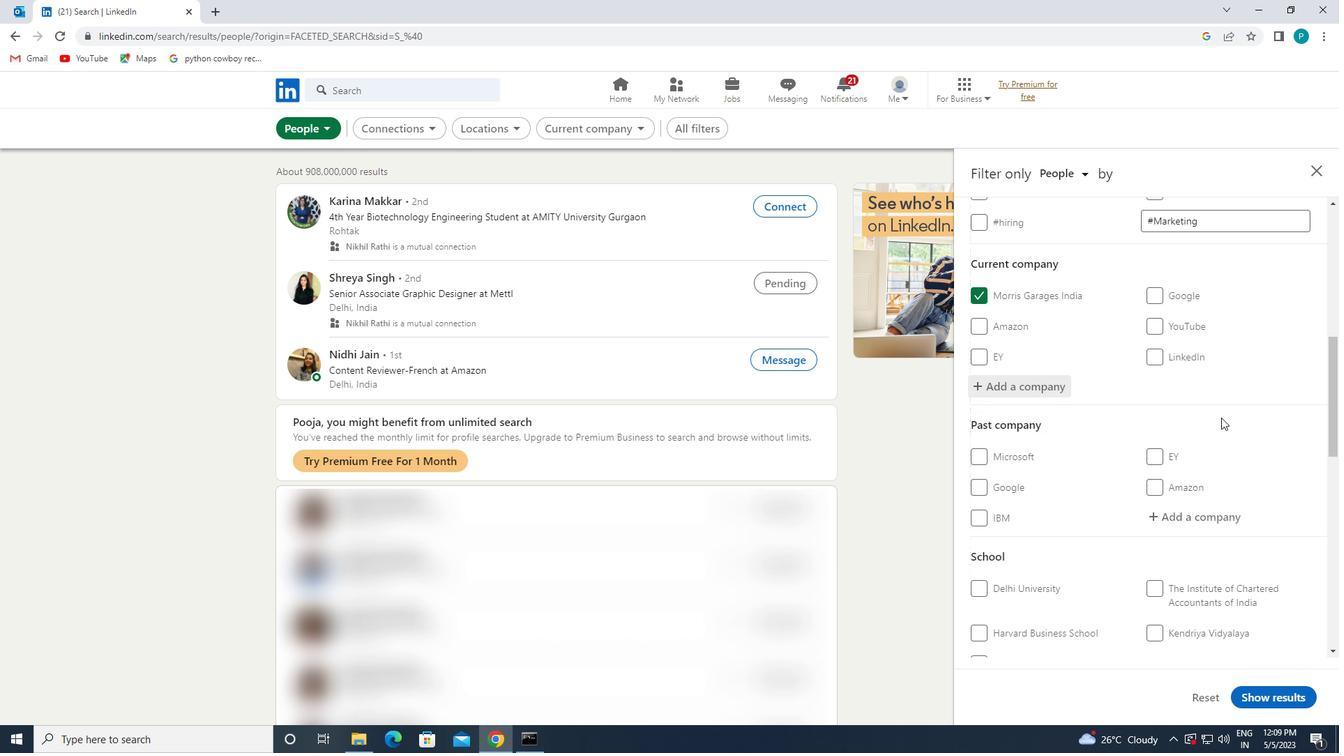 
Action: Mouse moved to (1214, 439)
Screenshot: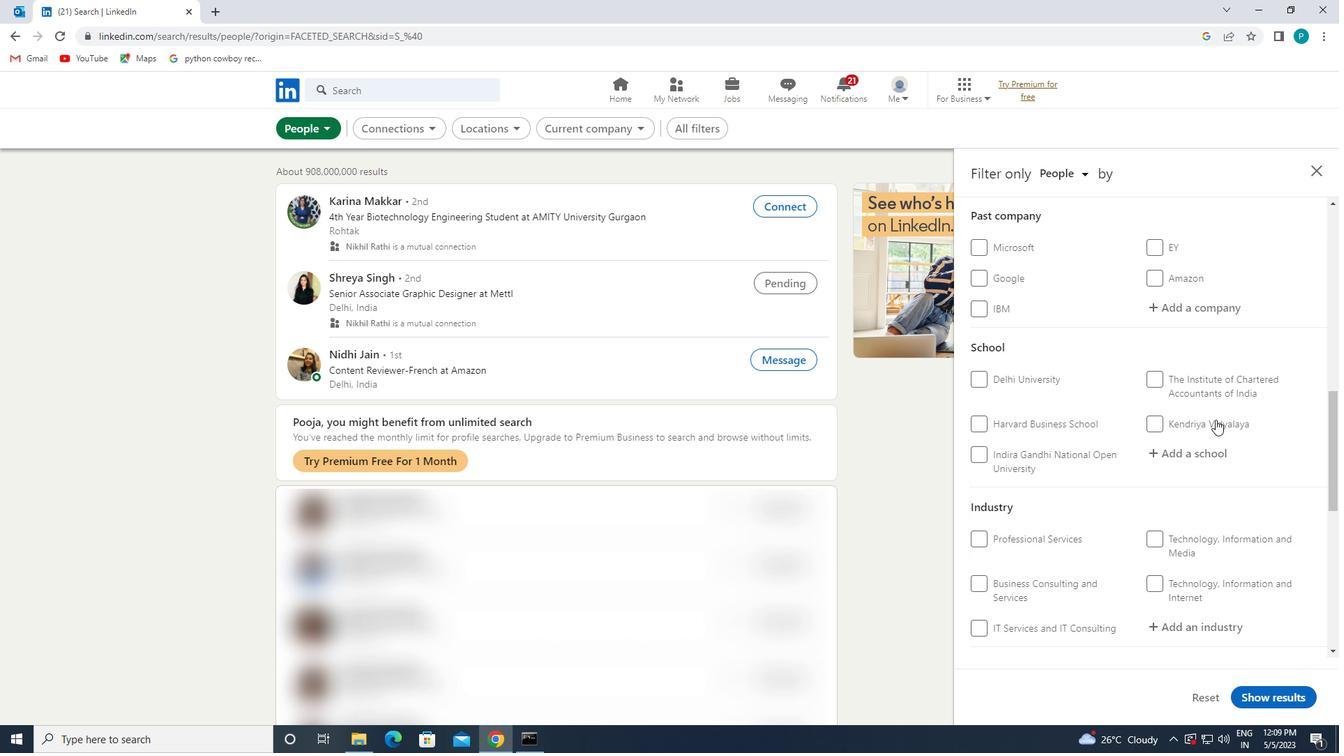 
Action: Mouse pressed left at (1214, 439)
Screenshot: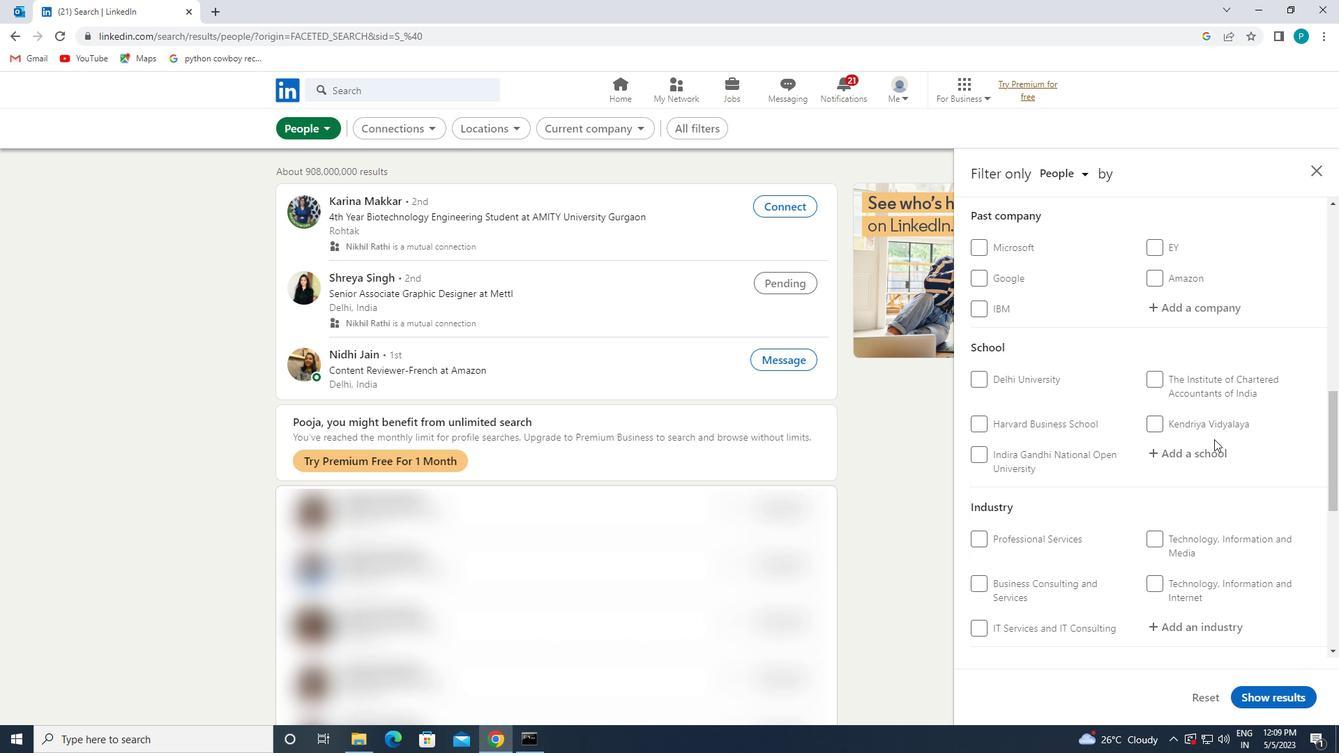 
Action: Mouse moved to (1212, 449)
Screenshot: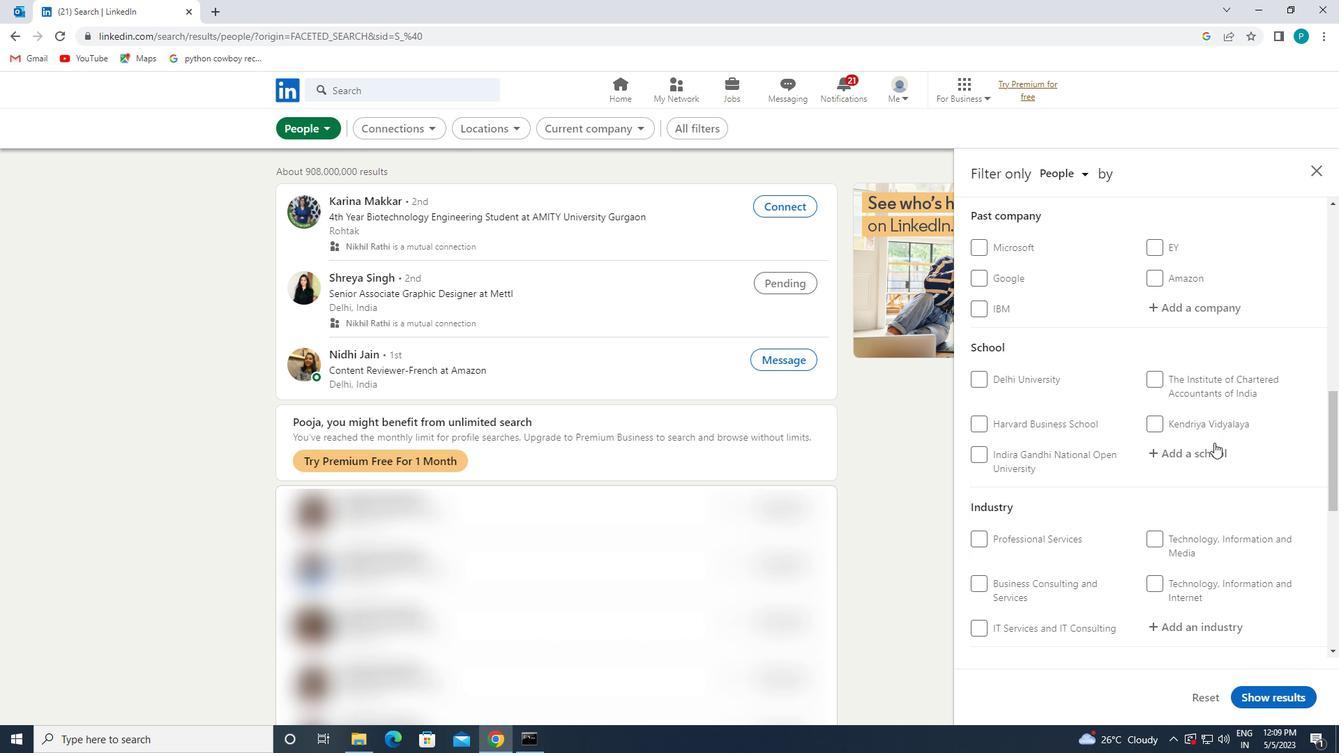 
Action: Mouse pressed left at (1212, 449)
Screenshot: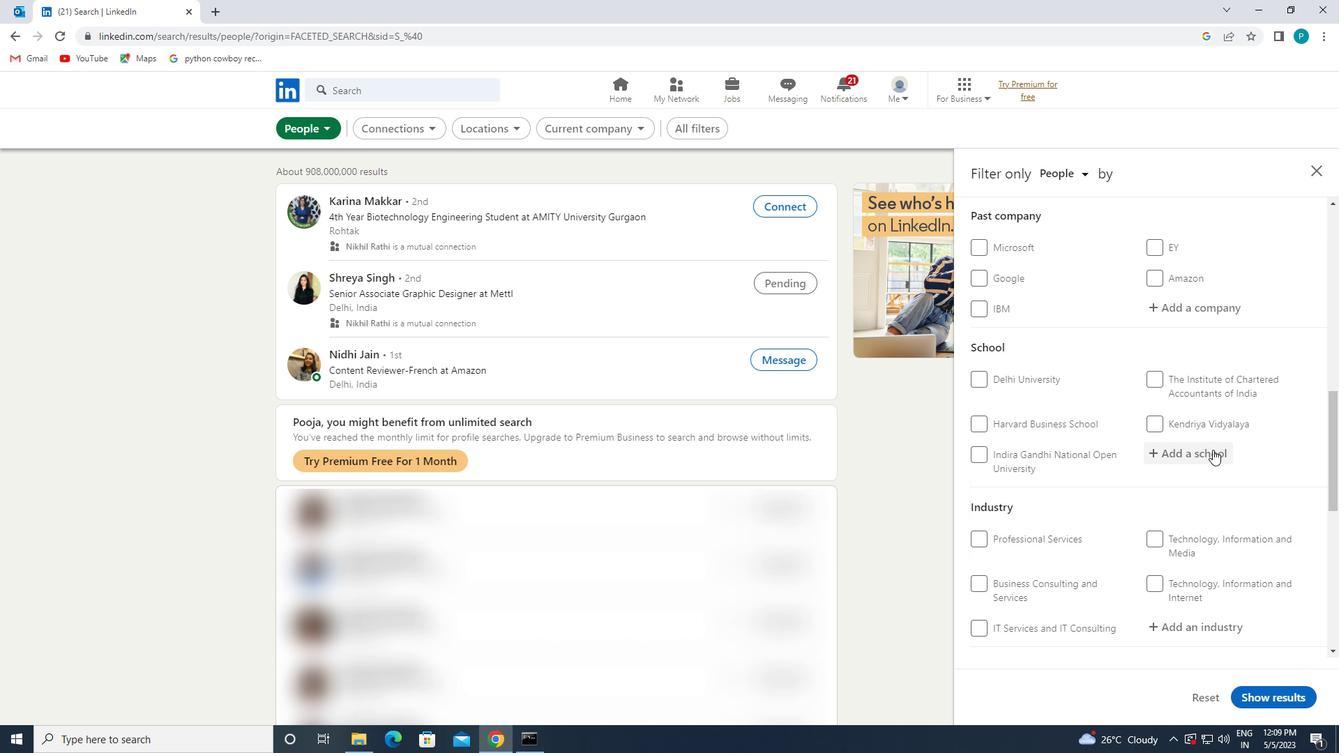 
Action: Mouse moved to (1212, 449)
Screenshot: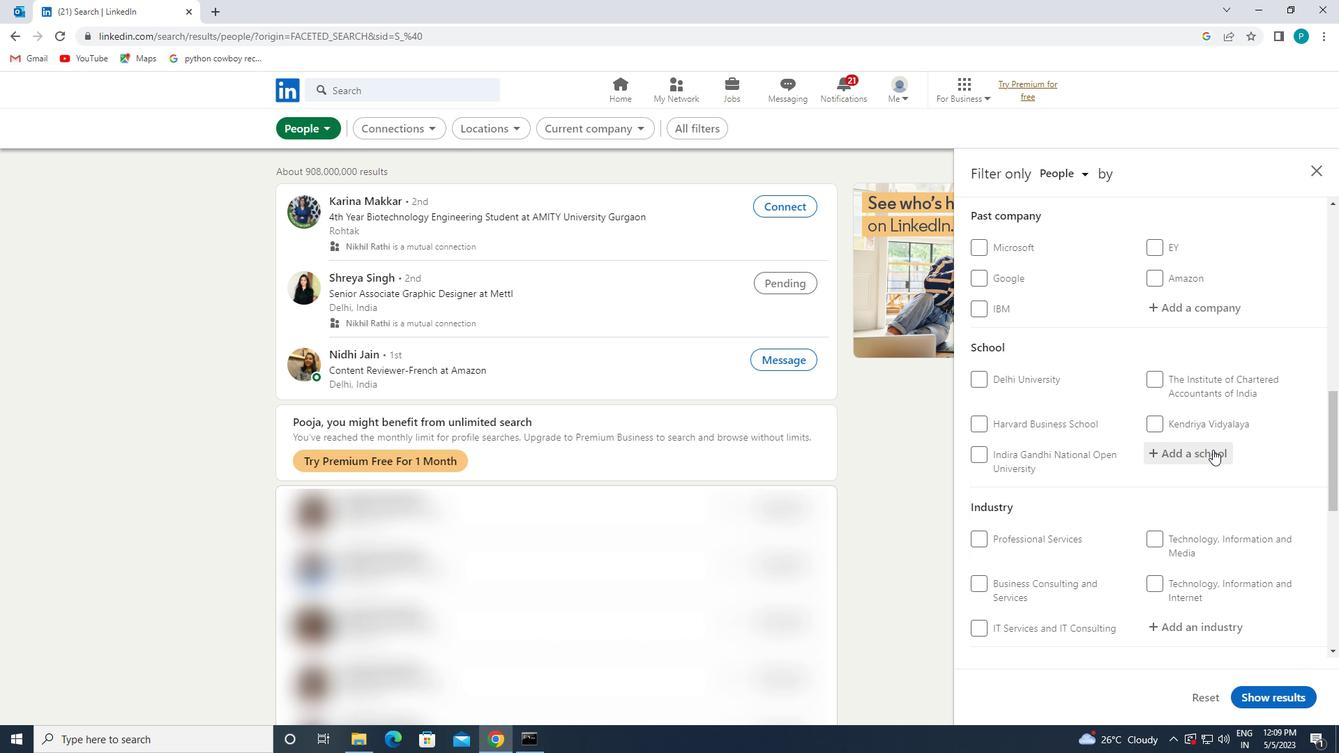 
Action: Key pressed <Key.caps_lock>S<Key.caps_lock>YMBIOSIS
Screenshot: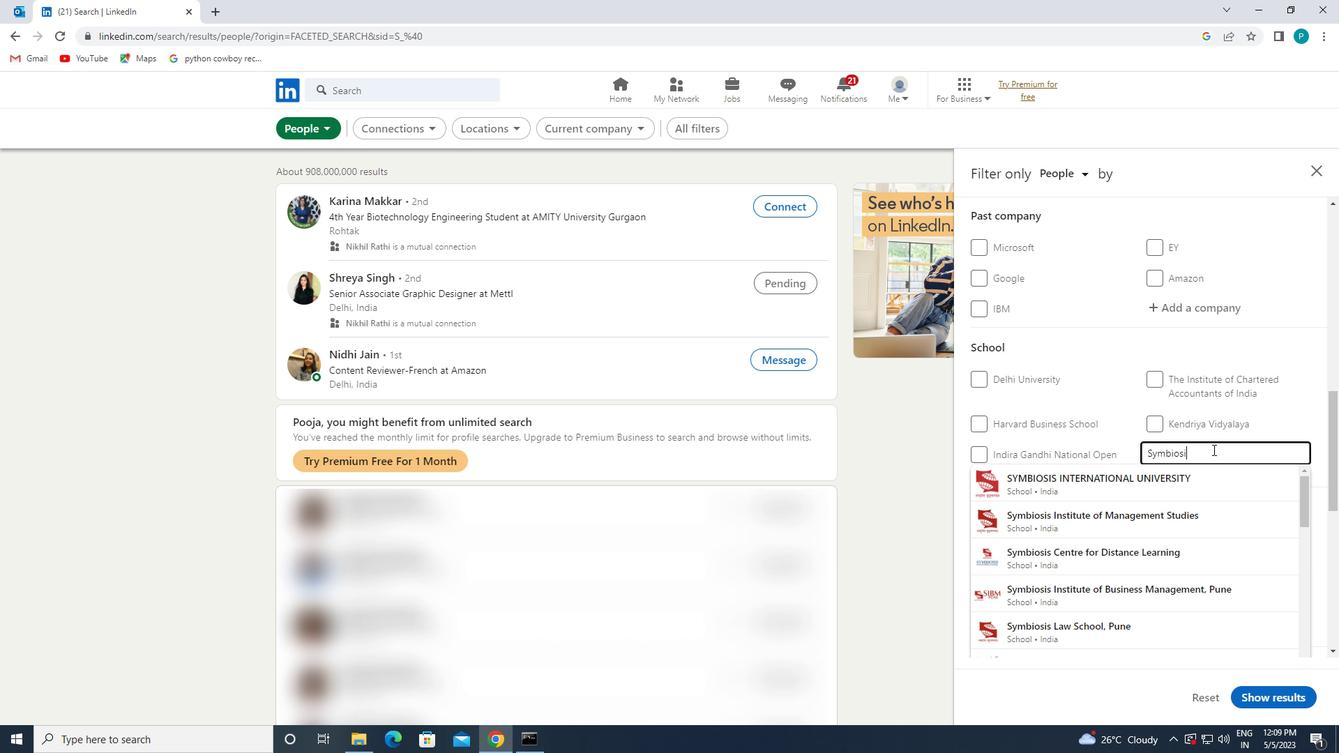 
Action: Mouse moved to (1109, 634)
Screenshot: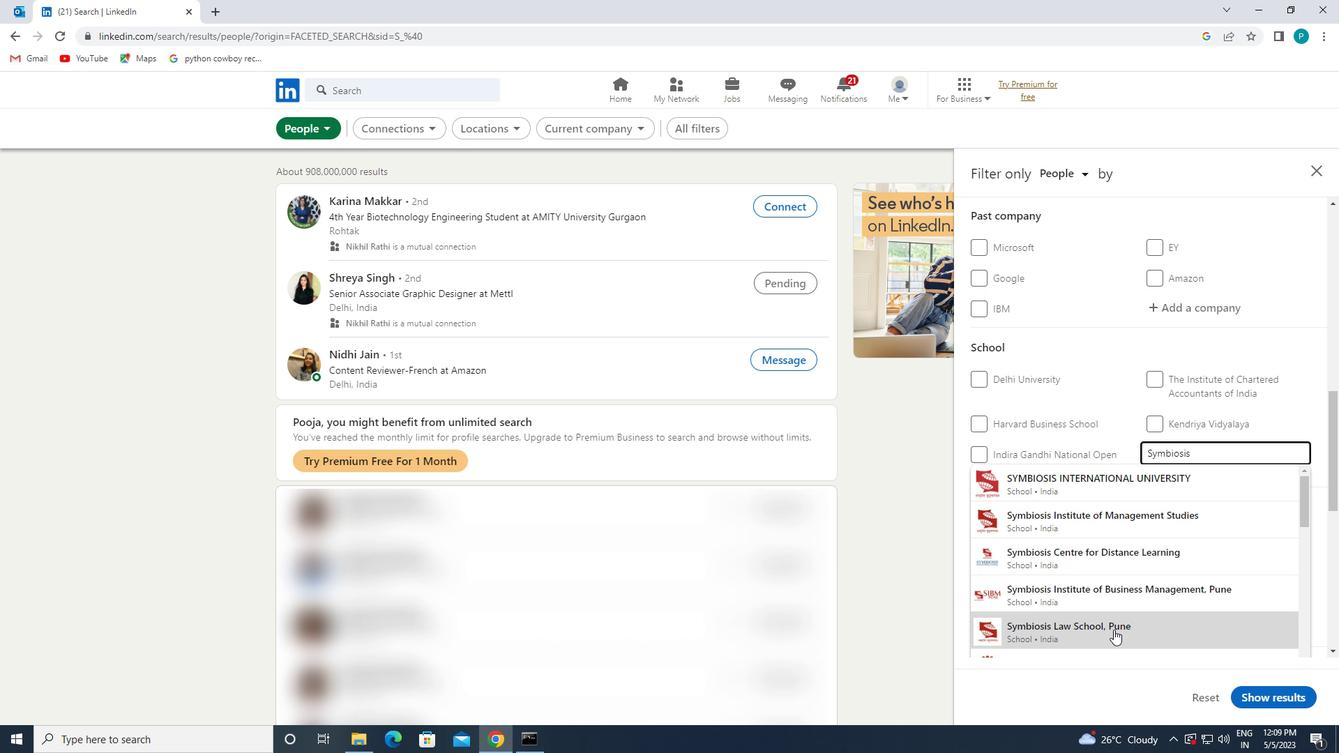 
Action: Mouse pressed left at (1109, 634)
Screenshot: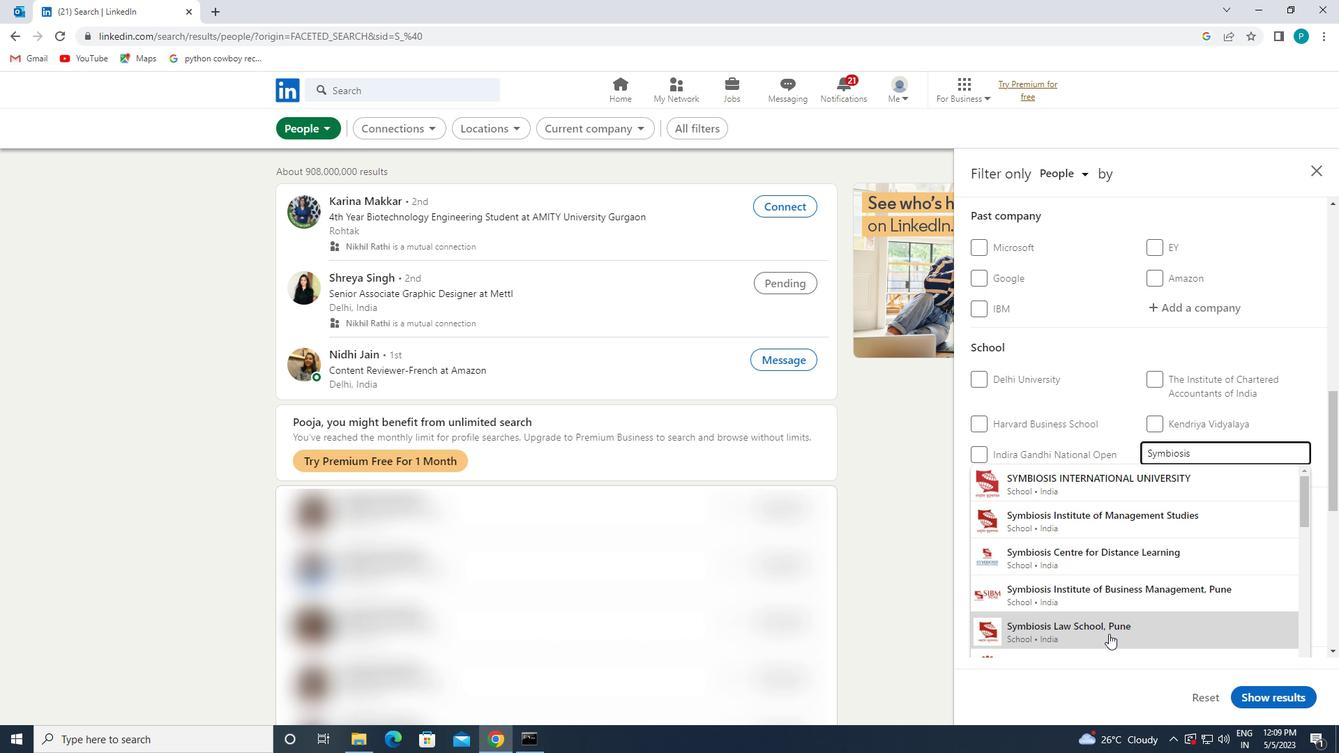 
Action: Mouse moved to (1142, 571)
Screenshot: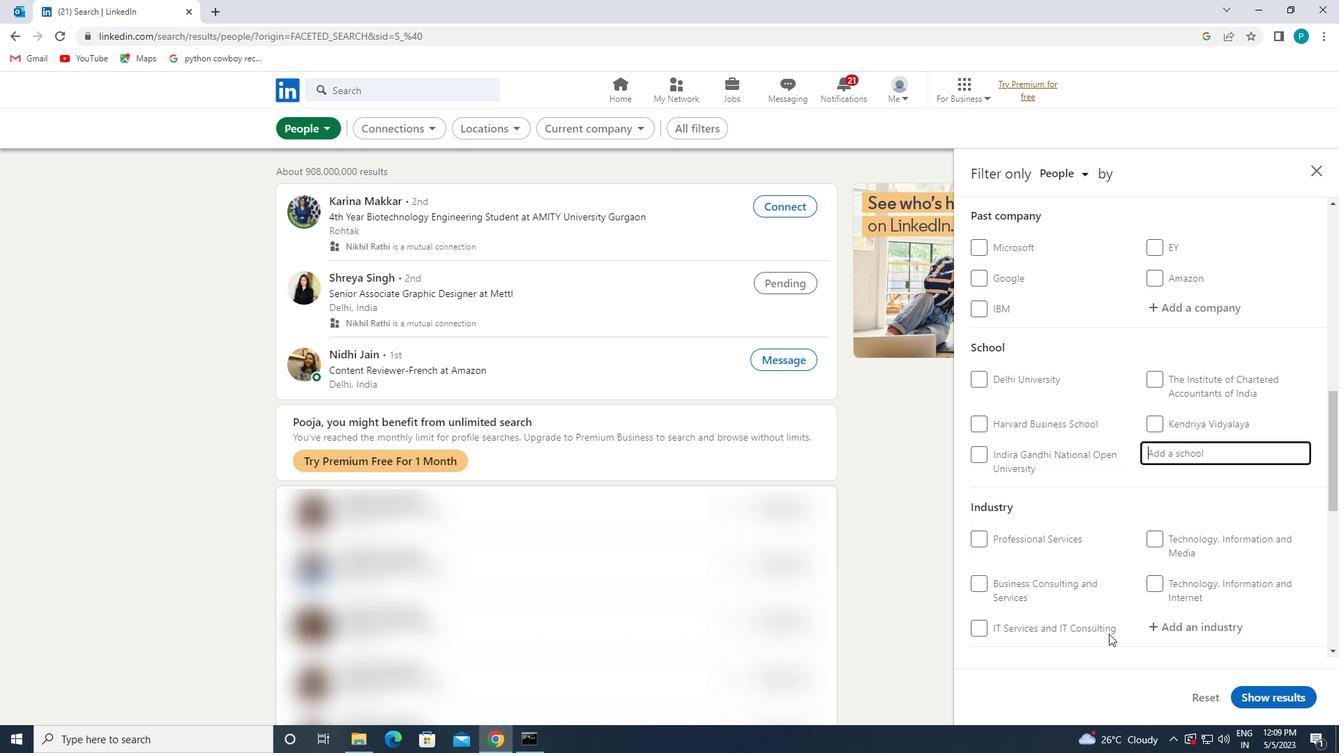 
Action: Mouse scrolled (1142, 570) with delta (0, 0)
Screenshot: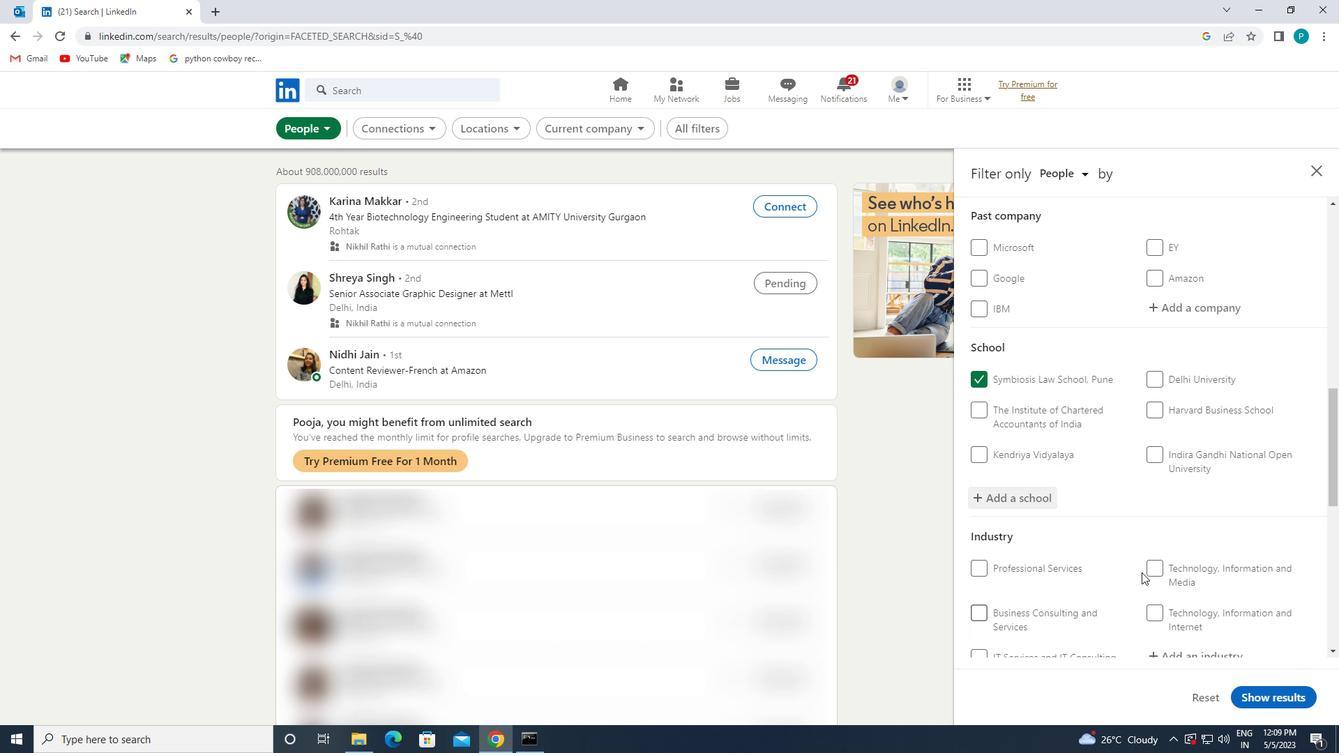 
Action: Mouse scrolled (1142, 570) with delta (0, 0)
Screenshot: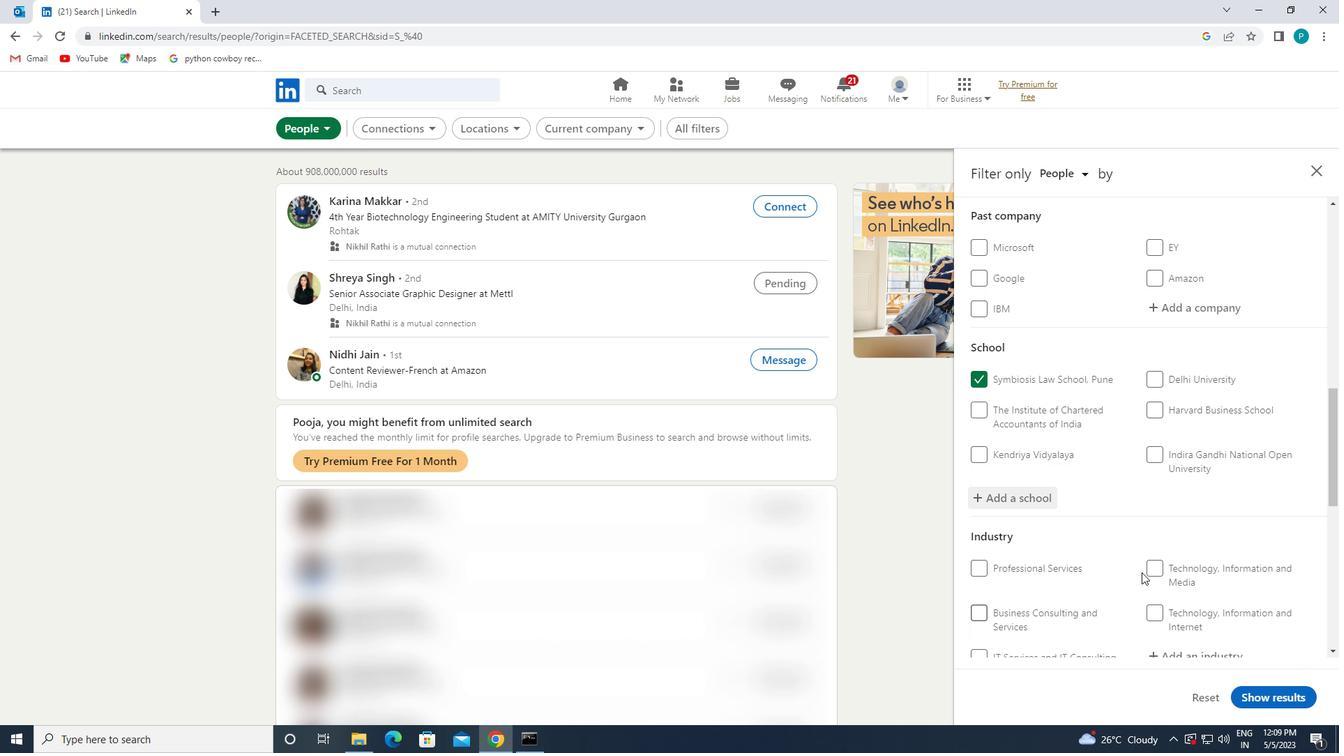 
Action: Mouse scrolled (1142, 570) with delta (0, 0)
Screenshot: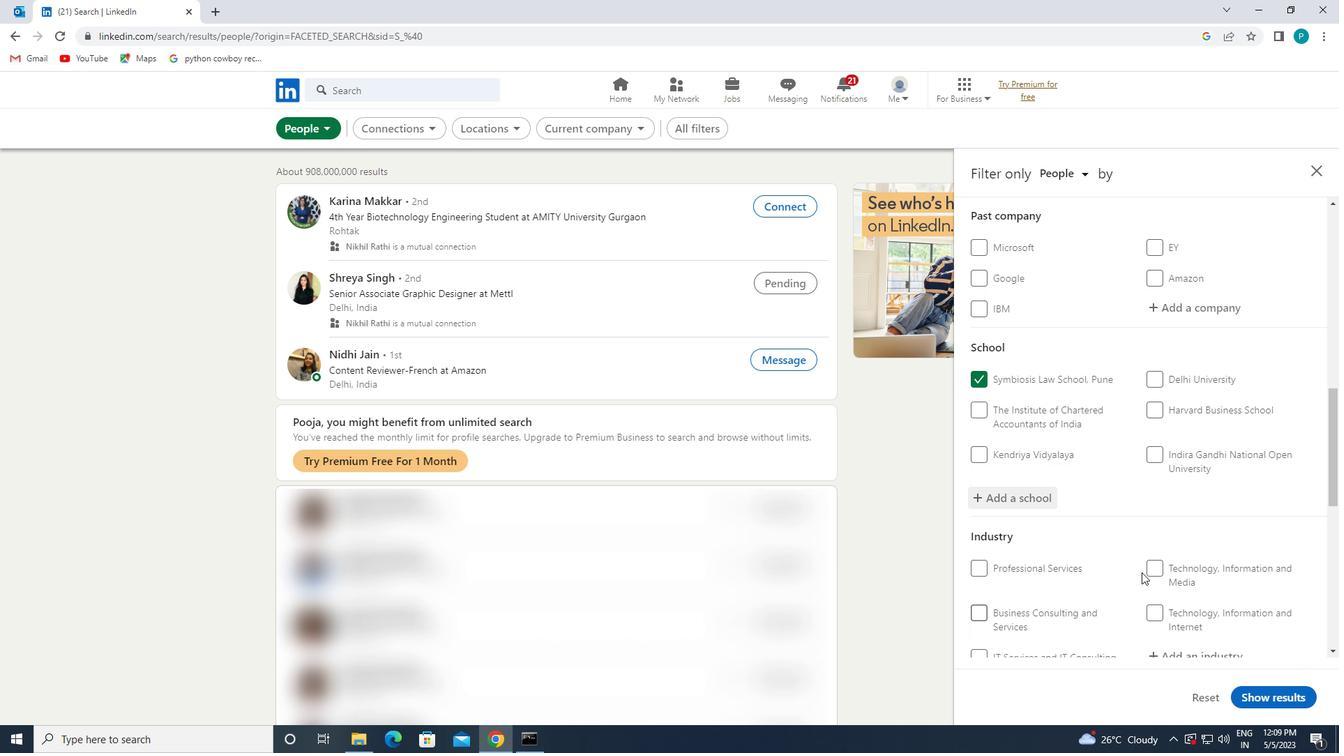 
Action: Mouse moved to (1180, 452)
Screenshot: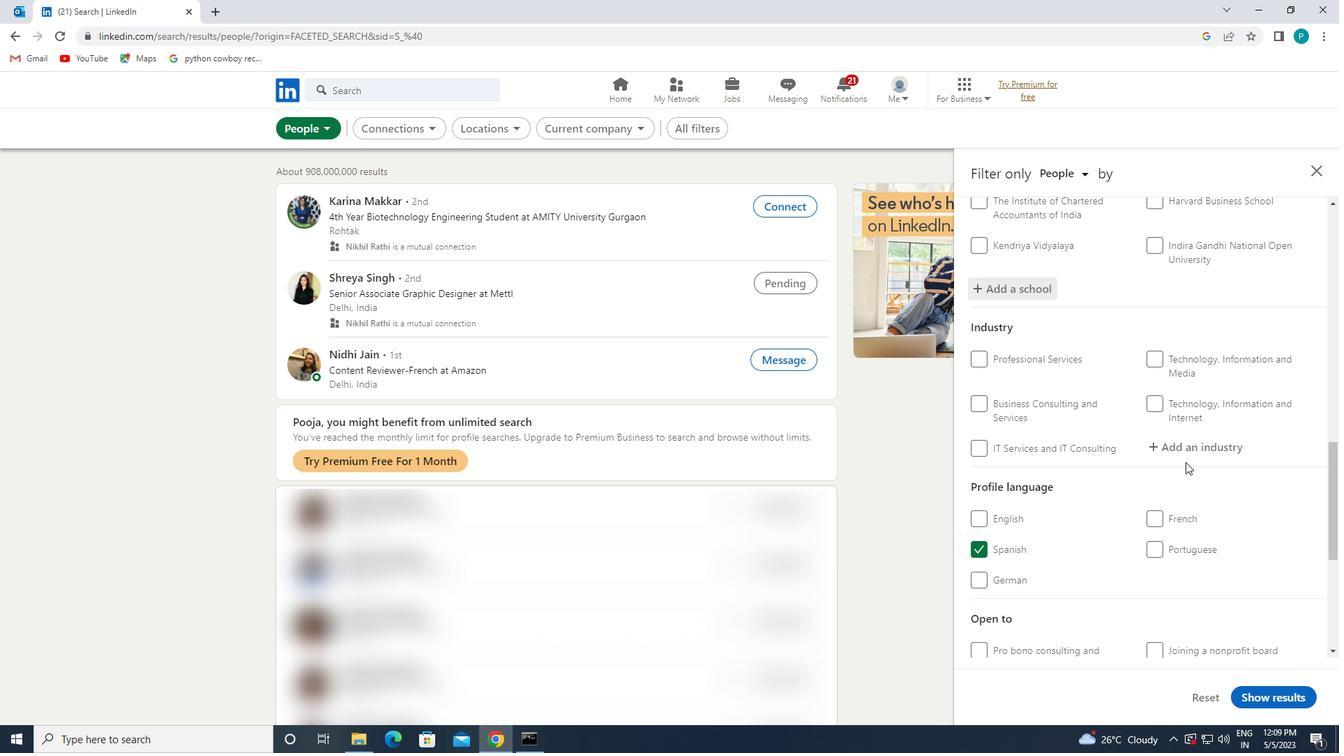 
Action: Mouse pressed left at (1180, 452)
Screenshot: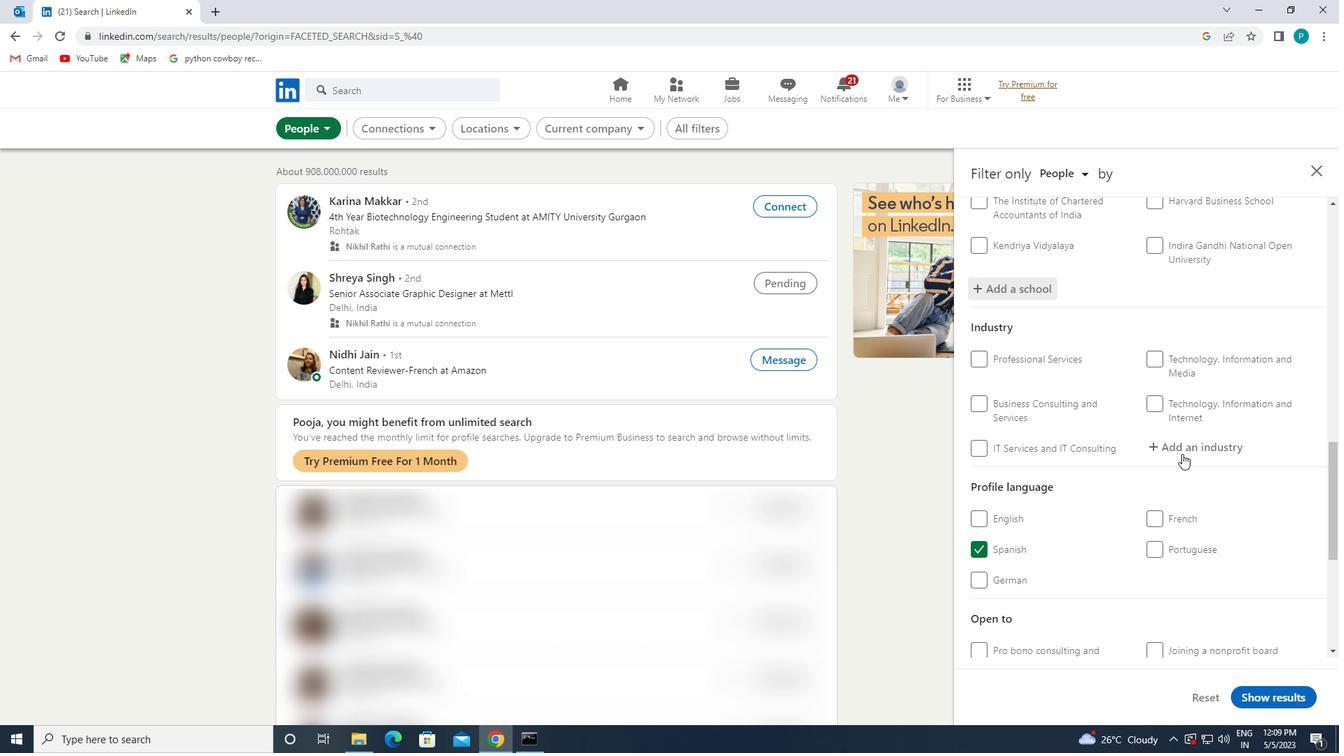 
Action: Key pressed <Key.caps_lock>M<Key.caps_lock>OTOR<Key.space><Key.caps_lock>V<Key.caps_lock>ECH<Key.backspace><Key.backspace>H
Screenshot: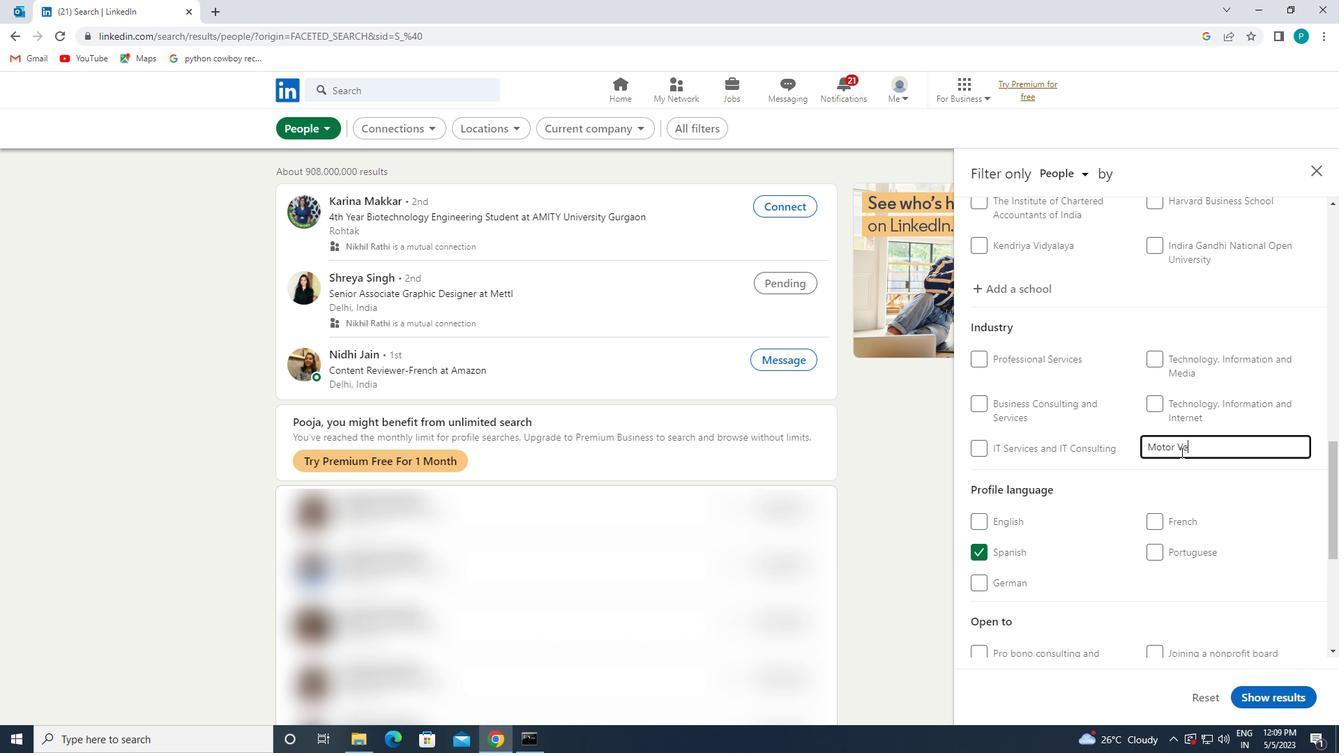 
Action: Mouse moved to (1028, 536)
Screenshot: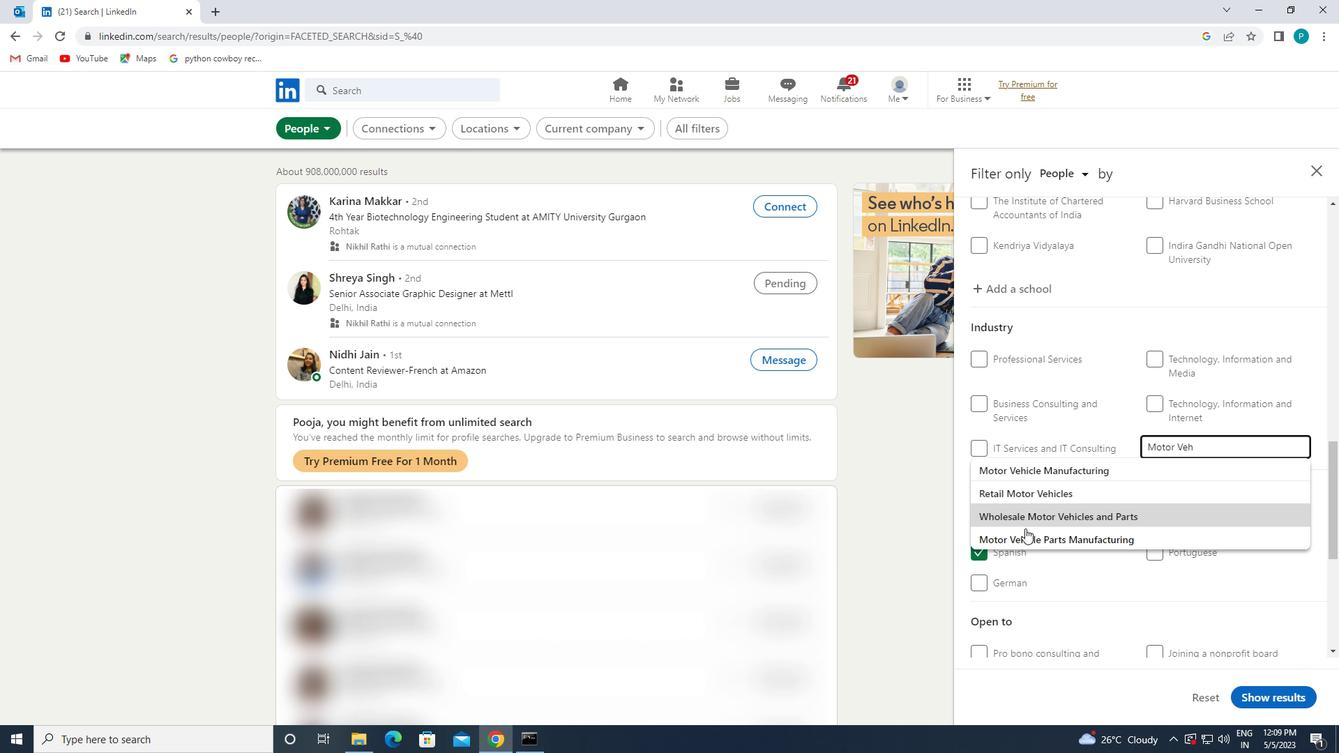 
Action: Mouse pressed left at (1028, 536)
Screenshot: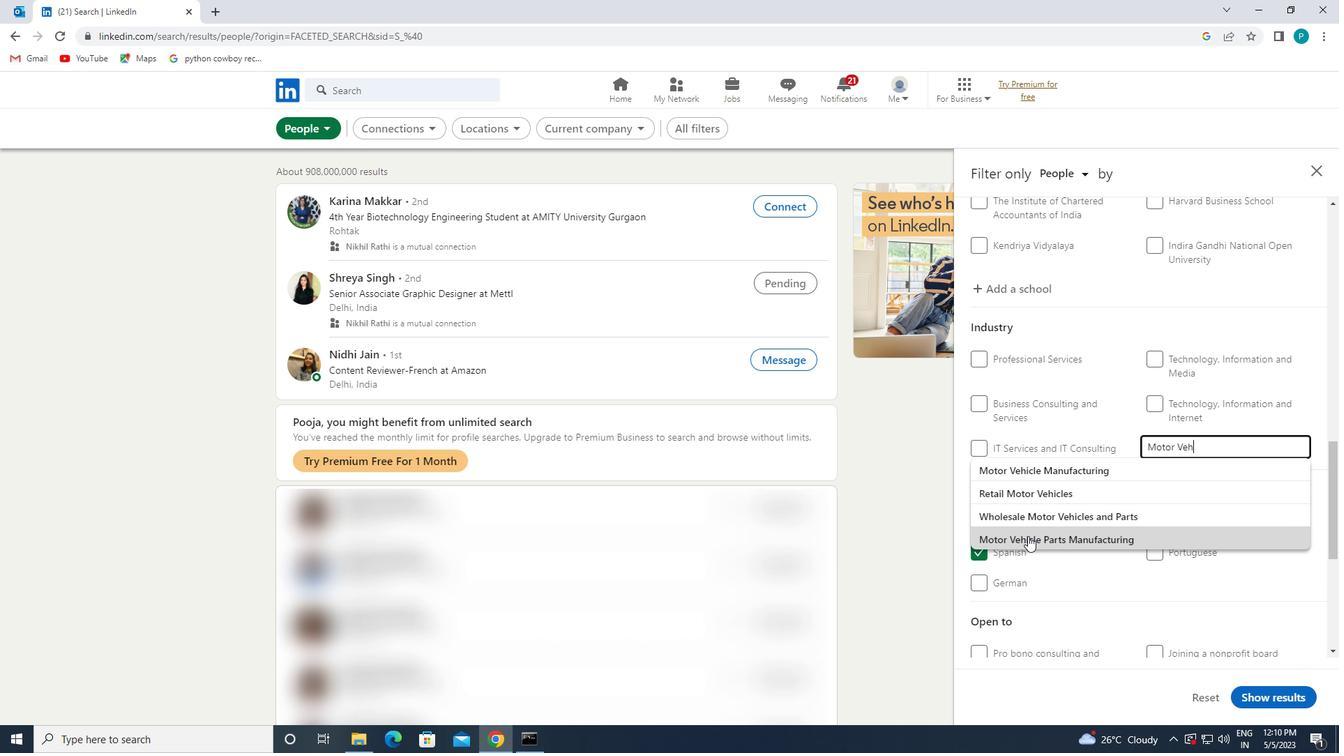 
Action: Mouse moved to (1195, 513)
Screenshot: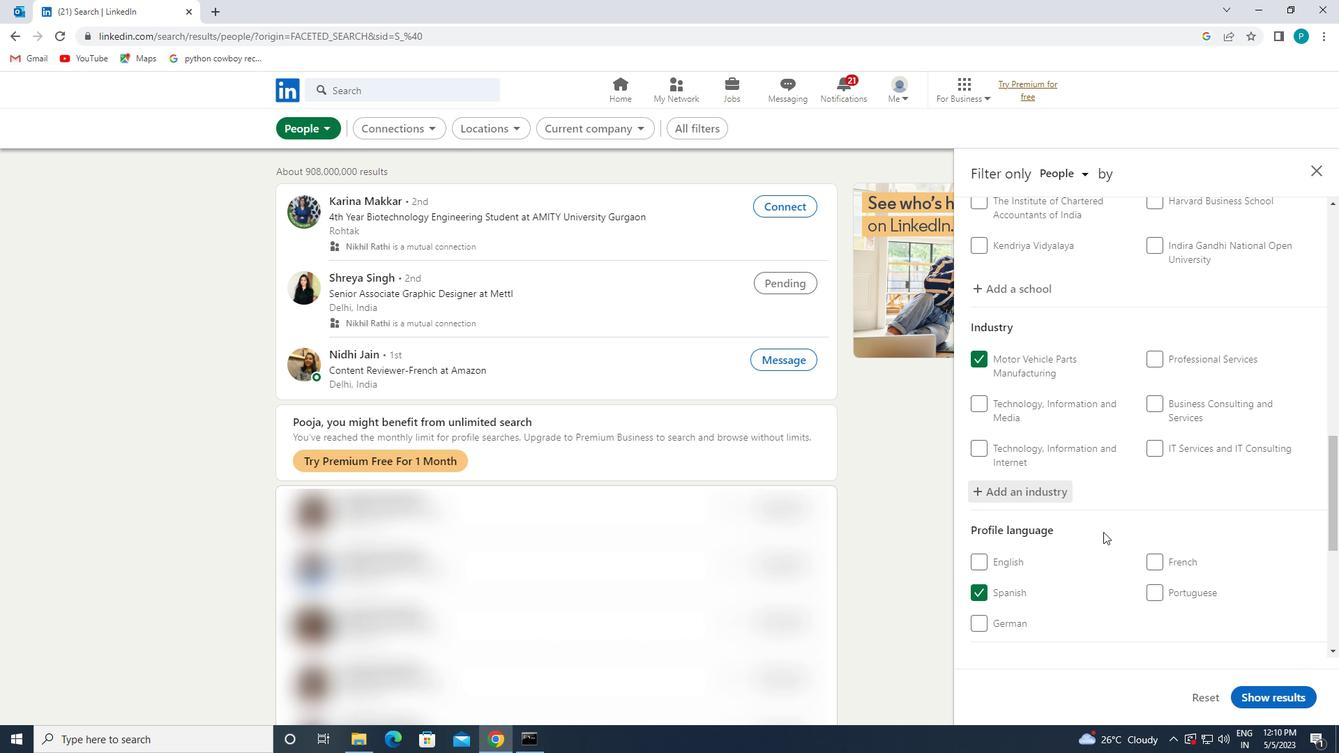 
Action: Mouse scrolled (1195, 512) with delta (0, 0)
Screenshot: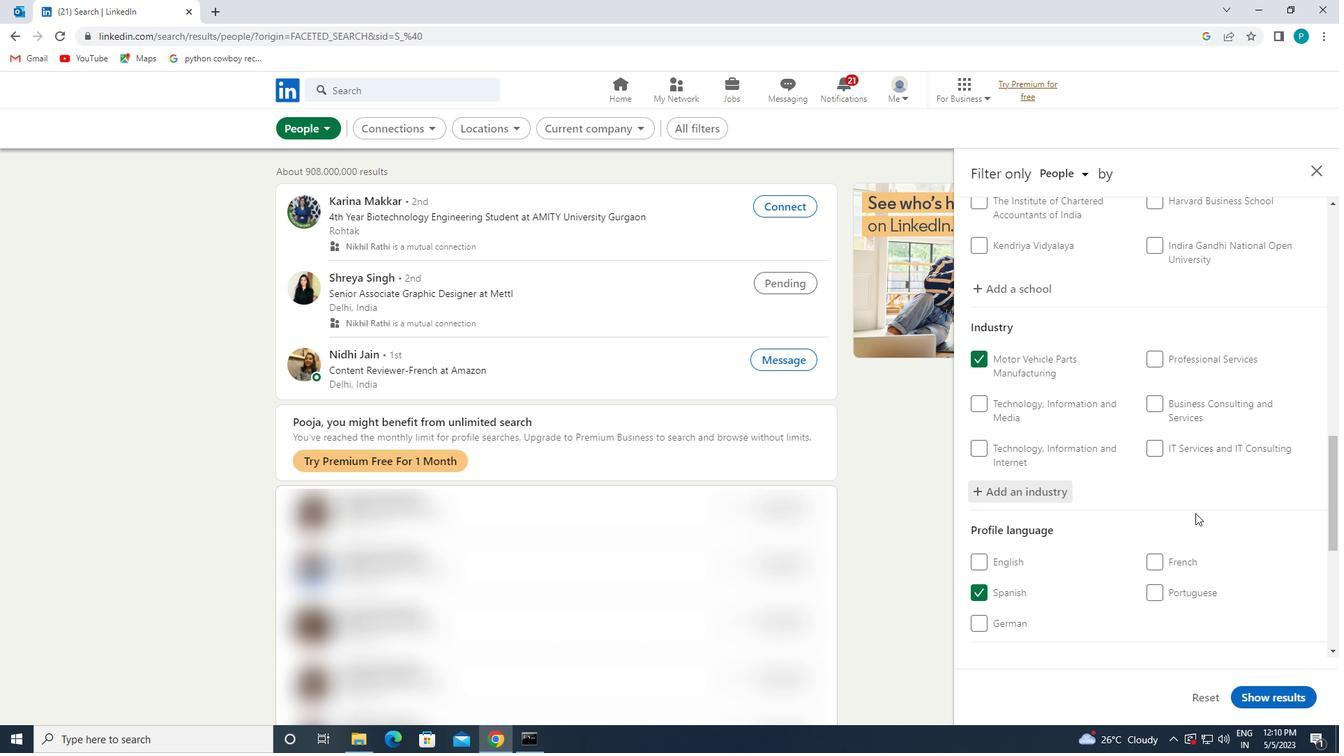 
Action: Mouse scrolled (1195, 512) with delta (0, 0)
Screenshot: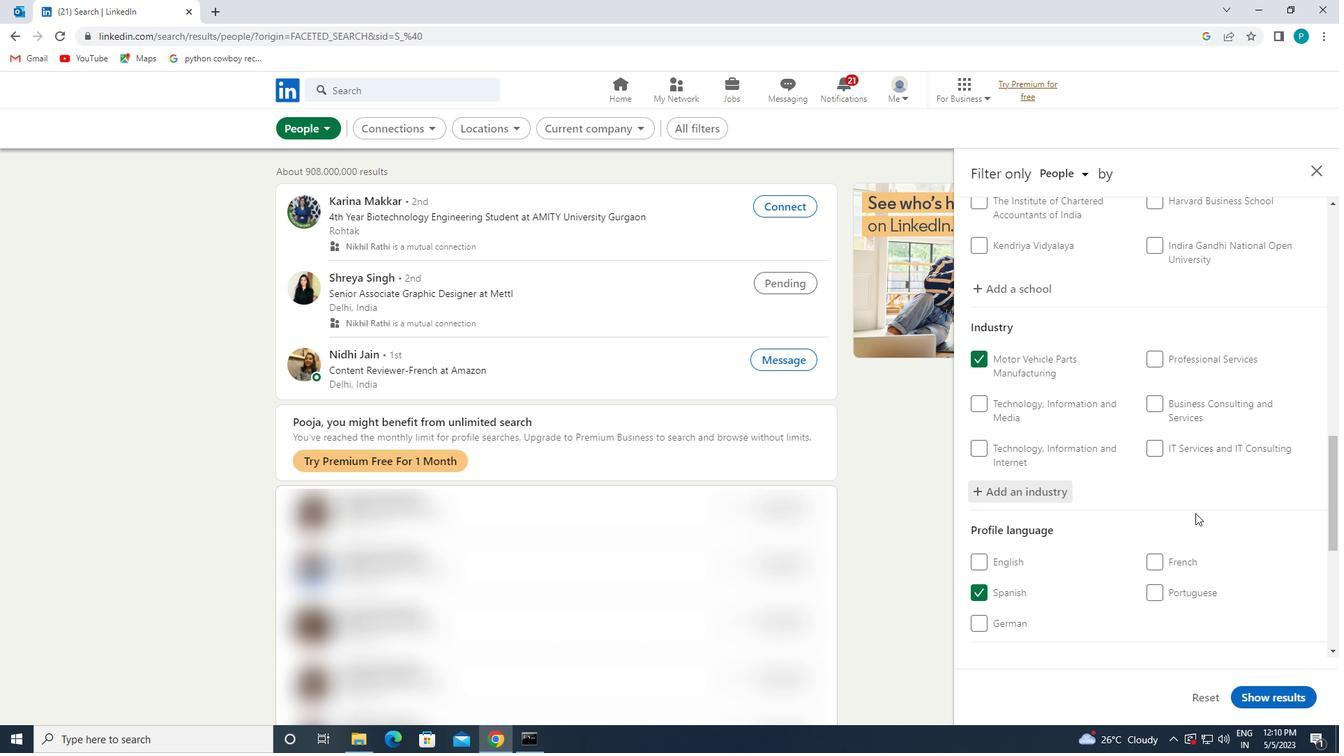 
Action: Mouse scrolled (1195, 512) with delta (0, 0)
Screenshot: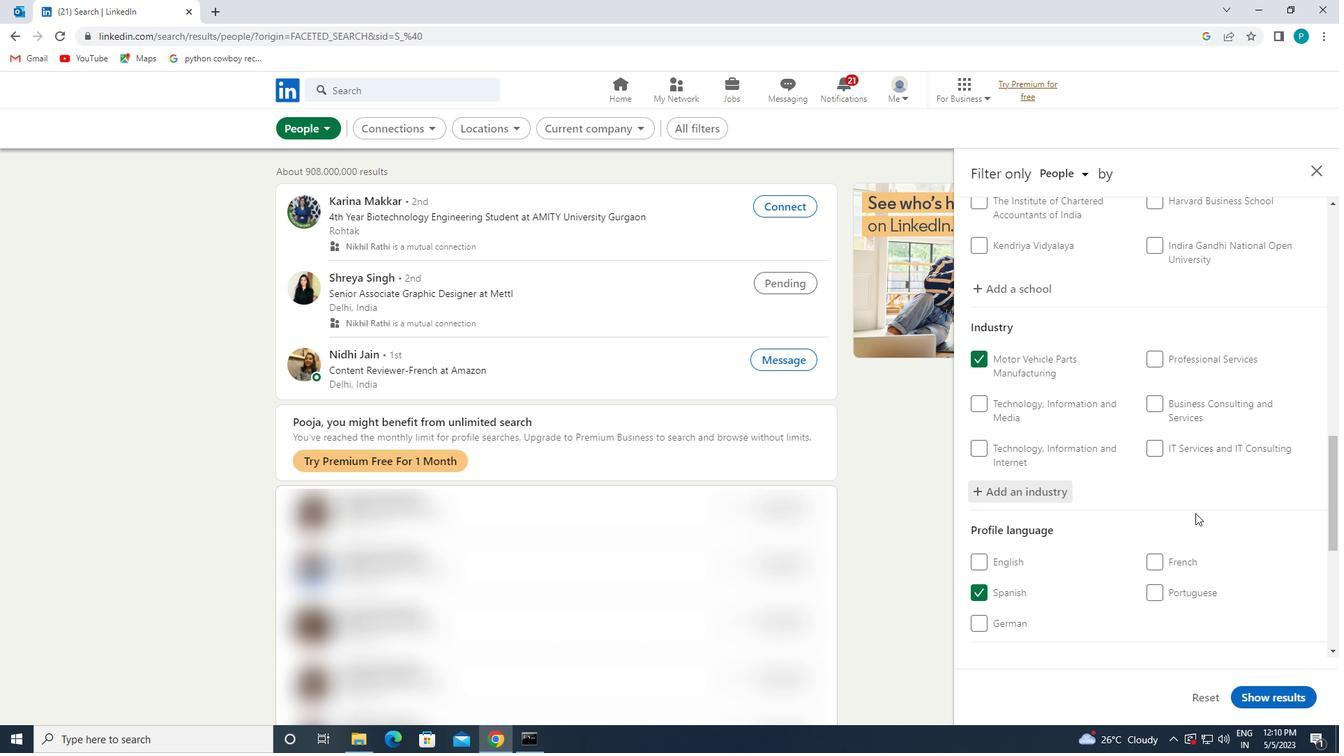 
Action: Mouse moved to (1191, 493)
Screenshot: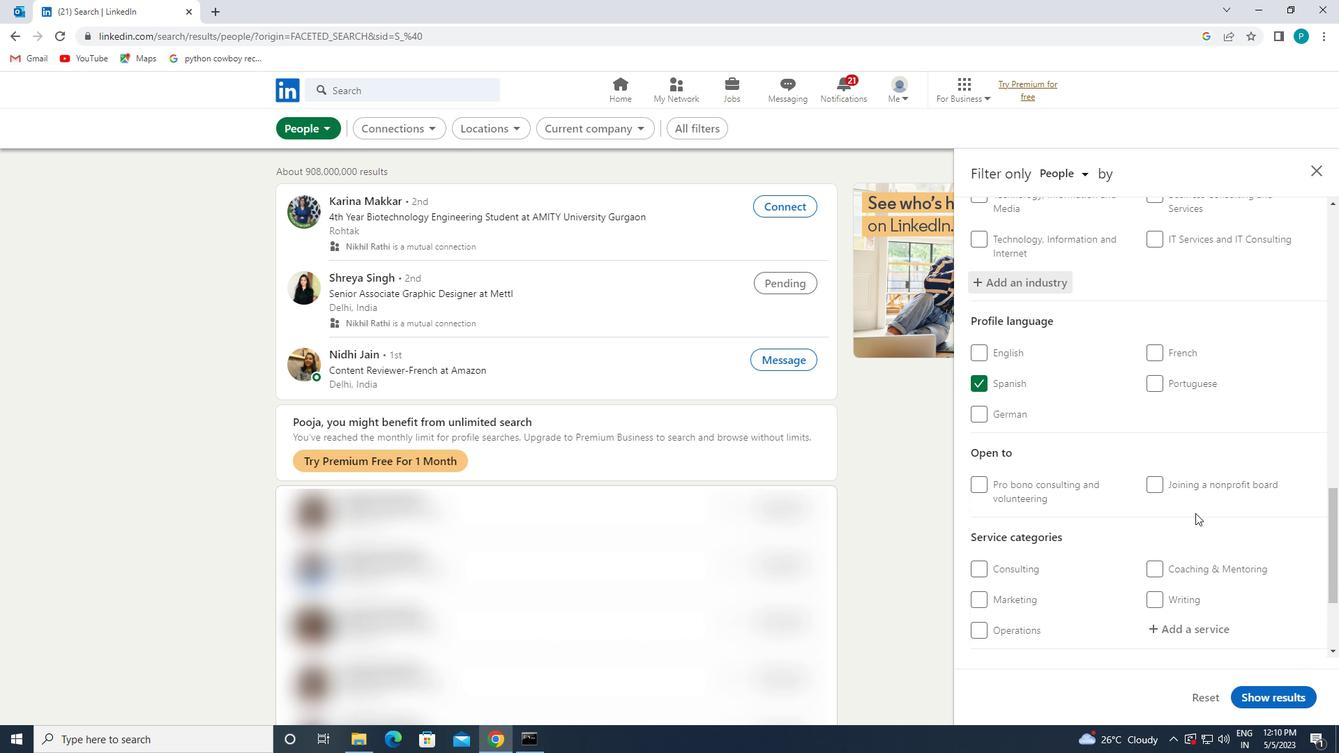 
Action: Mouse scrolled (1191, 493) with delta (0, 0)
Screenshot: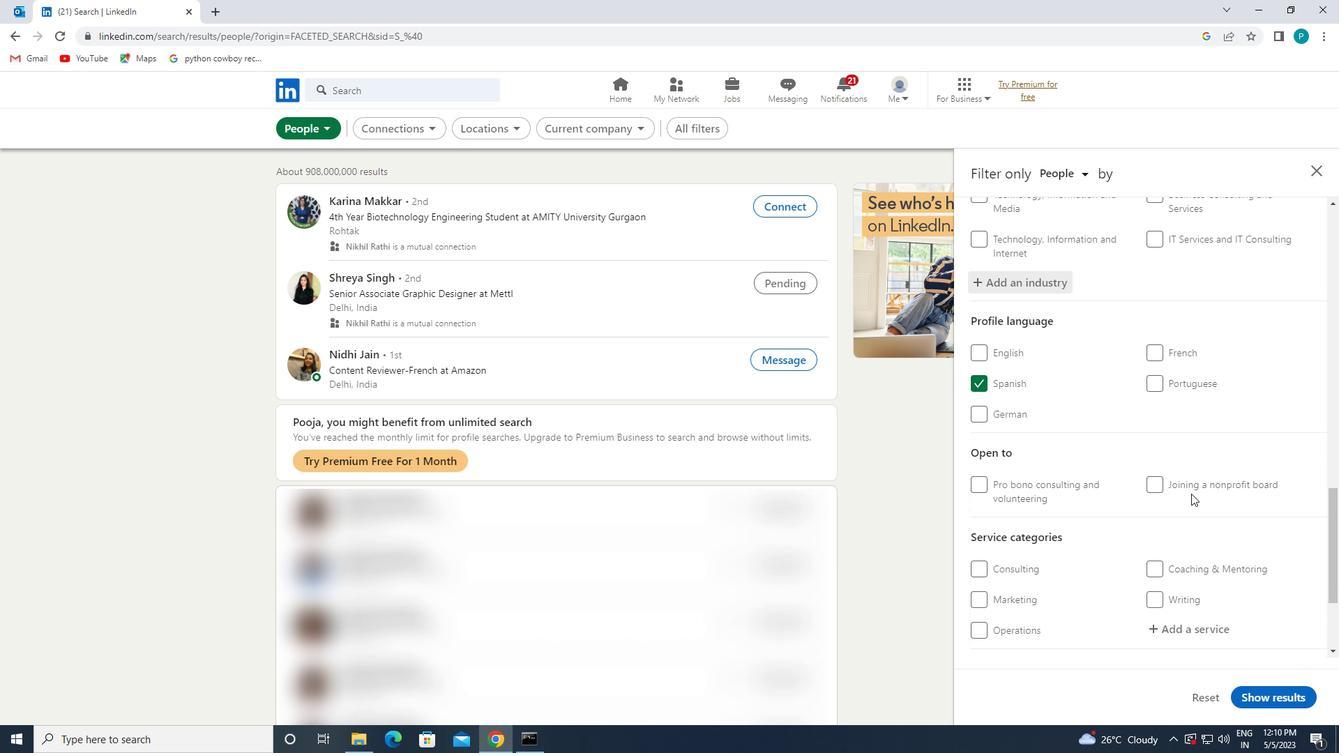 
Action: Mouse moved to (1189, 560)
Screenshot: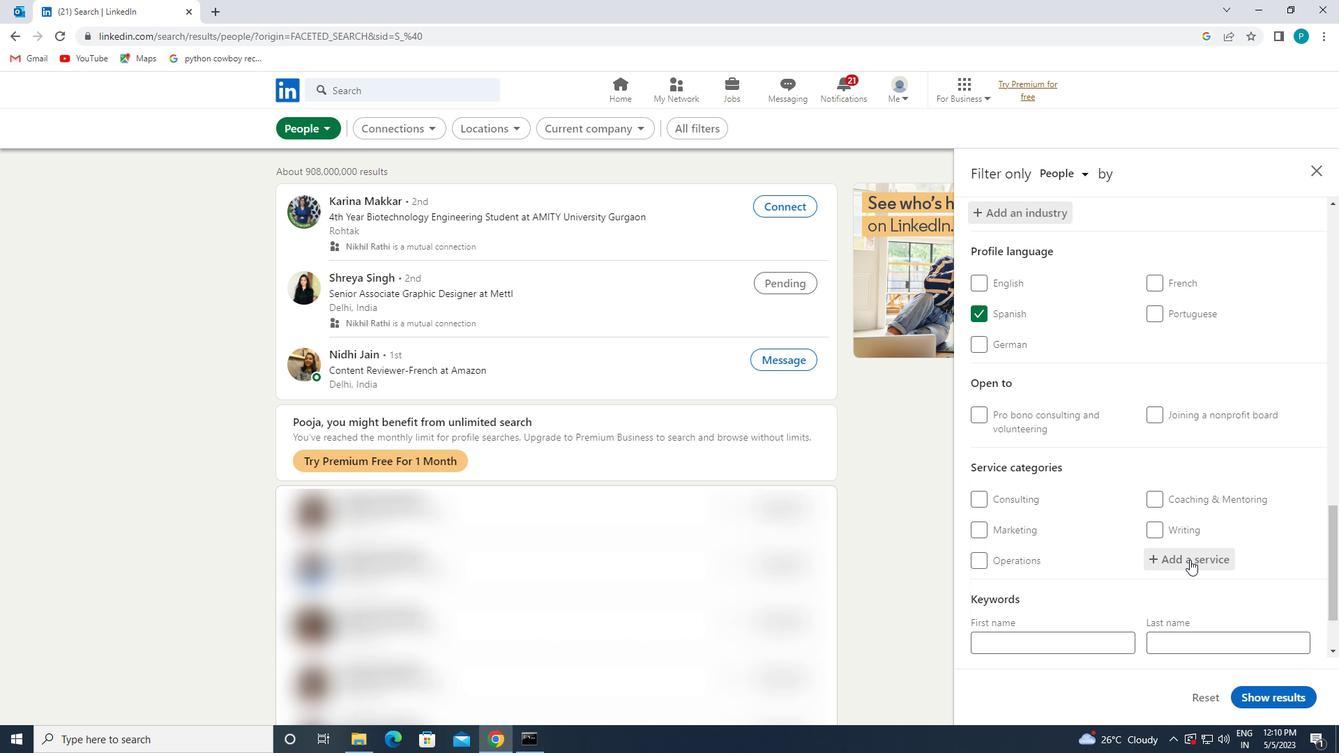 
Action: Mouse pressed left at (1189, 560)
Screenshot: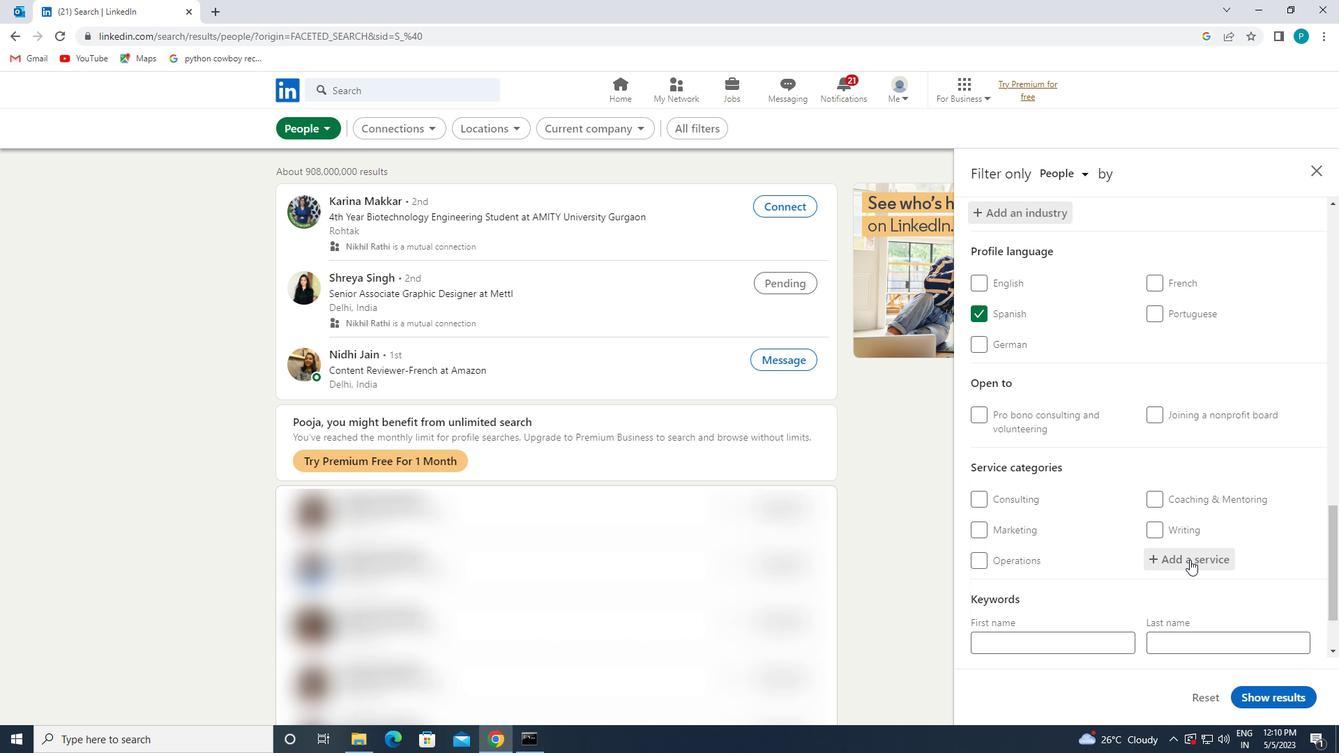 
Action: Mouse moved to (1194, 561)
Screenshot: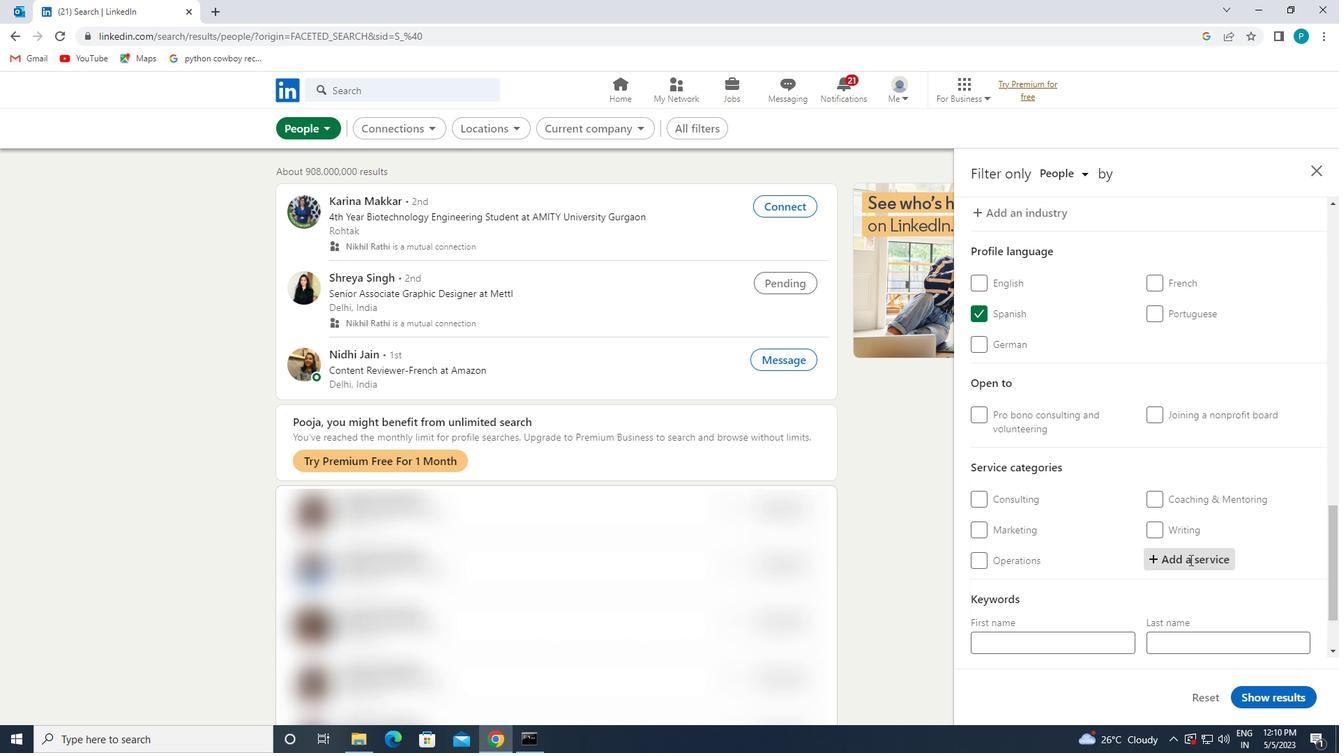 
Action: Key pressed <Key.caps_lock>C<Key.caps_lock>ONSULTING
Screenshot: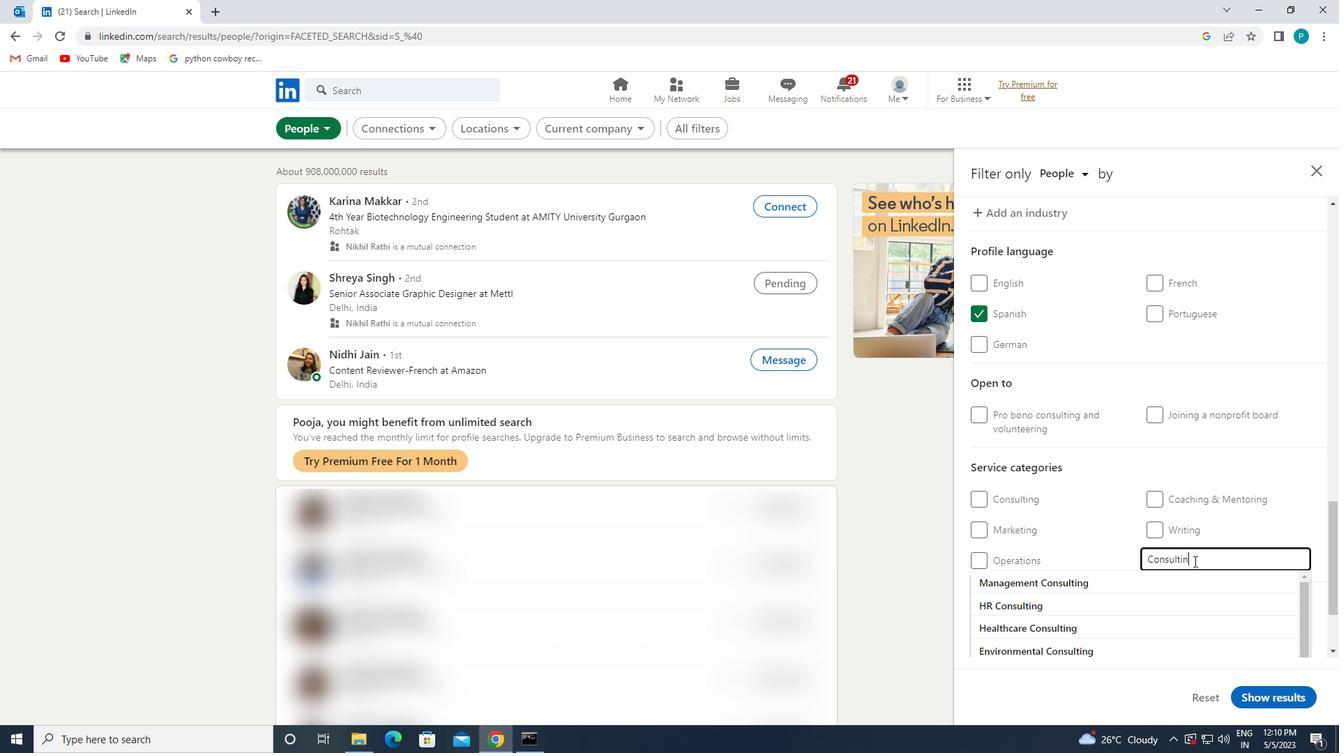 
Action: Mouse moved to (1125, 584)
Screenshot: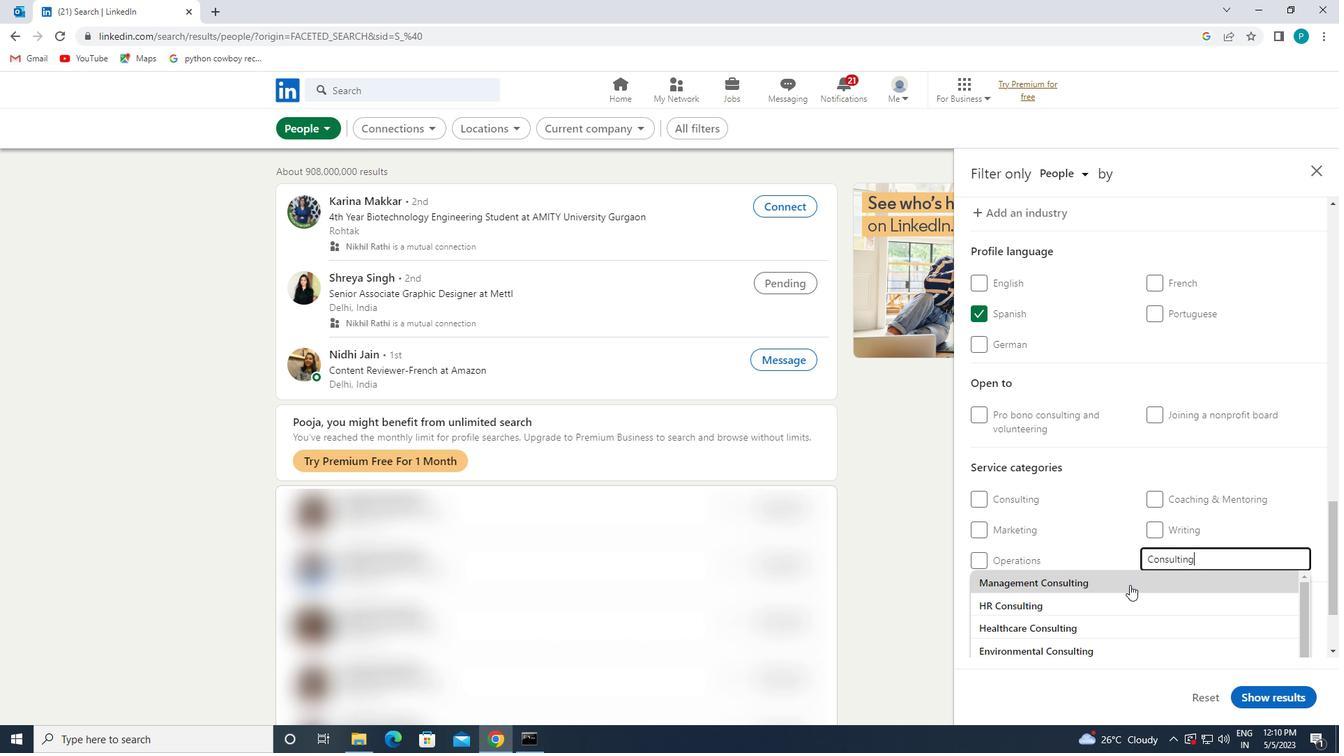 
Action: Key pressed <Key.enter>
Screenshot: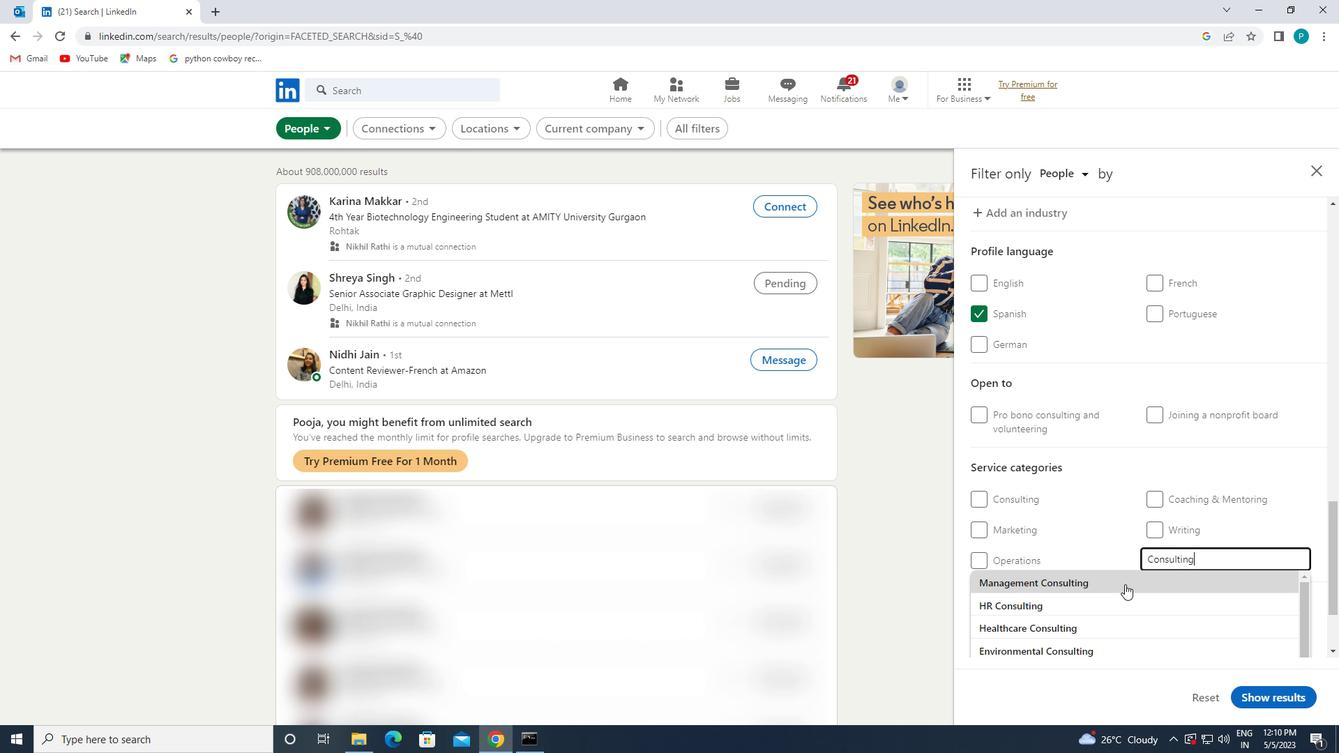 
Action: Mouse moved to (1125, 584)
Screenshot: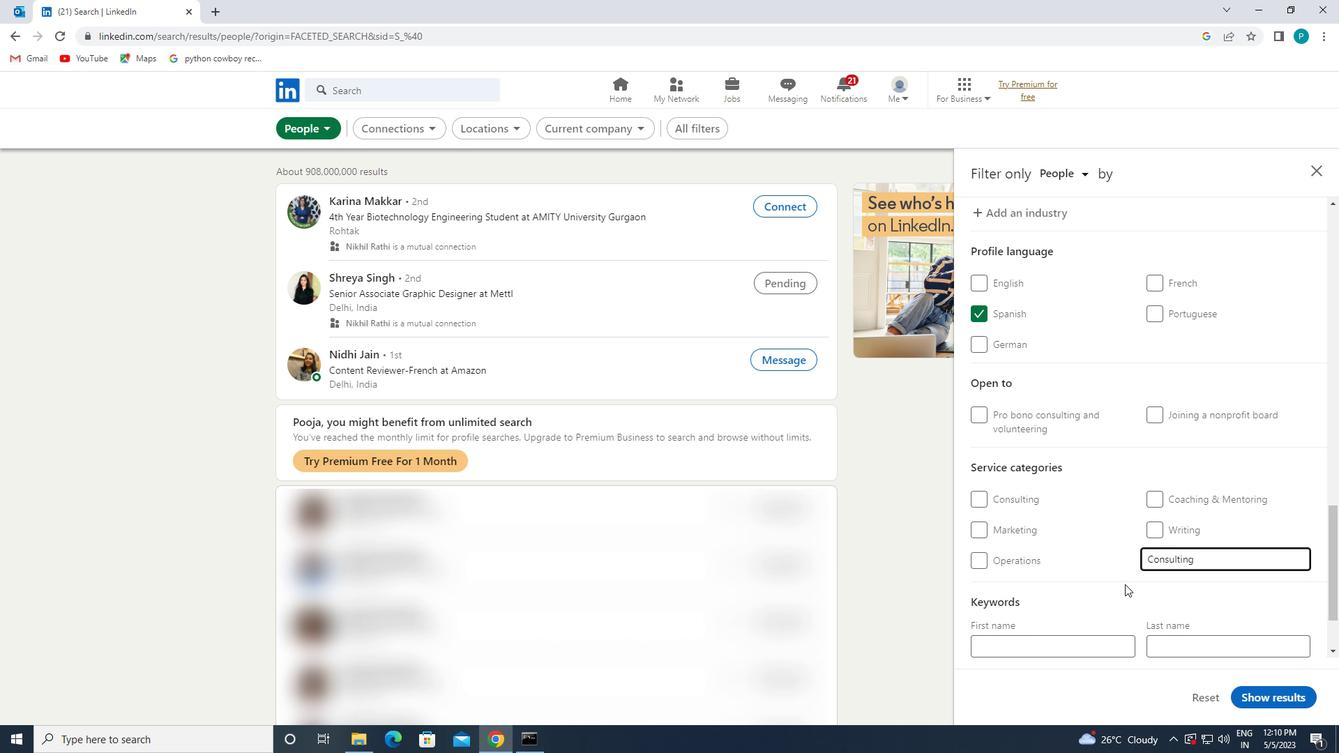 
Action: Mouse scrolled (1125, 583) with delta (0, 0)
Screenshot: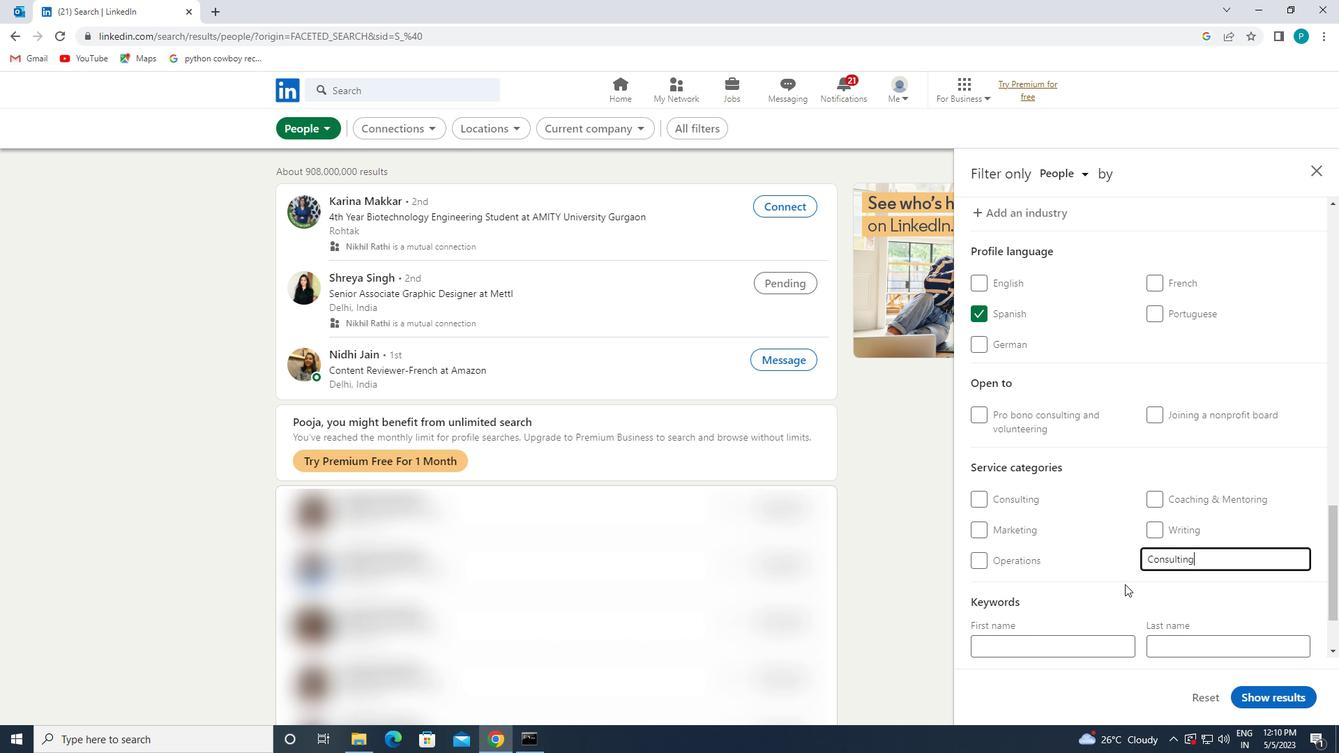 
Action: Mouse scrolled (1125, 583) with delta (0, 0)
Screenshot: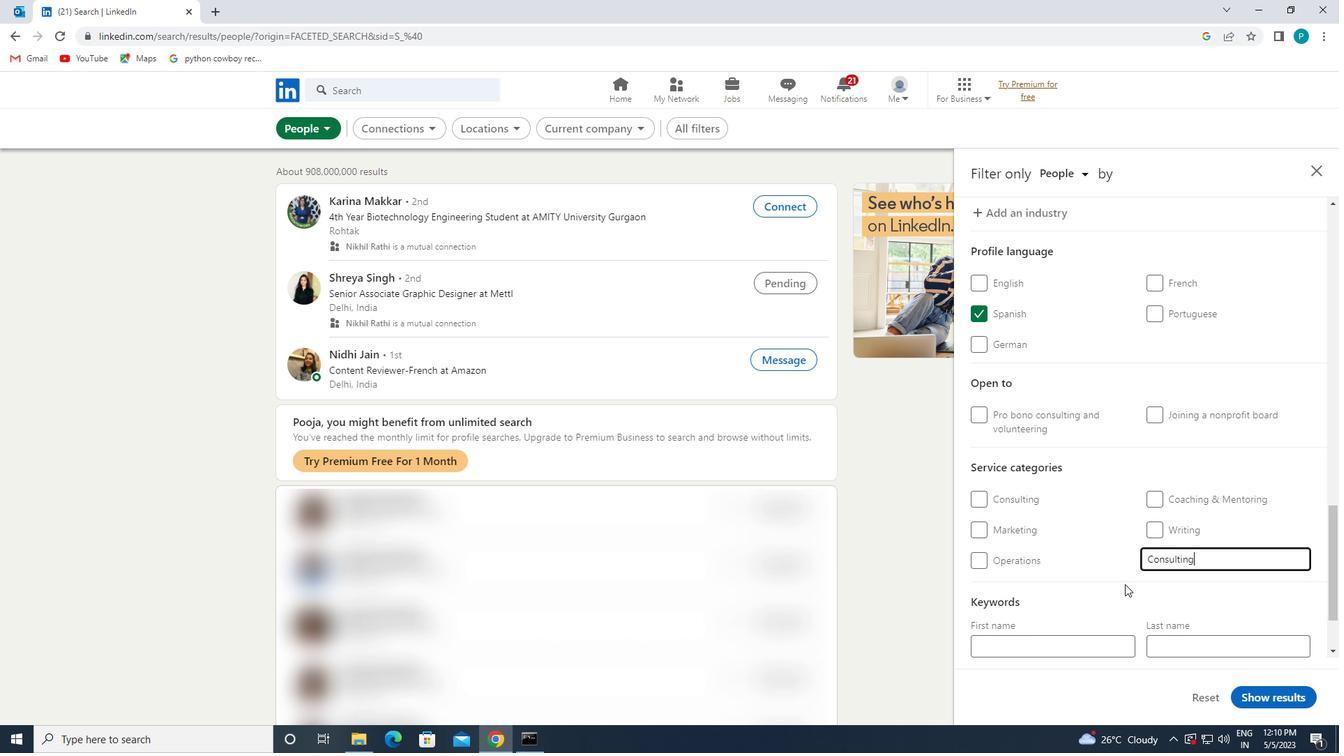 
Action: Mouse scrolled (1125, 583) with delta (0, 0)
Screenshot: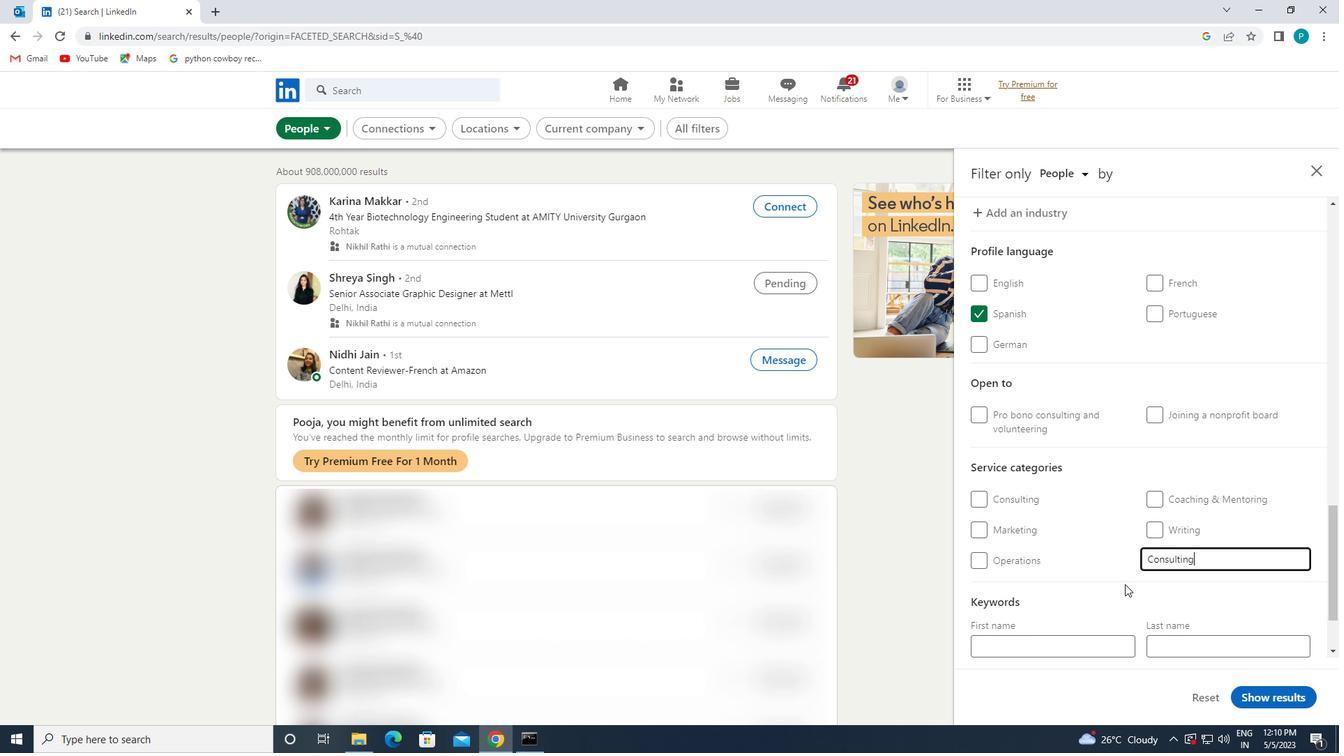 
Action: Mouse scrolled (1125, 583) with delta (0, 0)
Screenshot: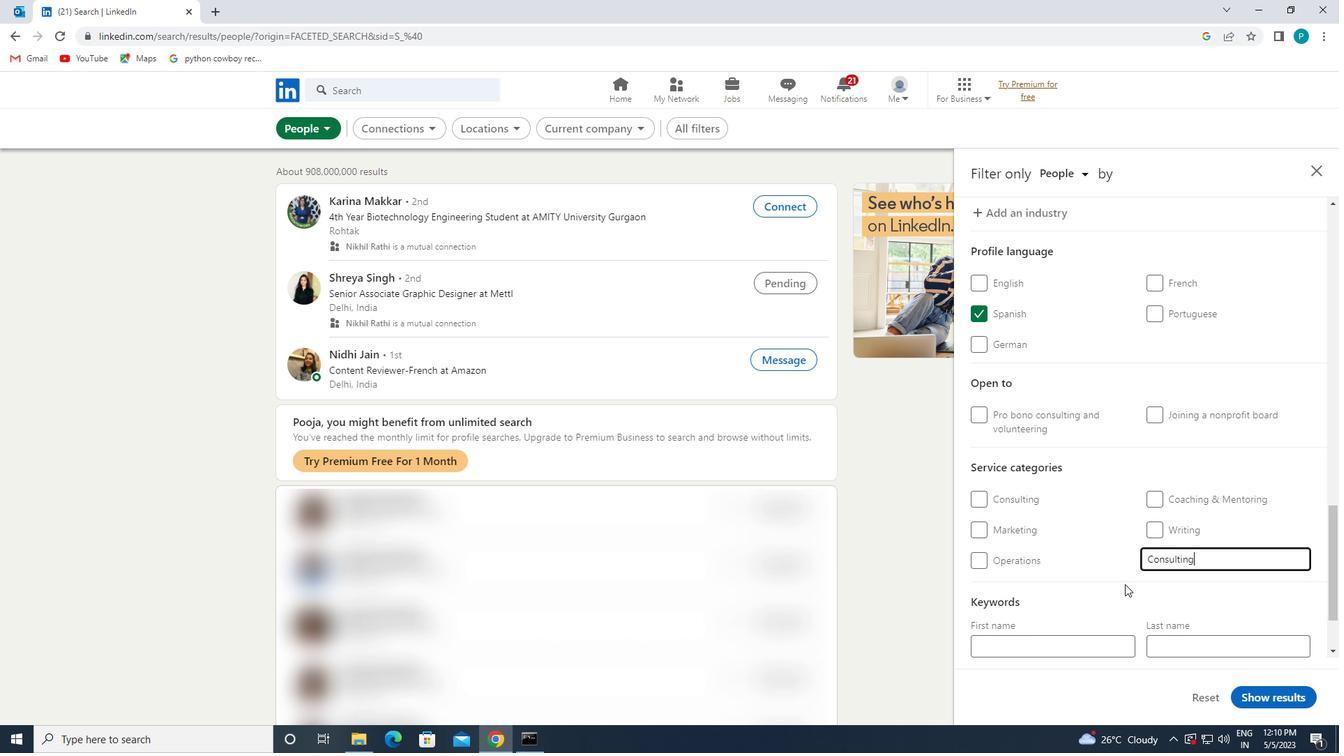
Action: Mouse moved to (1009, 581)
Screenshot: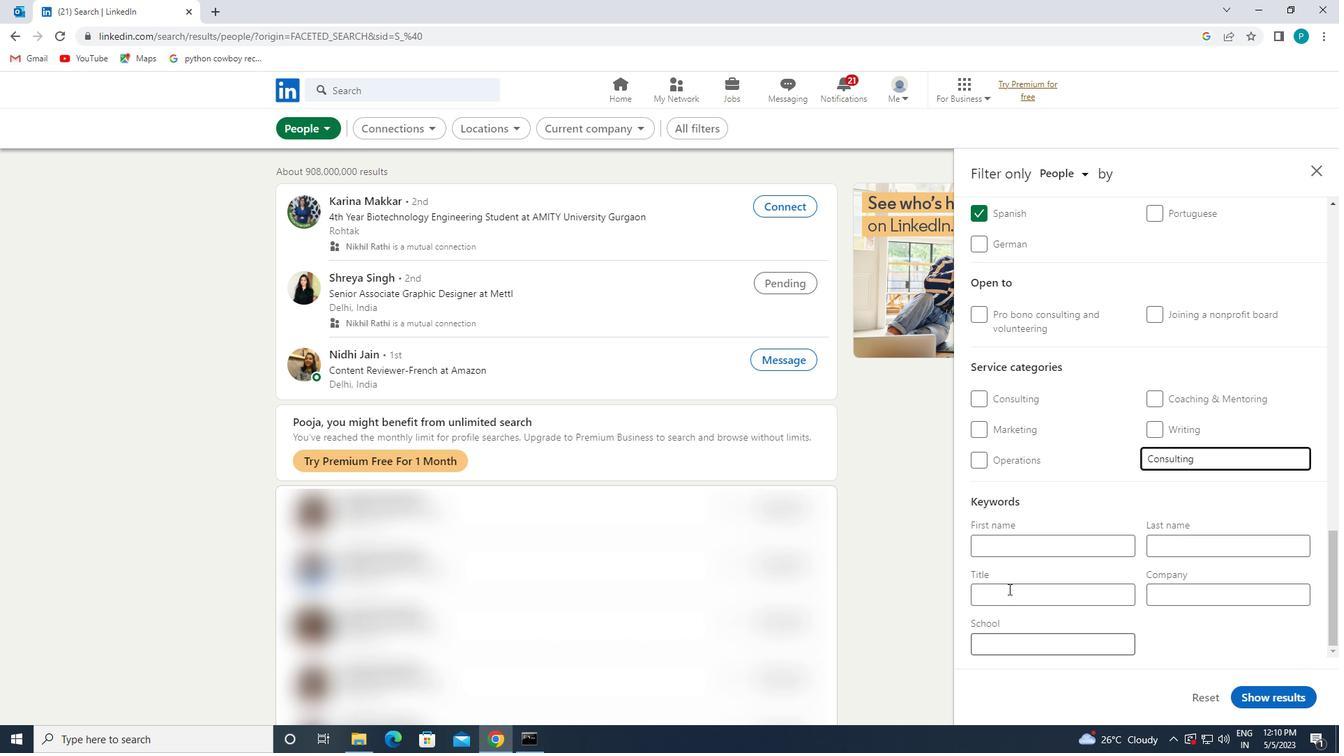 
Action: Mouse pressed left at (1009, 581)
Screenshot: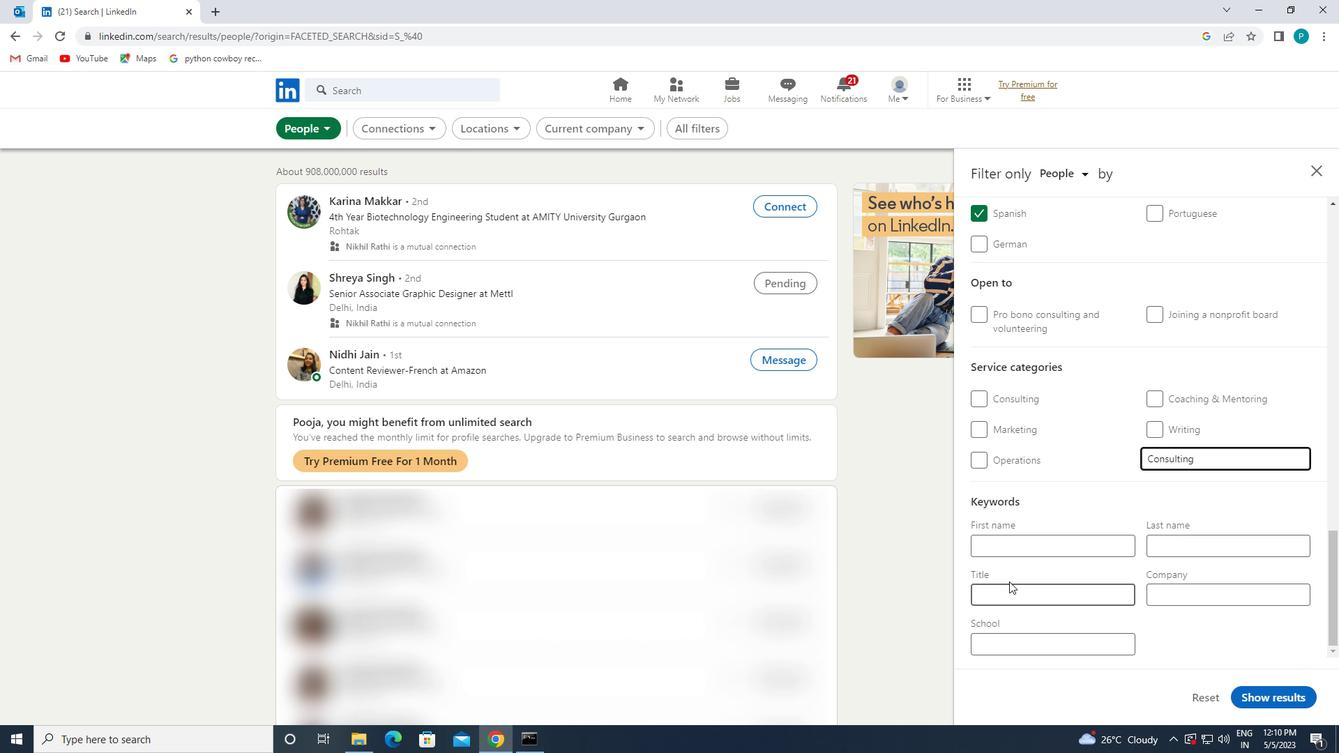 
Action: Key pressed <Key.caps_lock>Y<Key.caps_lock>OUTH<Key.space><Key.caps_lock>V<Key.caps_lock>OLUNTEER
Screenshot: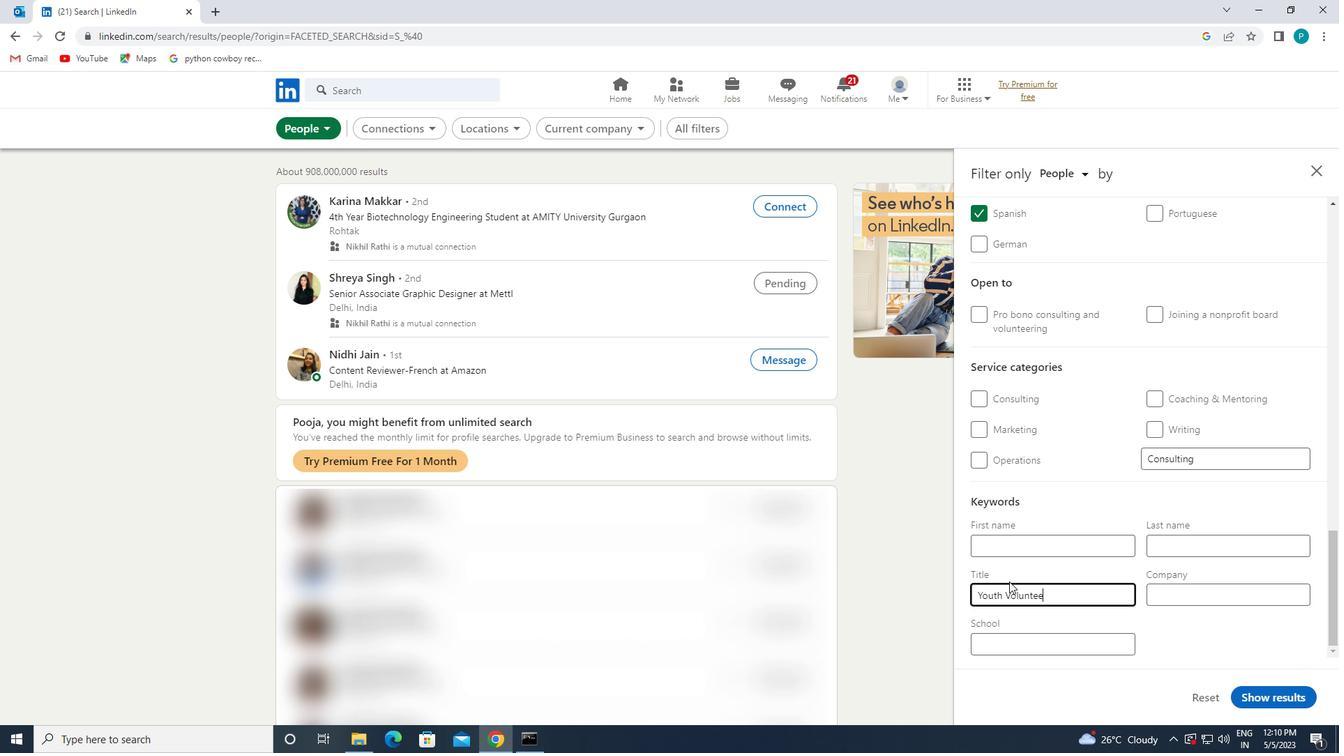 
Action: Mouse moved to (1253, 689)
Screenshot: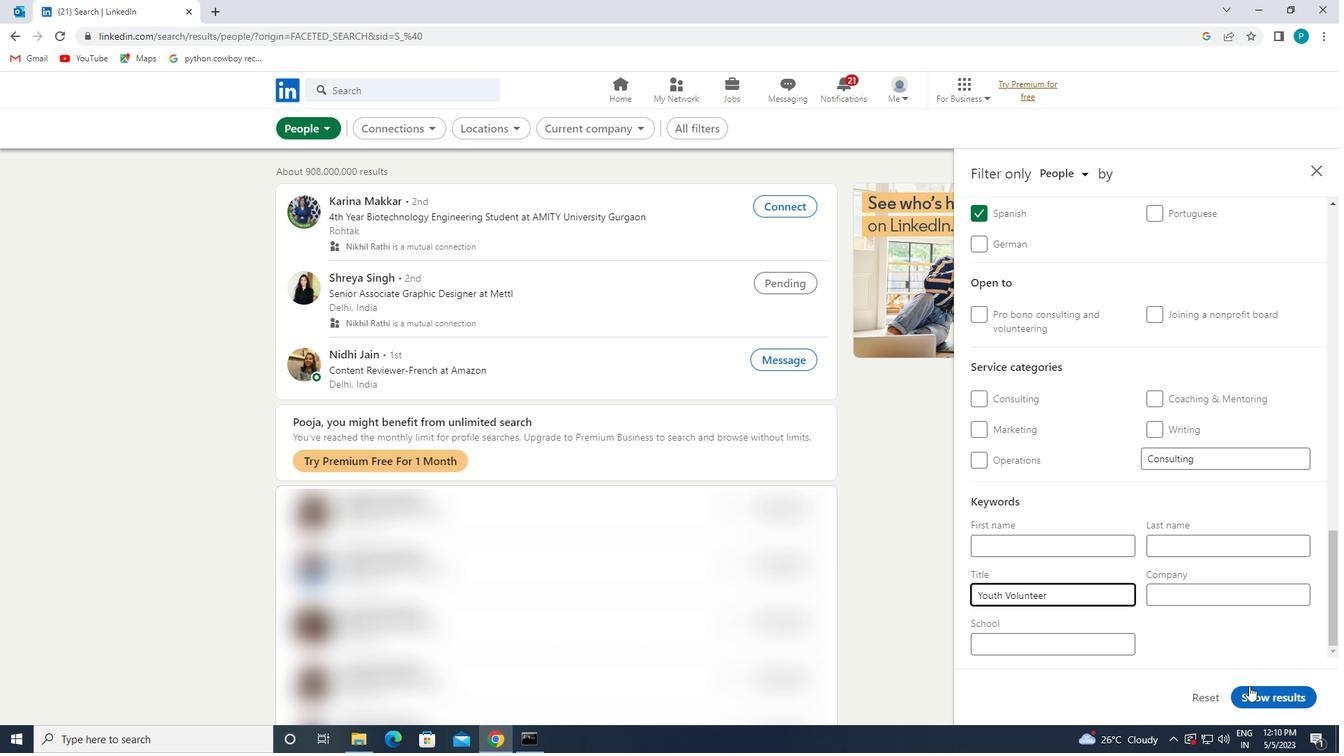 
Action: Mouse pressed left at (1253, 689)
Screenshot: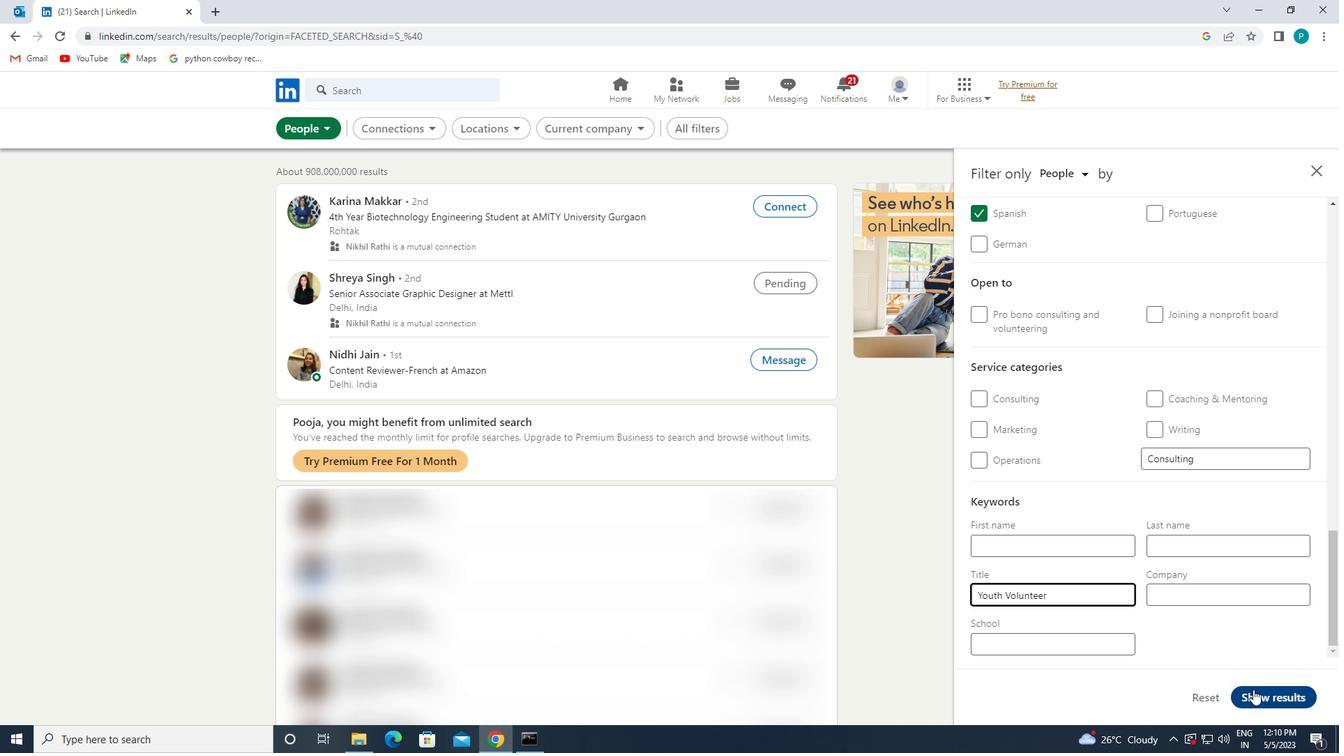 
